 Task: Look for space in Wörth am Rhein, Germany from 6th June, 2023 to 8th June, 2023 for 2 adults in price range Rs.7000 to Rs.12000. Place can be private room with 1  bedroom having 2 beds and 1 bathroom. Property type can be house, flat, guest house. Amenities needed are: wifi. Booking option can be shelf check-in. Required host language is English.
Action: Mouse moved to (499, 88)
Screenshot: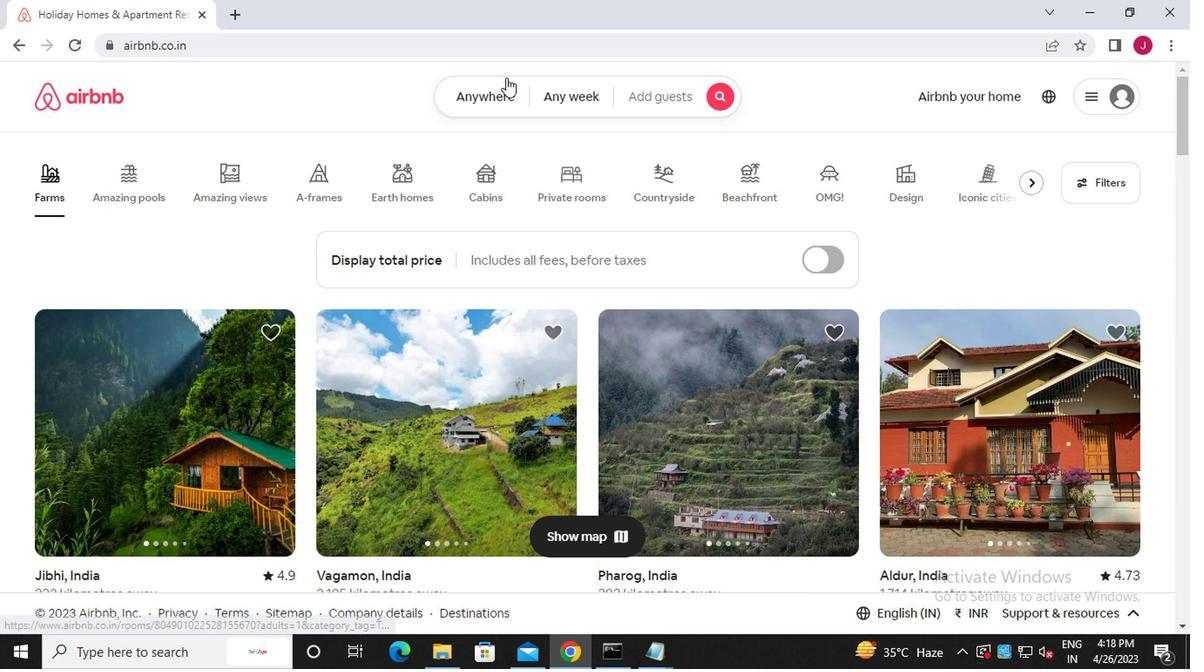 
Action: Mouse pressed left at (499, 88)
Screenshot: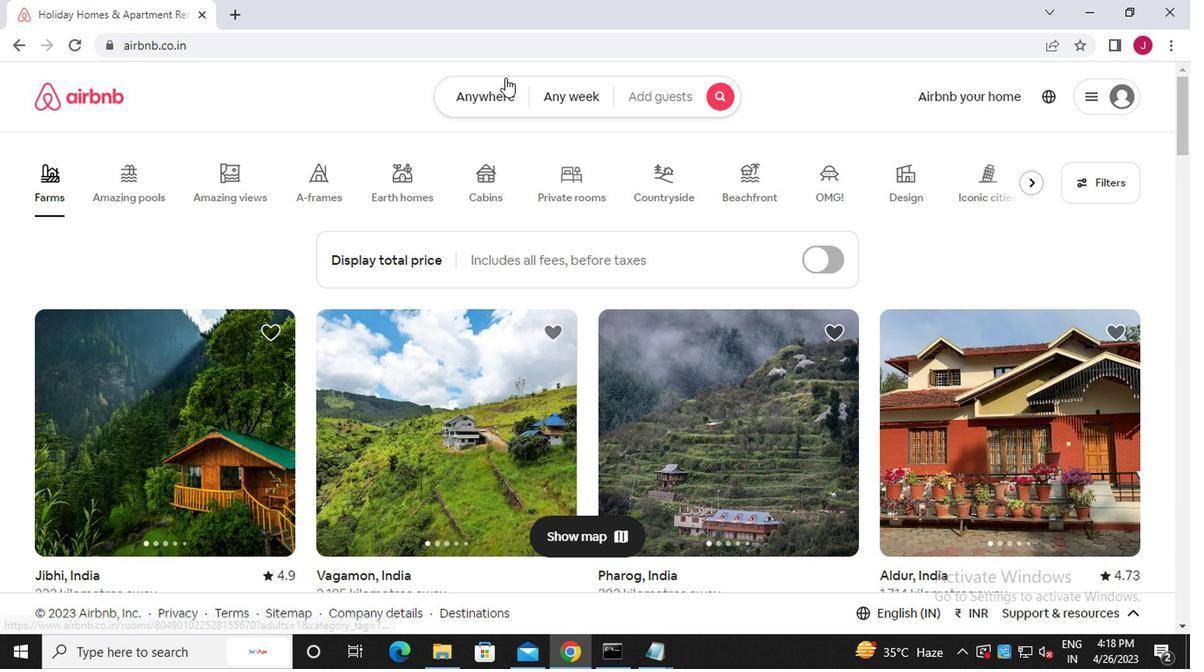 
Action: Mouse moved to (290, 171)
Screenshot: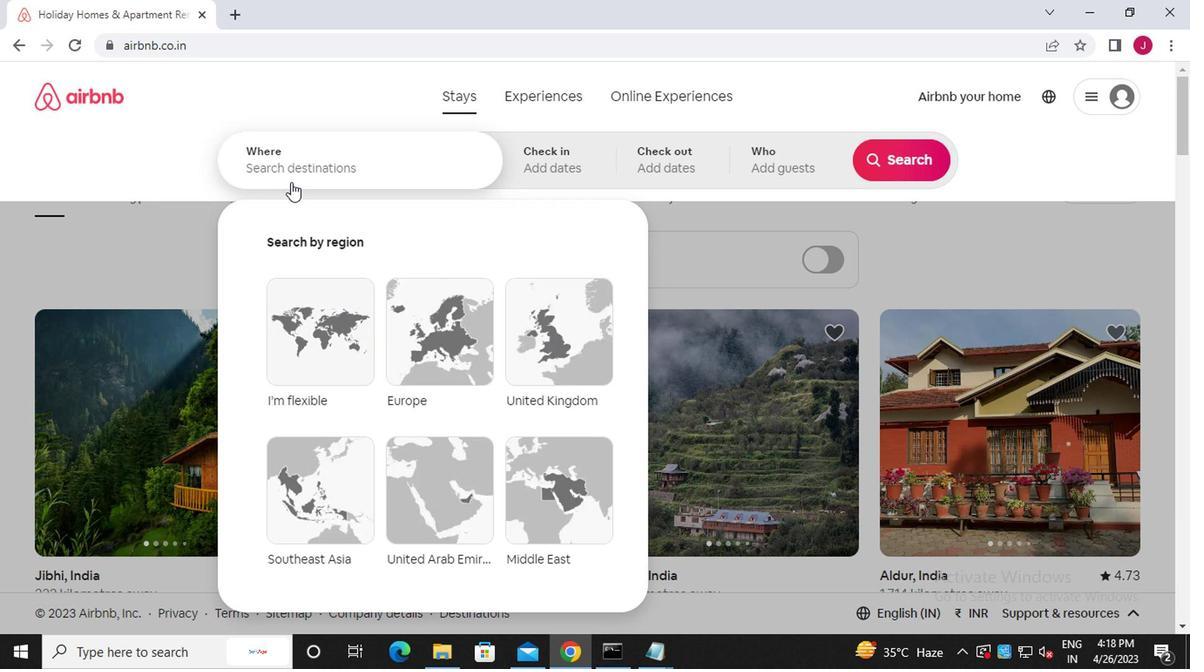 
Action: Mouse pressed left at (290, 171)
Screenshot: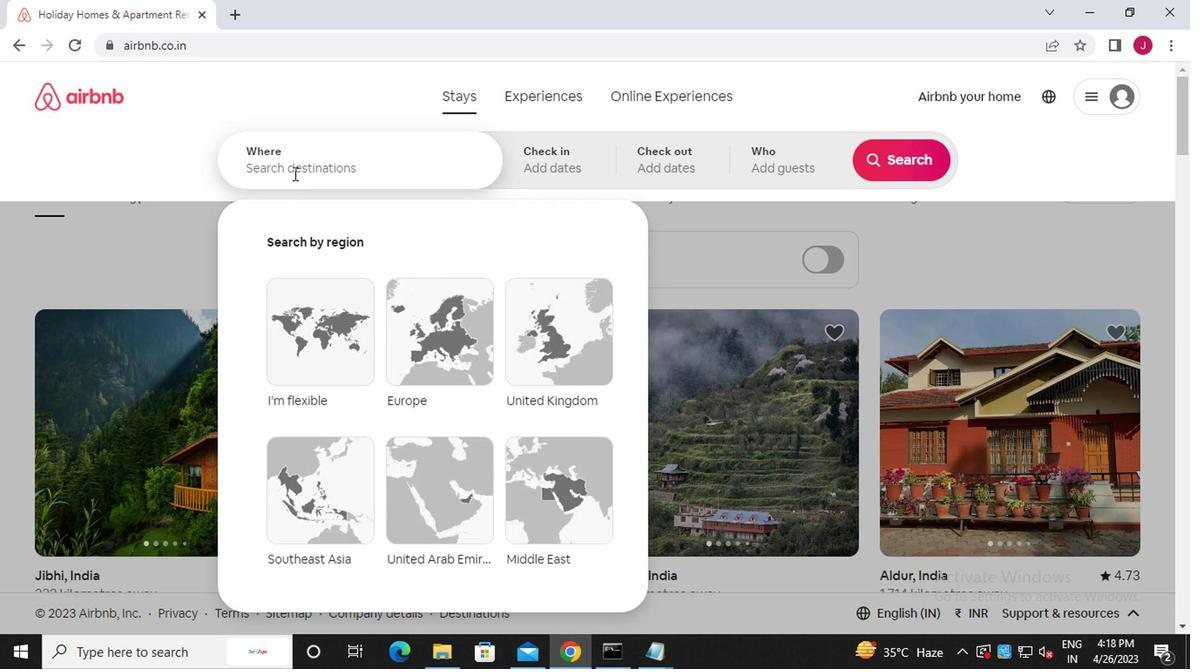 
Action: Mouse moved to (290, 171)
Screenshot: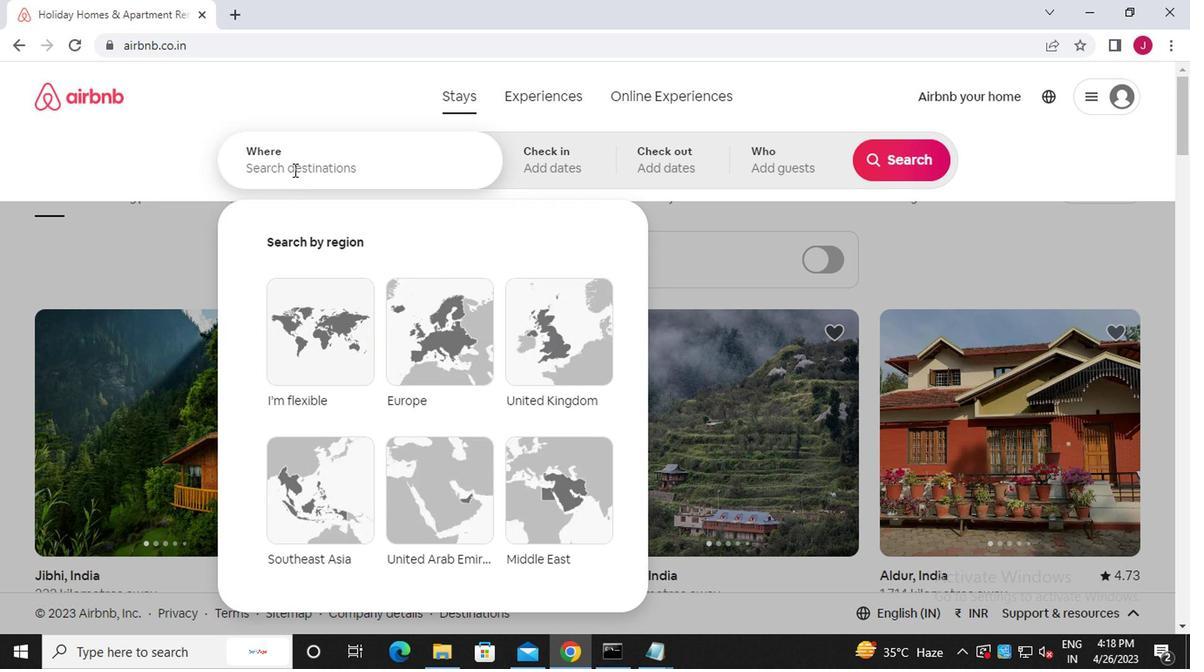 
Action: Key pressed w<Key.caps_lock>orth<Key.space>am<Key.space><Key.caps_lock>r<Key.caps_lock>hein,<Key.caps_lock>g<Key.caps_lock>ermany
Screenshot: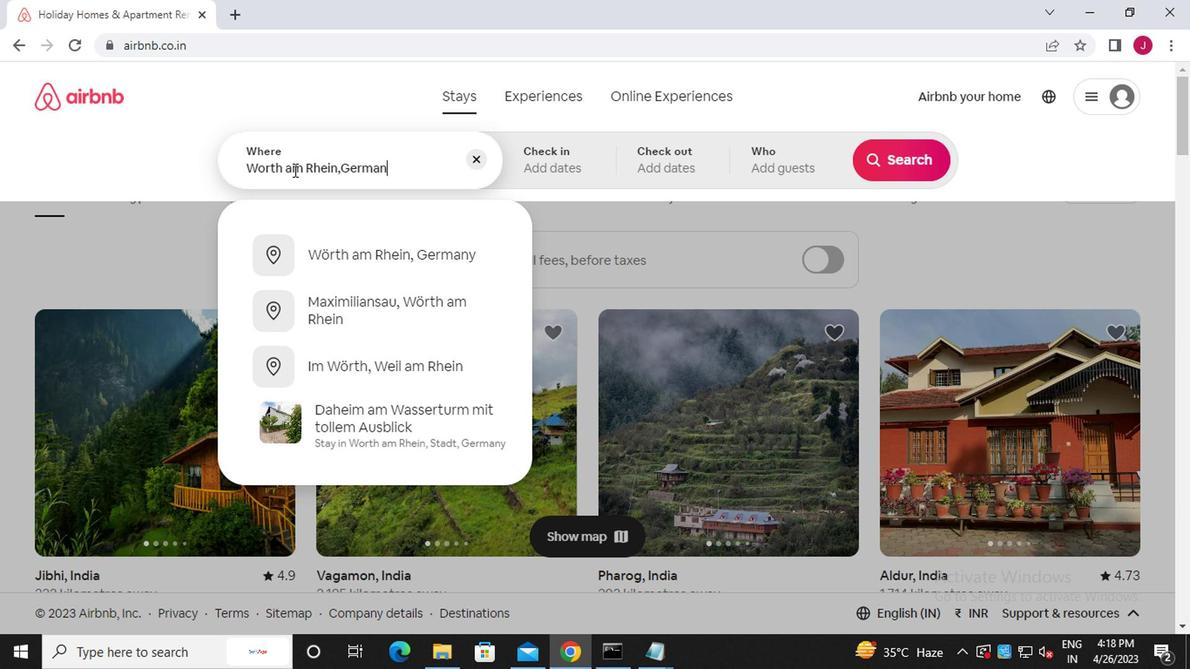 
Action: Mouse moved to (393, 259)
Screenshot: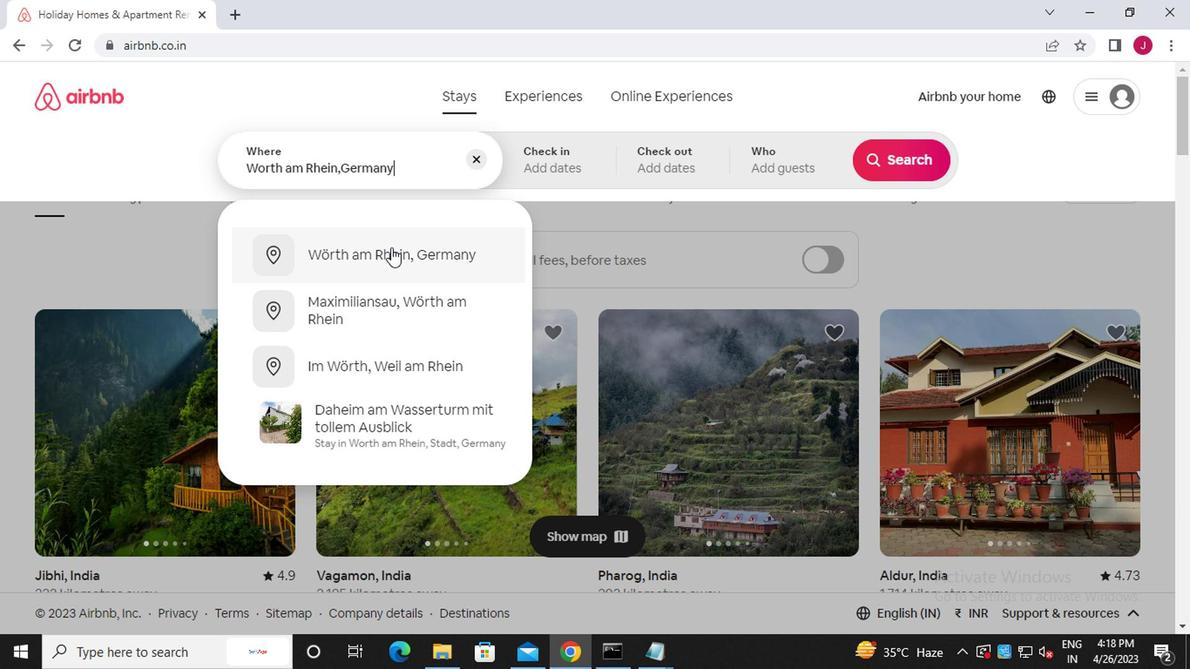 
Action: Mouse pressed left at (393, 259)
Screenshot: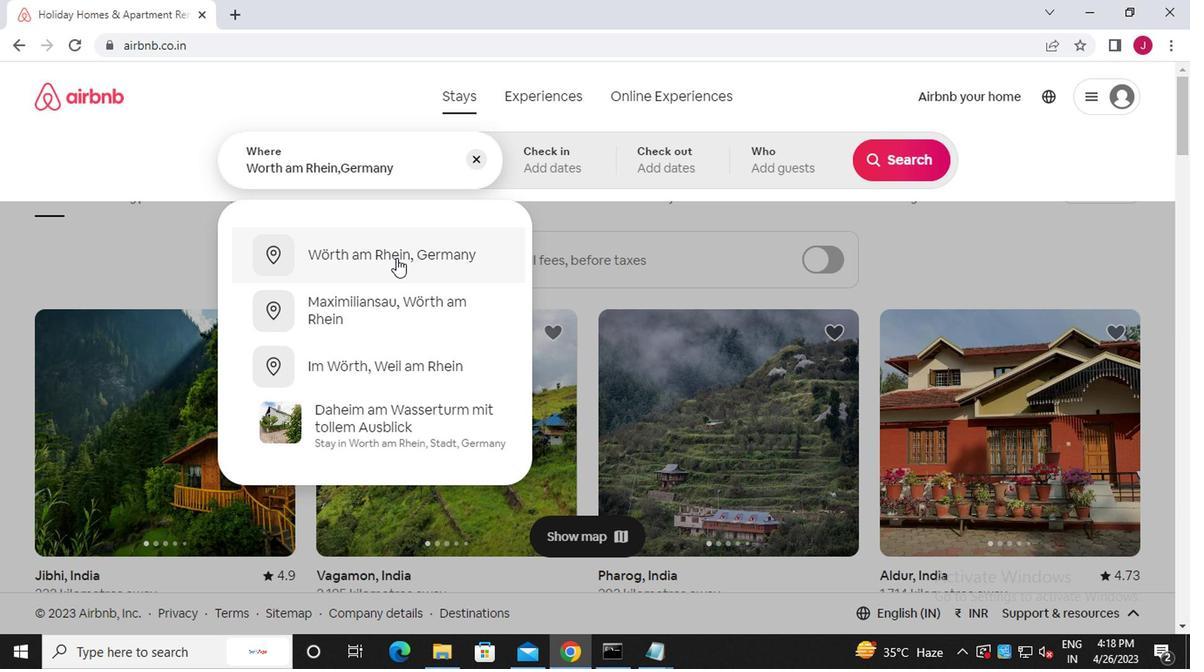 
Action: Mouse moved to (879, 303)
Screenshot: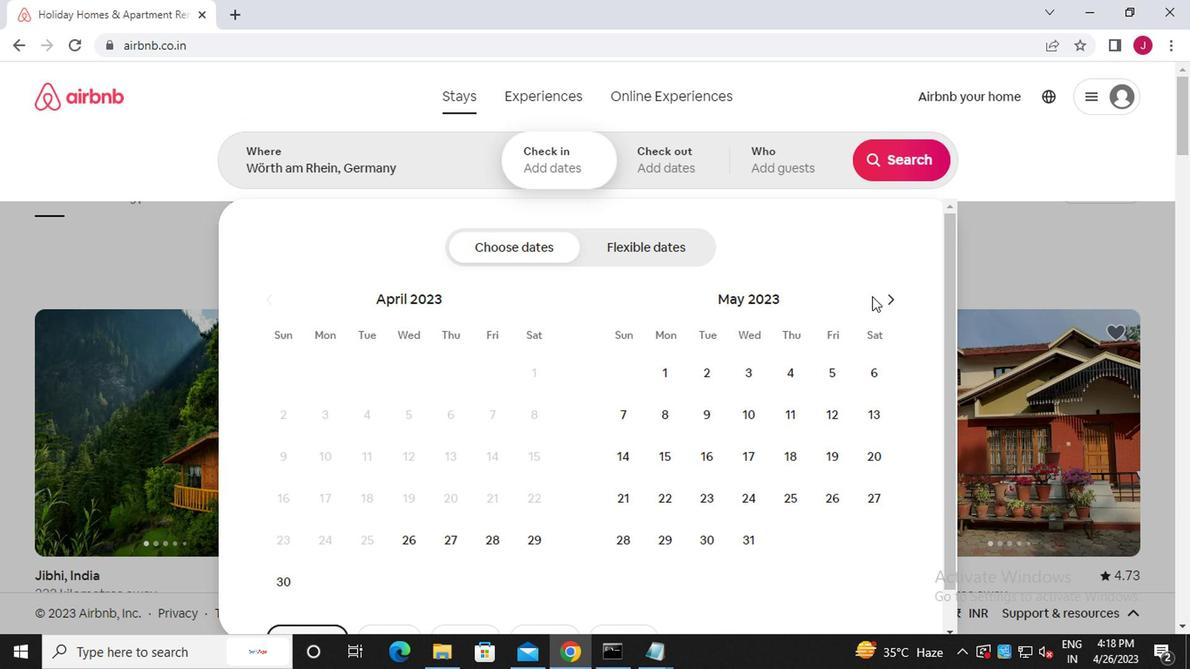 
Action: Mouse pressed left at (879, 303)
Screenshot: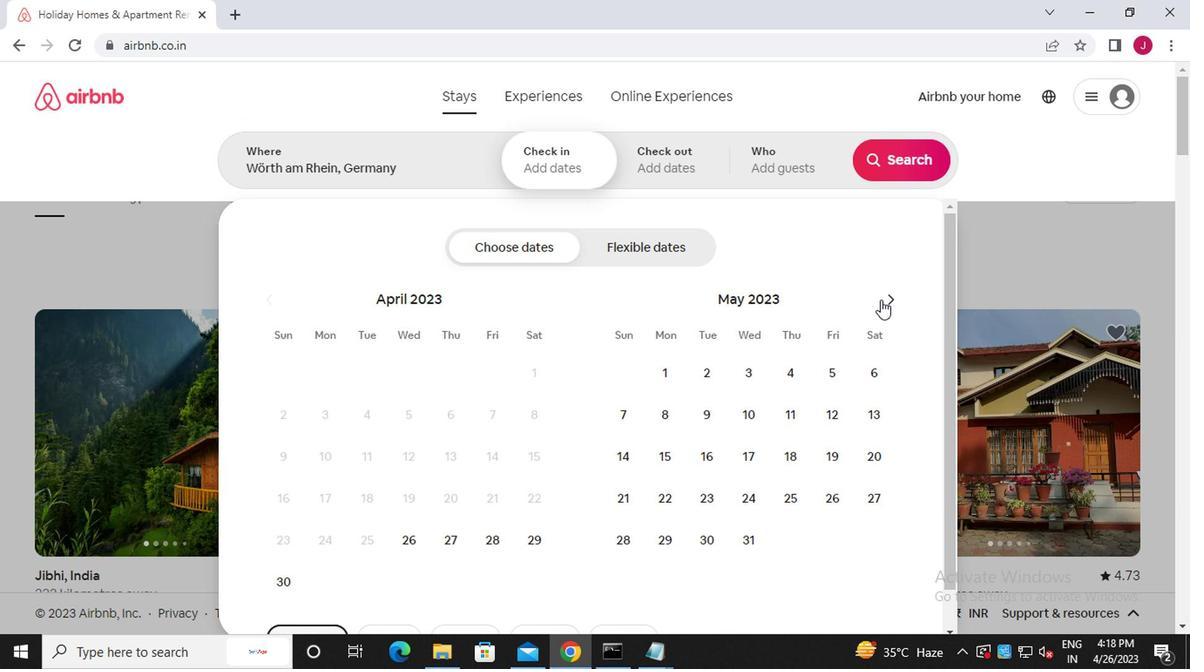 
Action: Mouse moved to (711, 408)
Screenshot: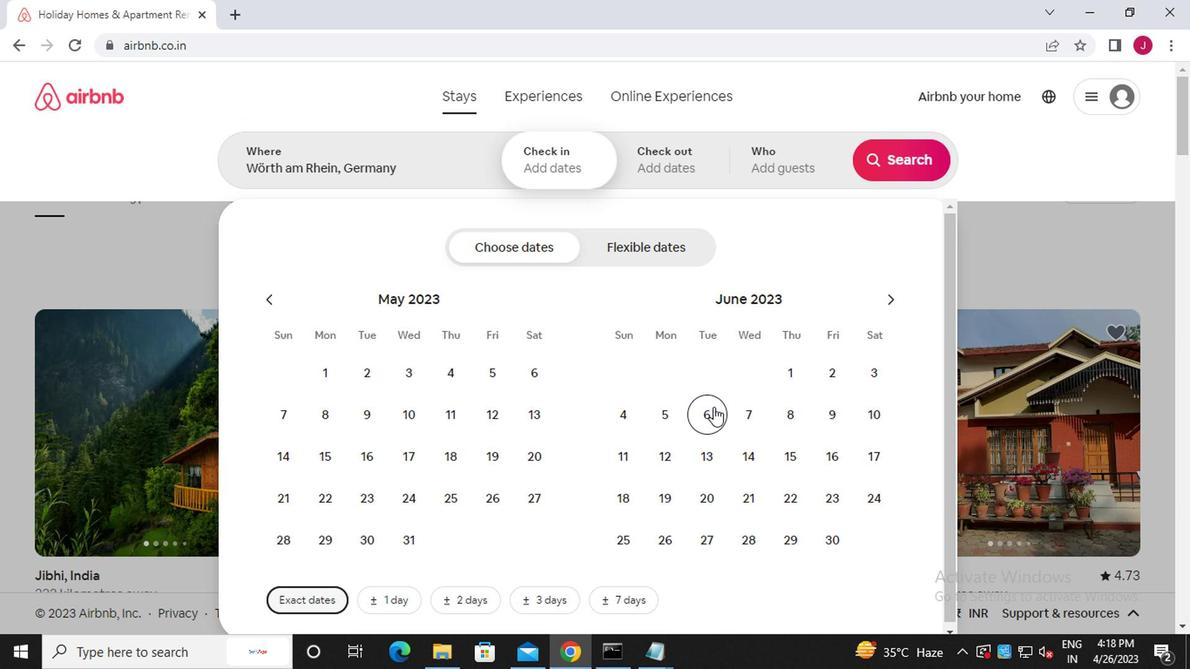
Action: Mouse pressed left at (711, 408)
Screenshot: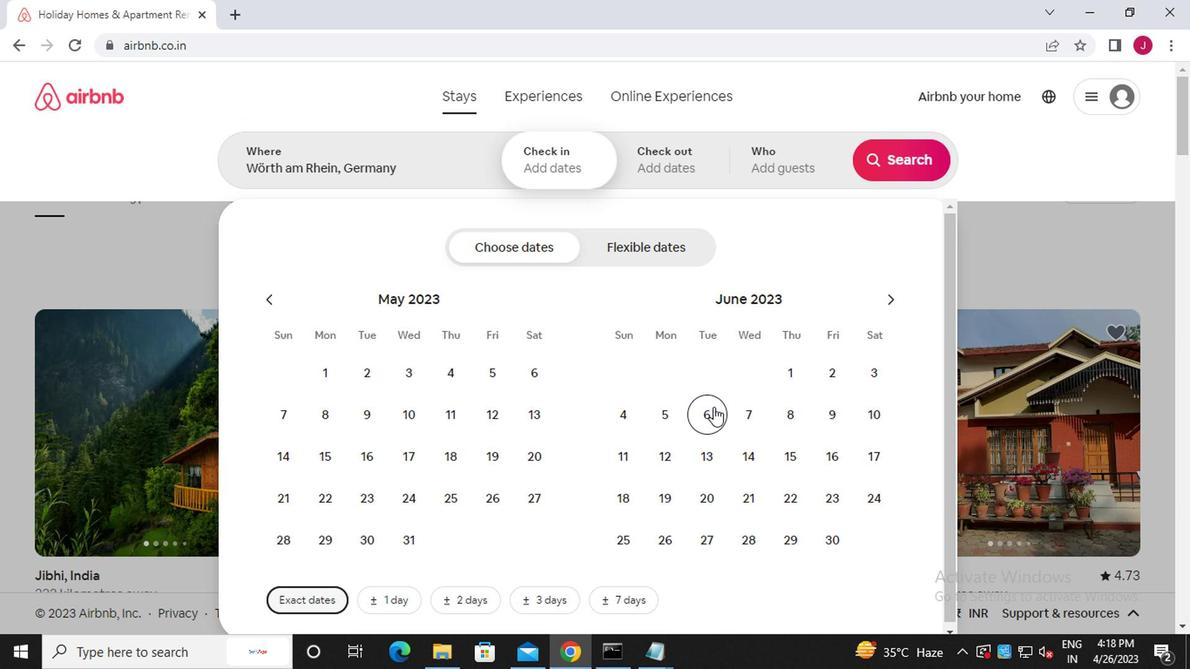 
Action: Mouse moved to (770, 410)
Screenshot: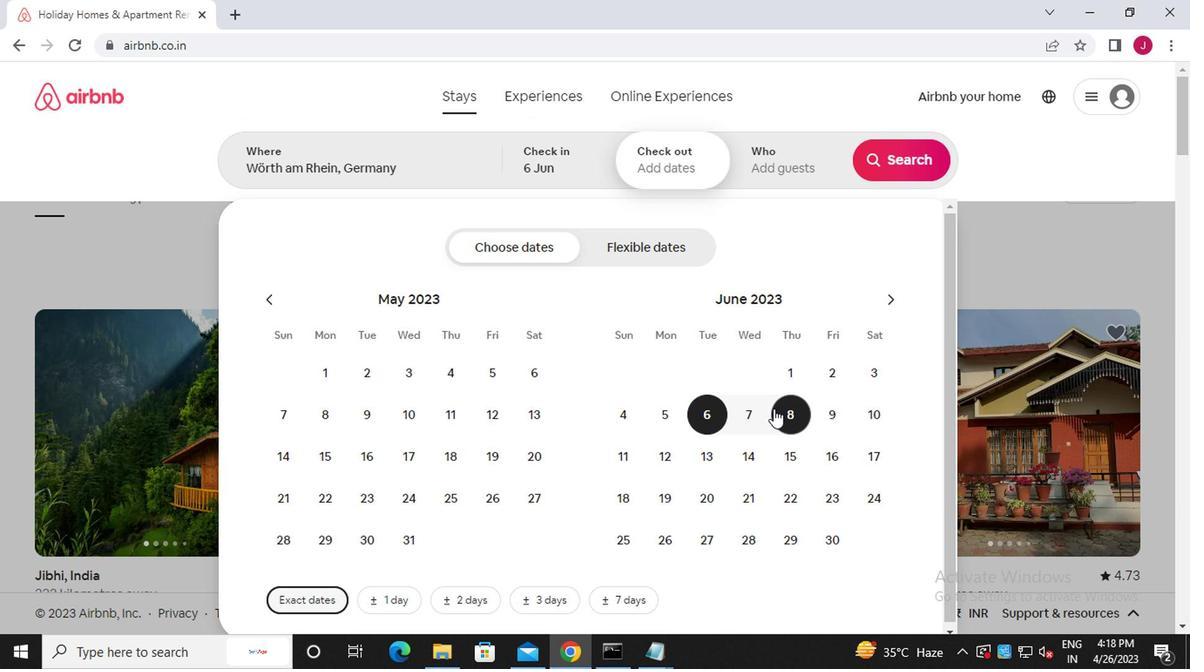 
Action: Mouse pressed left at (770, 410)
Screenshot: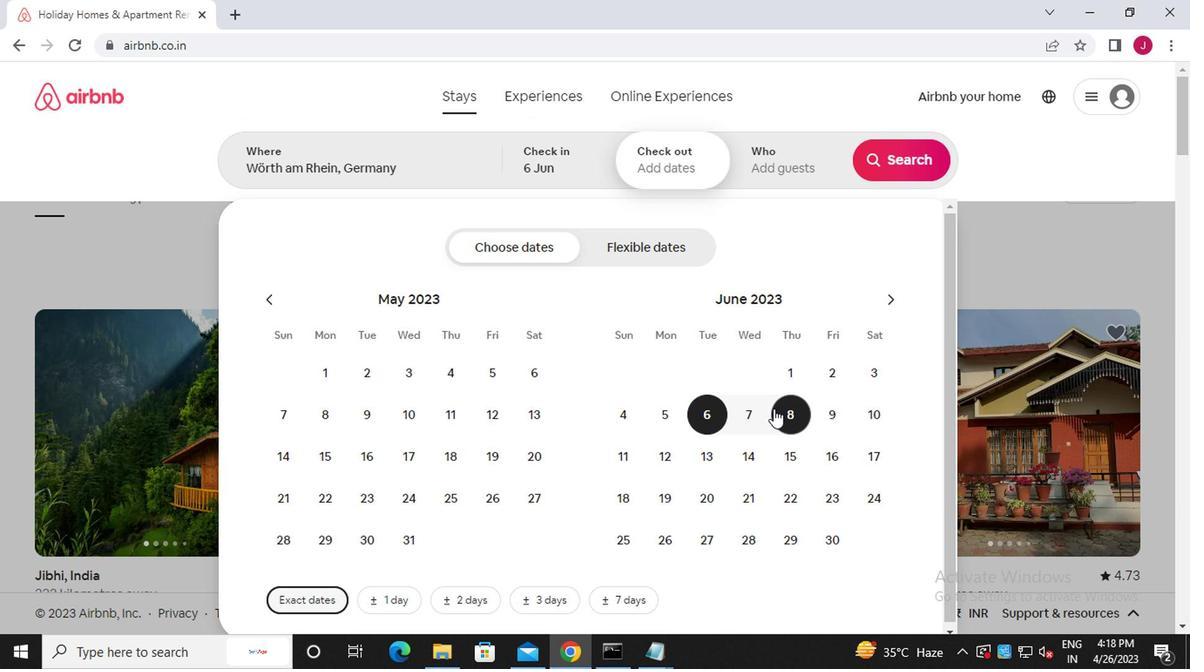 
Action: Mouse moved to (787, 174)
Screenshot: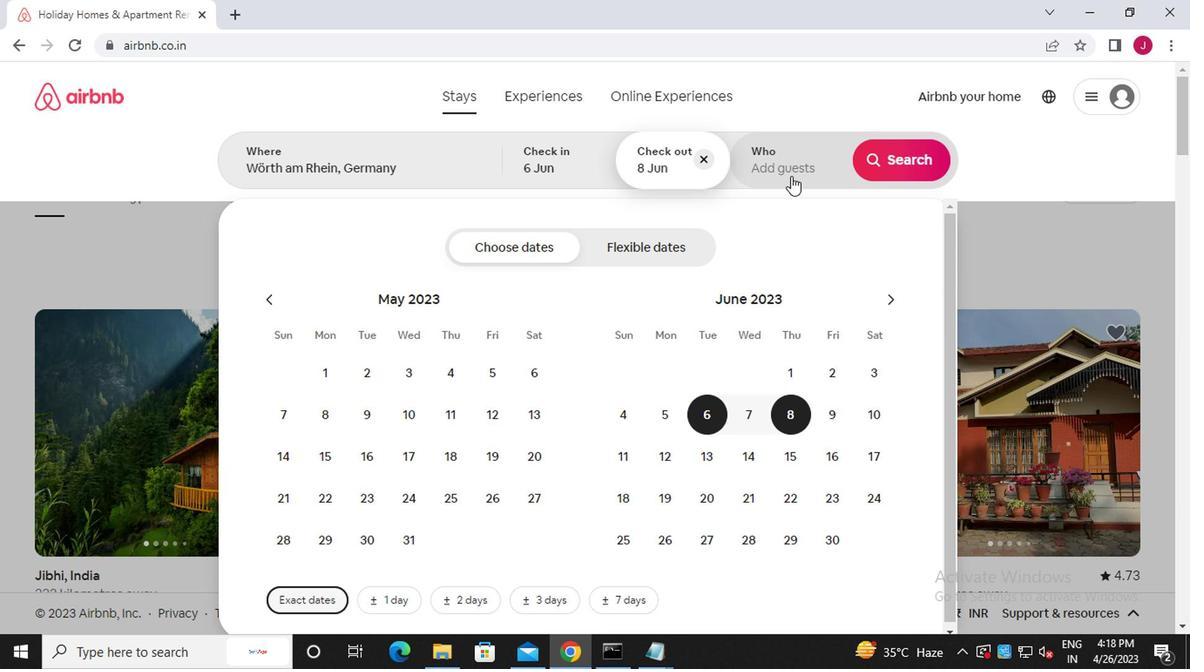 
Action: Mouse pressed left at (787, 174)
Screenshot: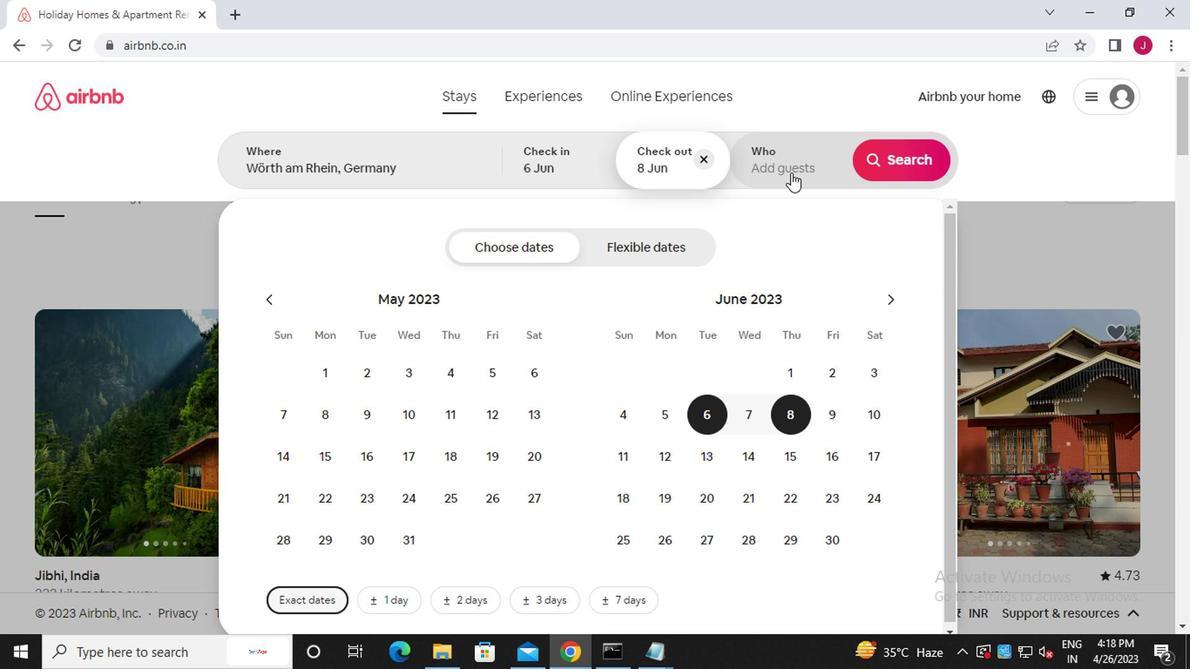 
Action: Mouse moved to (900, 251)
Screenshot: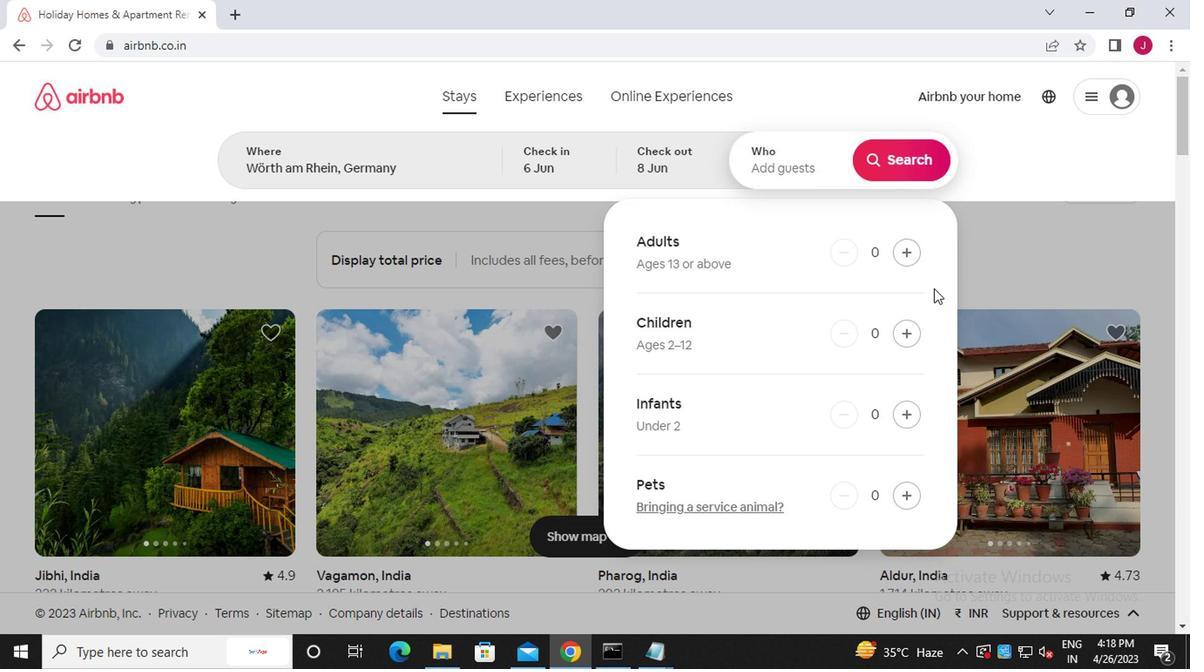 
Action: Mouse pressed left at (900, 251)
Screenshot: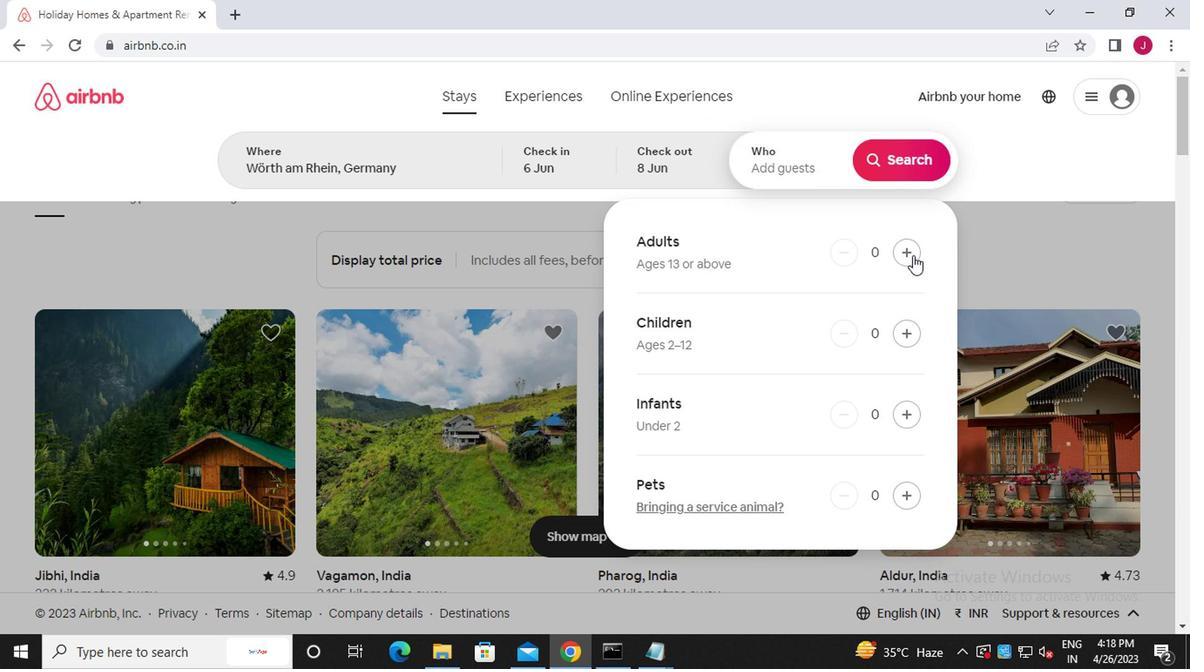 
Action: Mouse moved to (901, 251)
Screenshot: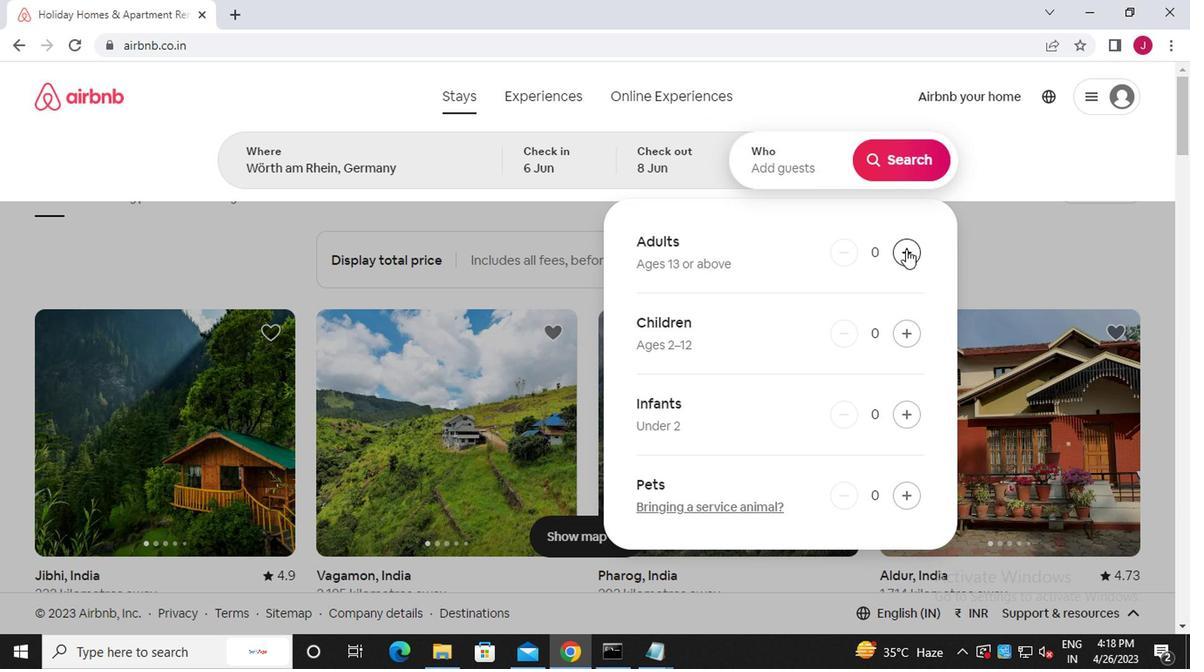 
Action: Mouse pressed left at (901, 251)
Screenshot: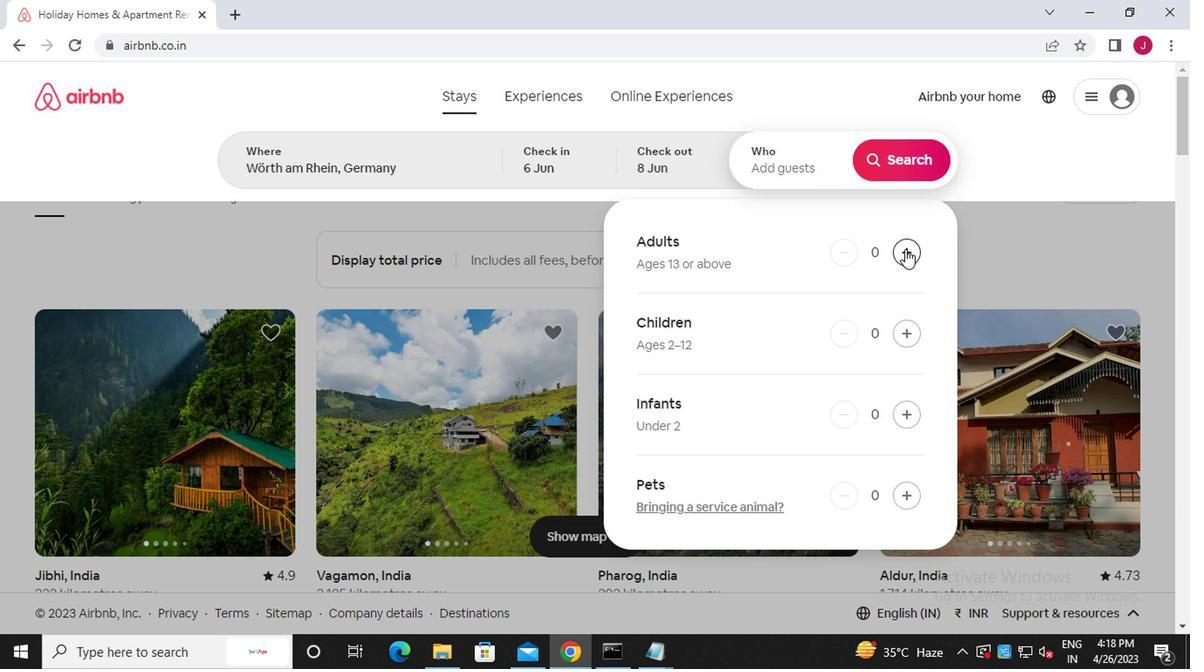 
Action: Mouse moved to (905, 168)
Screenshot: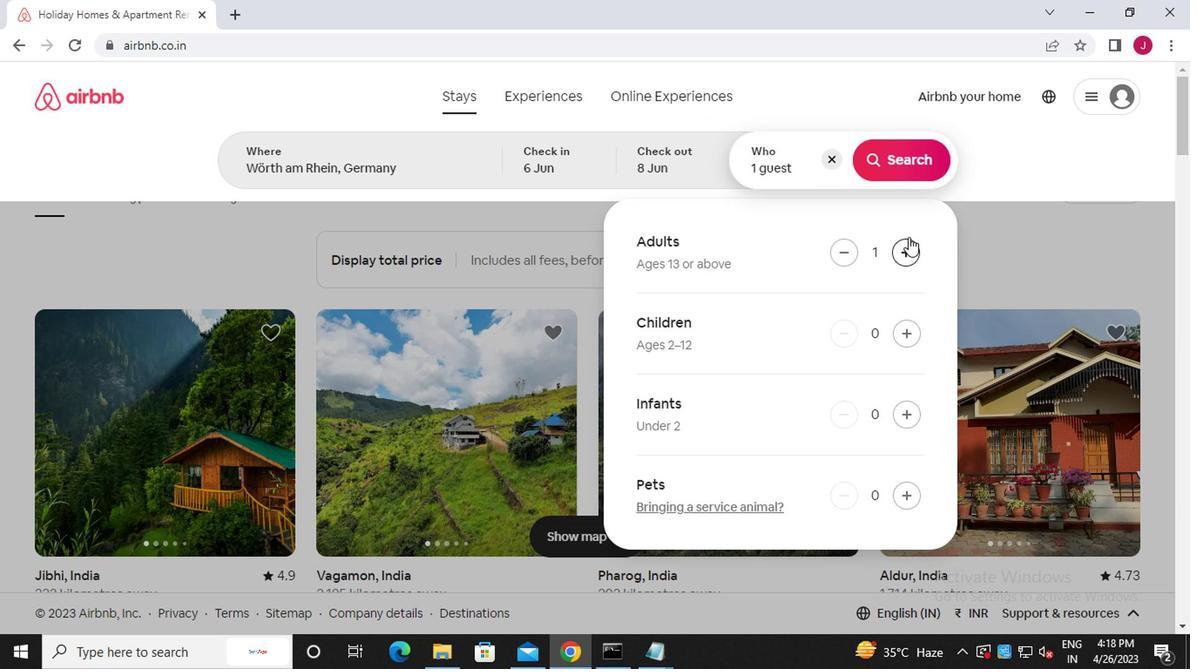 
Action: Mouse pressed left at (905, 168)
Screenshot: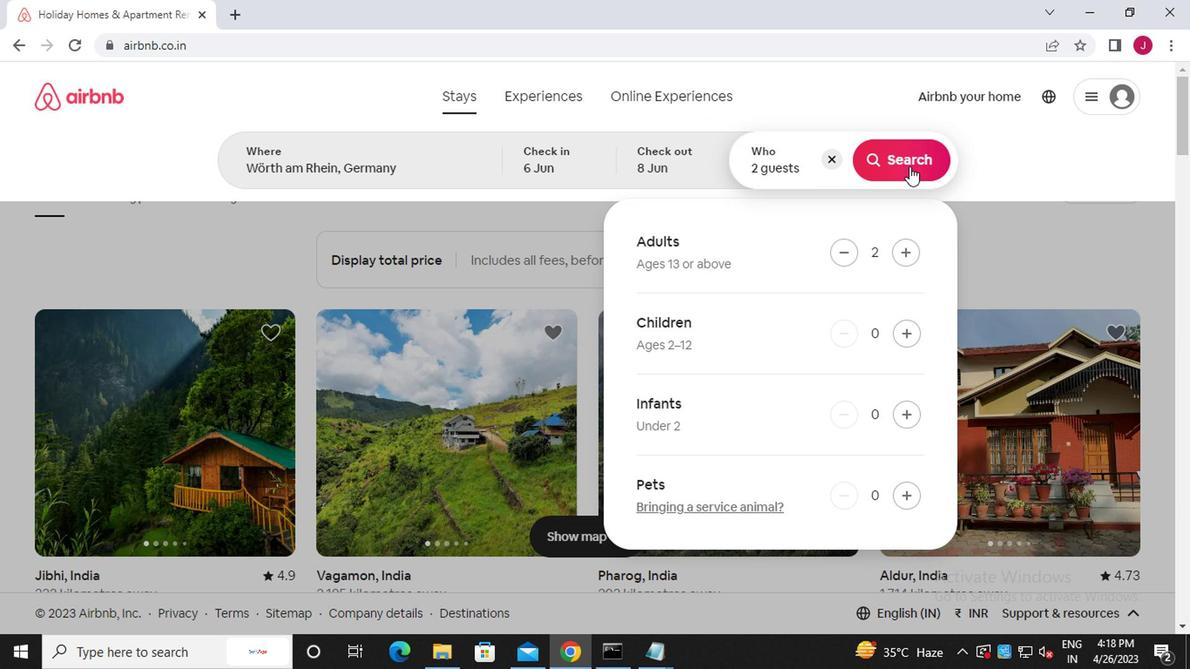 
Action: Mouse moved to (1114, 171)
Screenshot: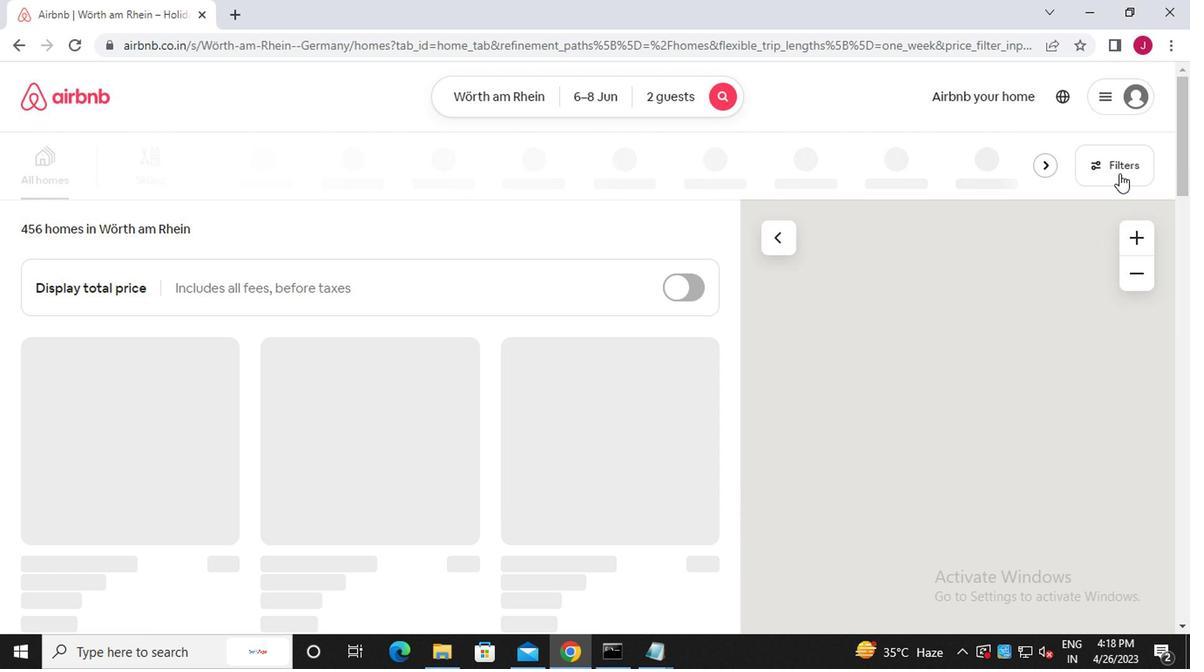
Action: Mouse pressed left at (1114, 171)
Screenshot: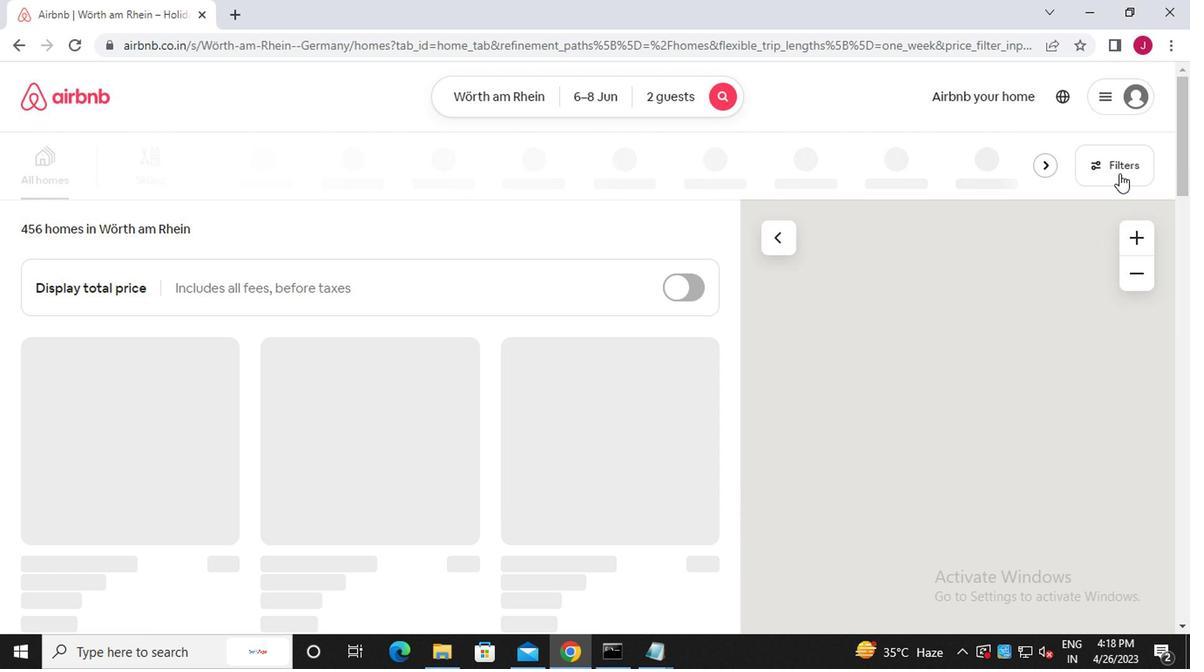 
Action: Mouse moved to (396, 388)
Screenshot: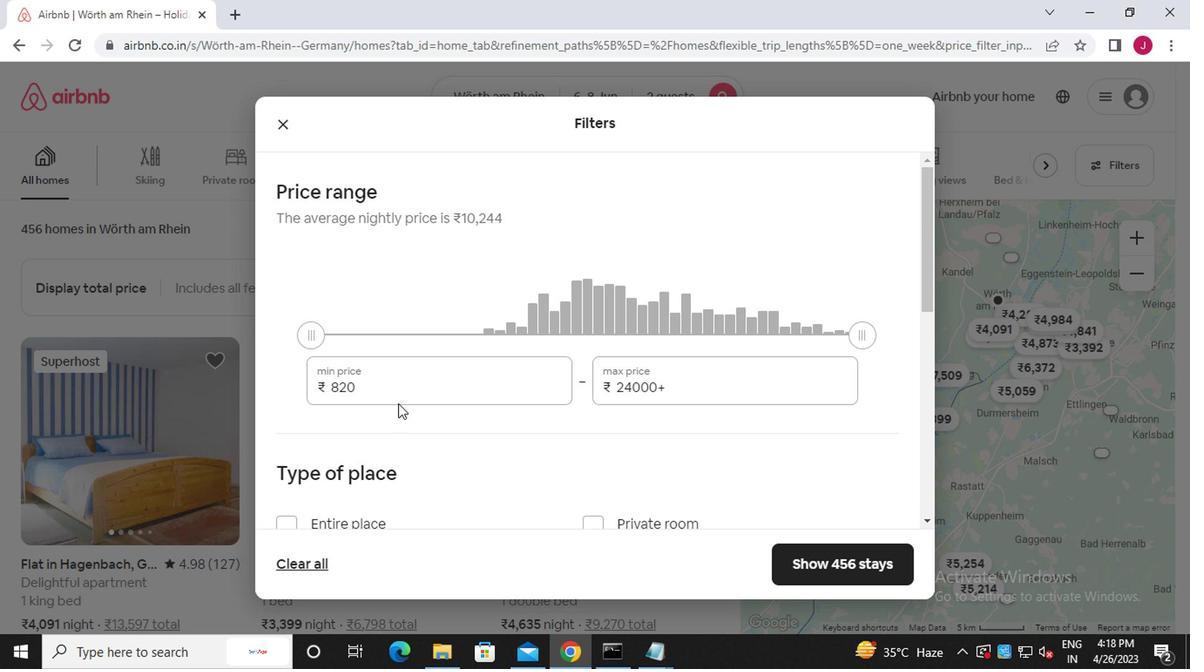 
Action: Mouse pressed left at (396, 388)
Screenshot: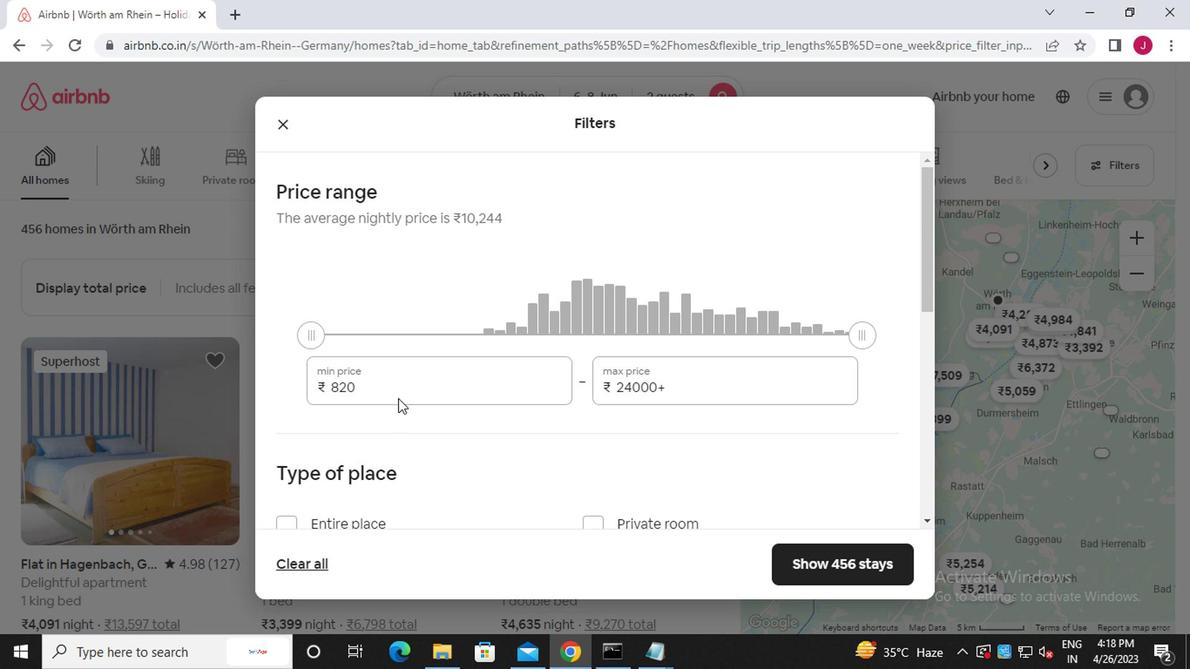 
Action: Mouse moved to (395, 388)
Screenshot: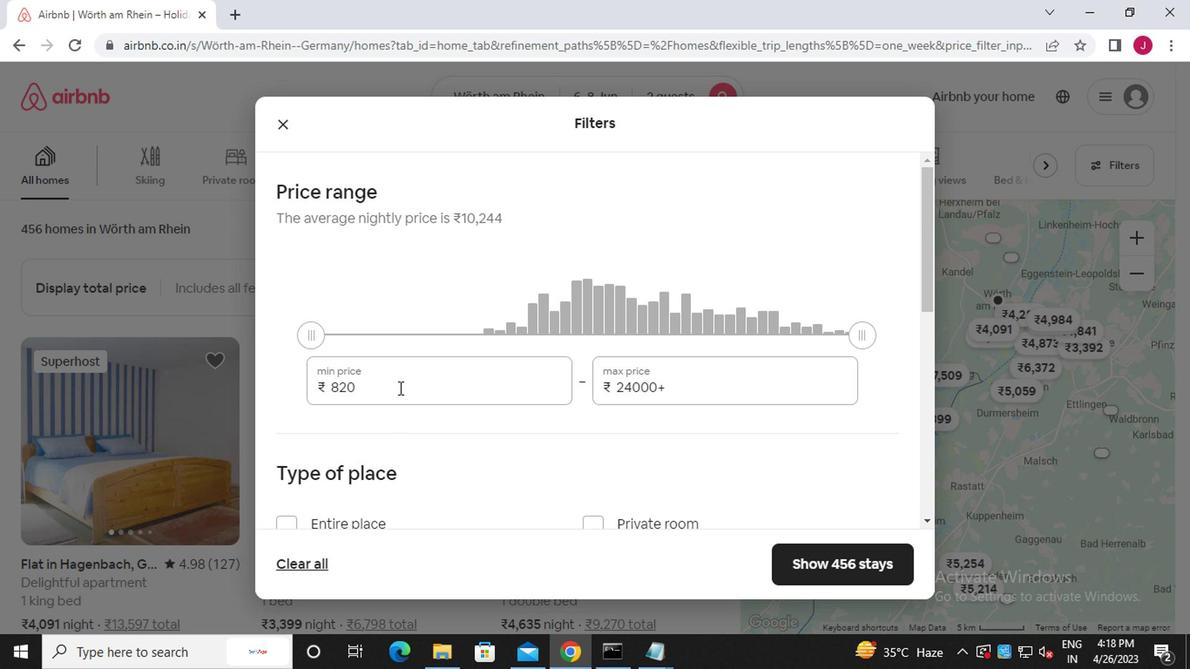 
Action: Key pressed <Key.backspace><Key.backspace><Key.backspace><<103>><<96>><<96>><<96>>
Screenshot: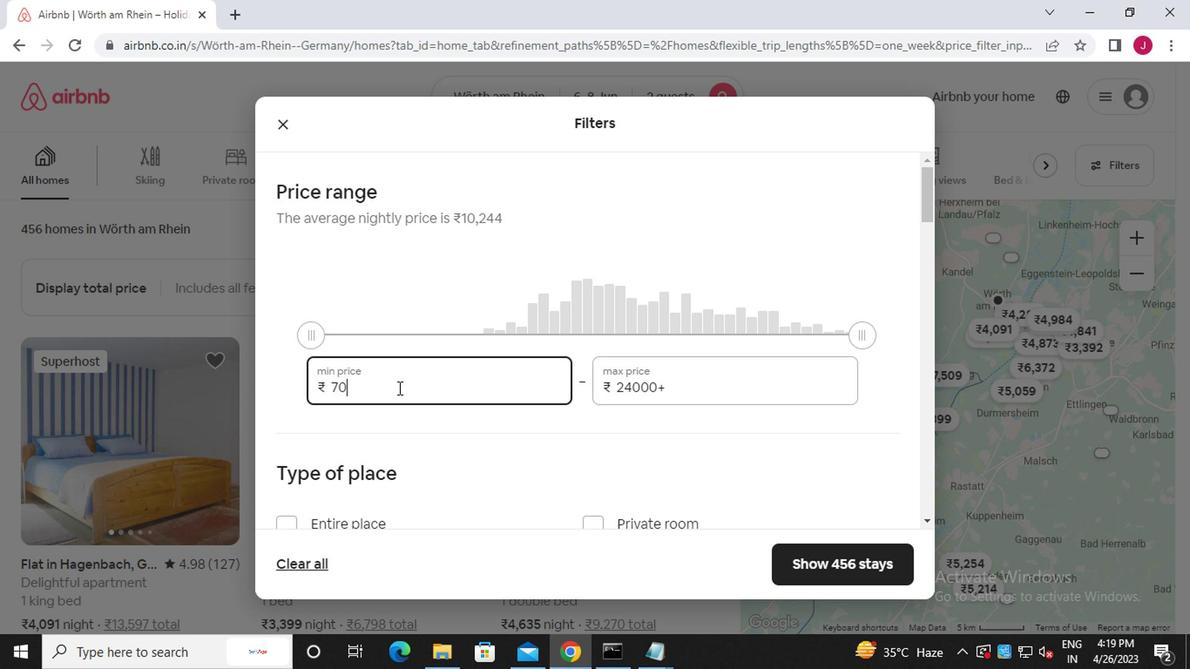 
Action: Mouse moved to (683, 395)
Screenshot: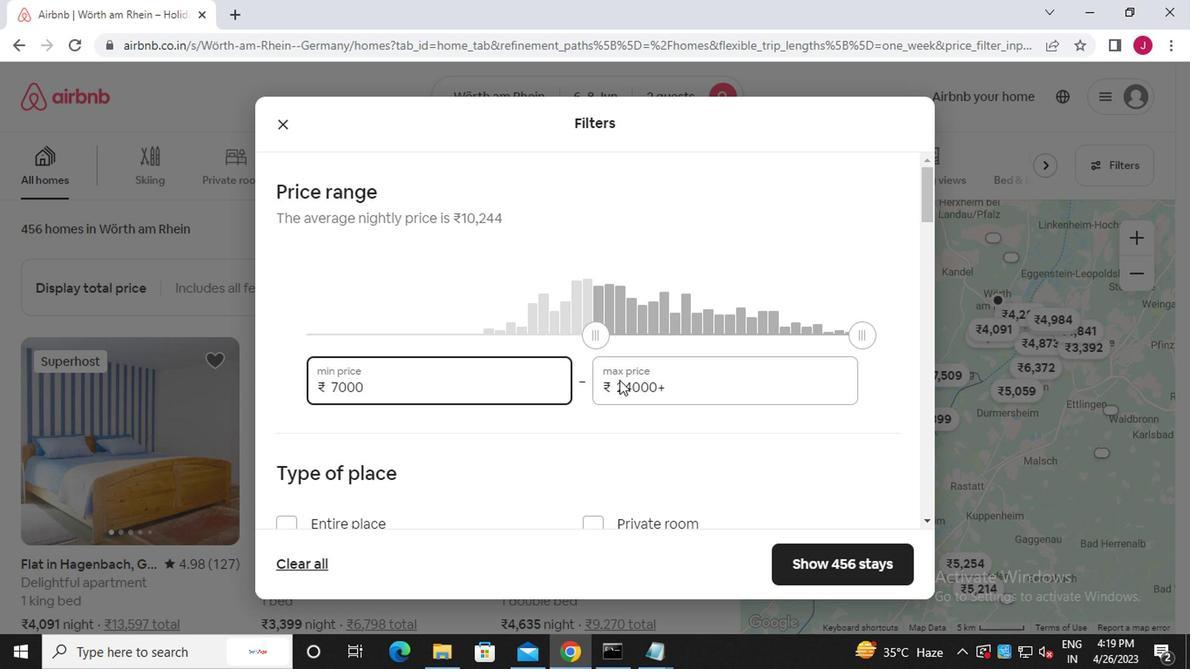 
Action: Mouse pressed left at (683, 395)
Screenshot: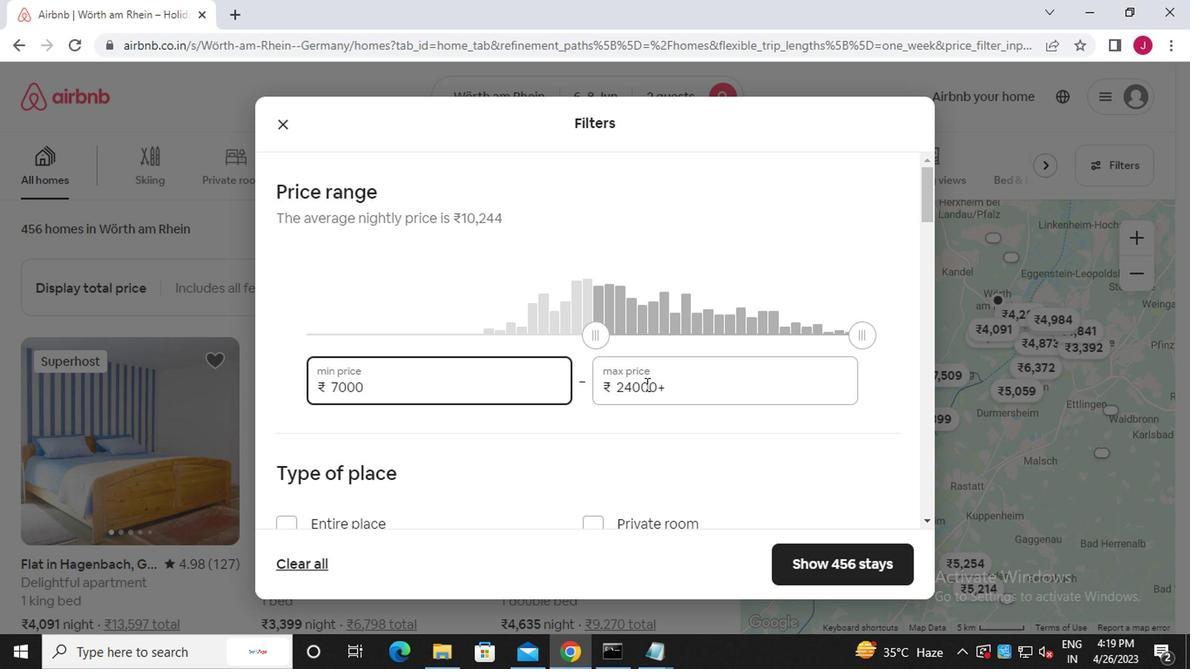 
Action: Mouse moved to (678, 395)
Screenshot: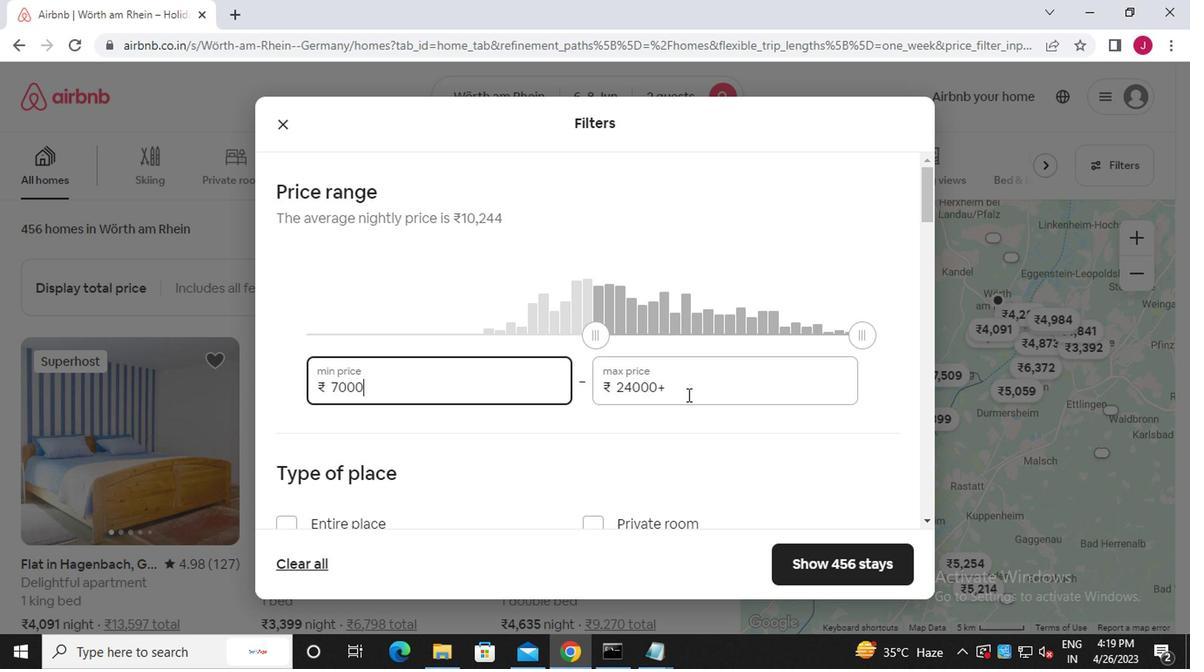 
Action: Key pressed <Key.backspace><Key.backspace><Key.backspace><Key.backspace><Key.backspace><Key.backspace><Key.backspace><Key.backspace><Key.backspace><Key.backspace><Key.backspace><Key.backspace><<97>><<98>><<96>><<96>><<96>>
Screenshot: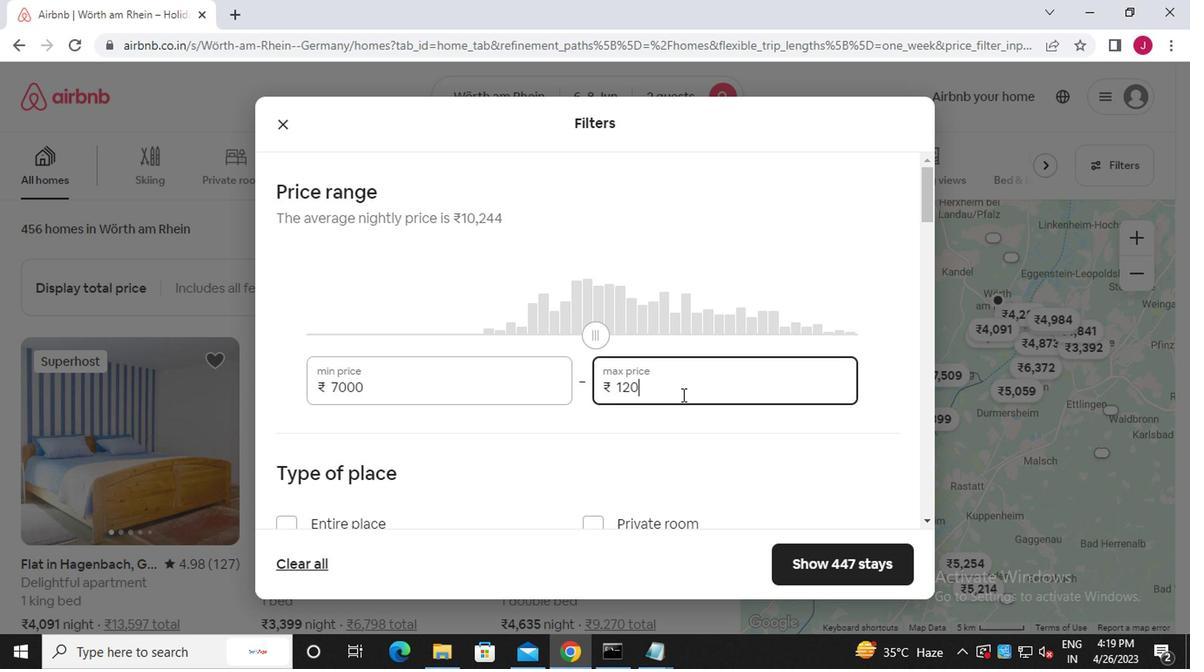 
Action: Mouse moved to (676, 395)
Screenshot: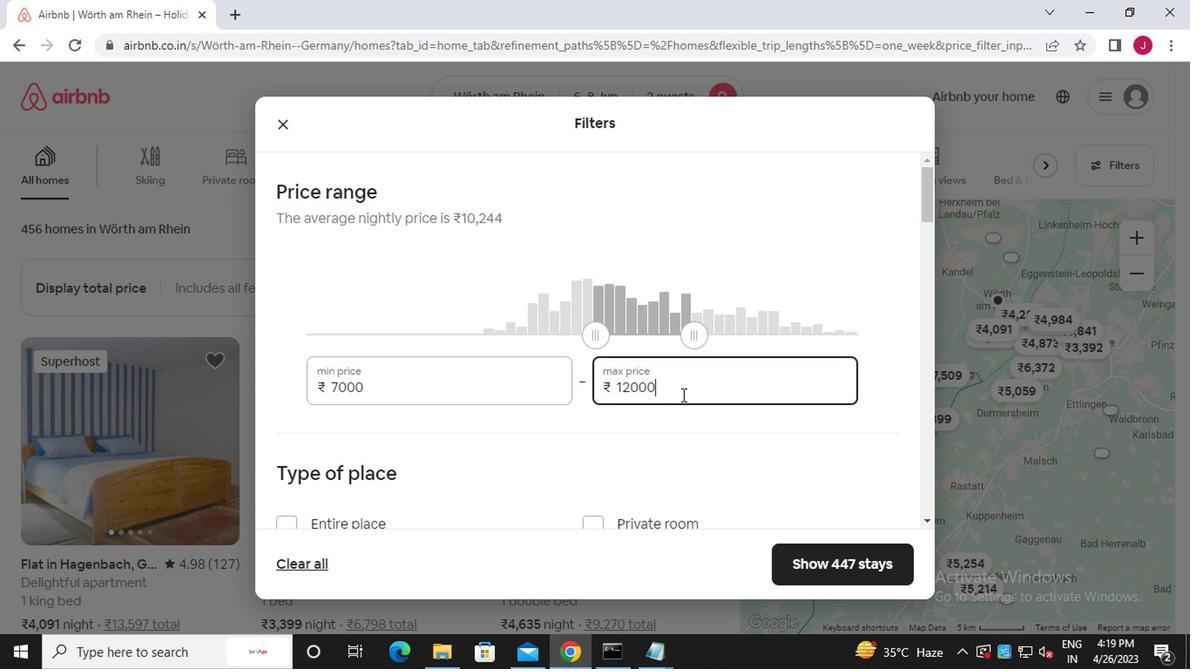 
Action: Mouse scrolled (676, 395) with delta (0, 0)
Screenshot: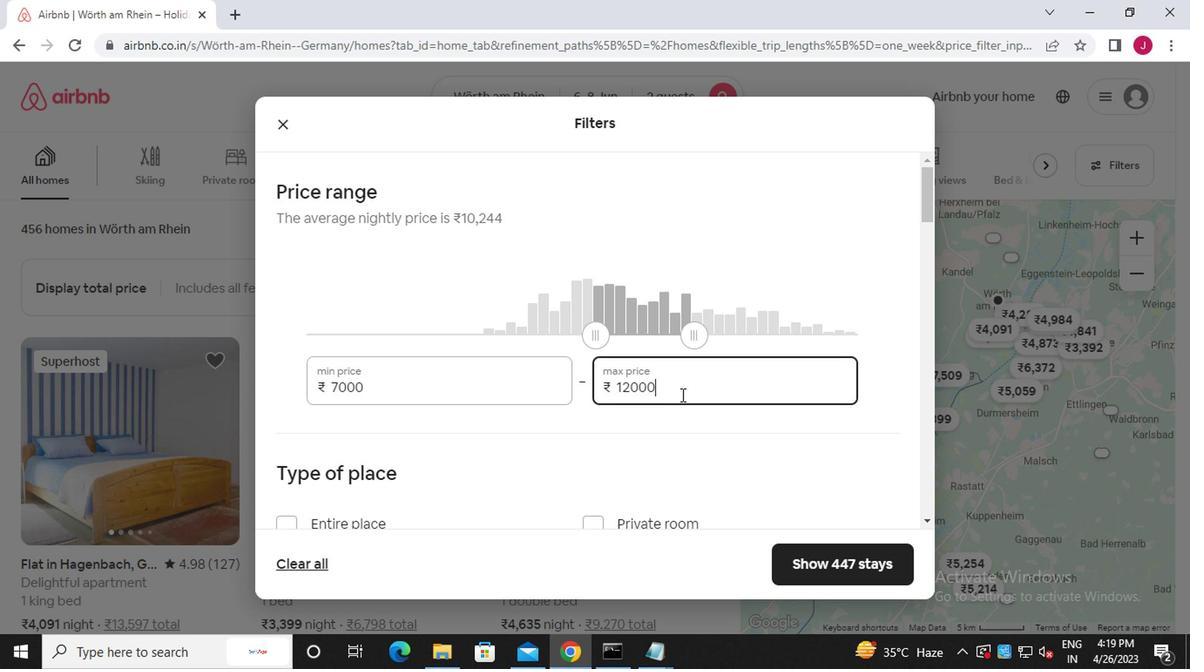 
Action: Mouse moved to (676, 395)
Screenshot: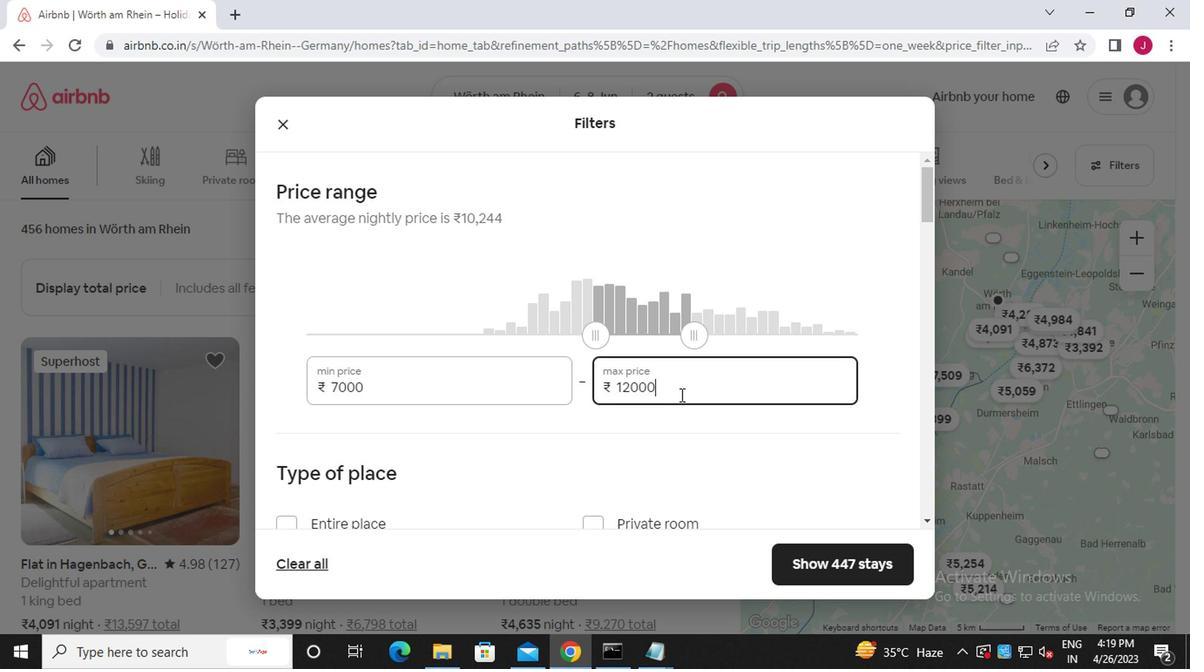 
Action: Mouse scrolled (676, 395) with delta (0, 0)
Screenshot: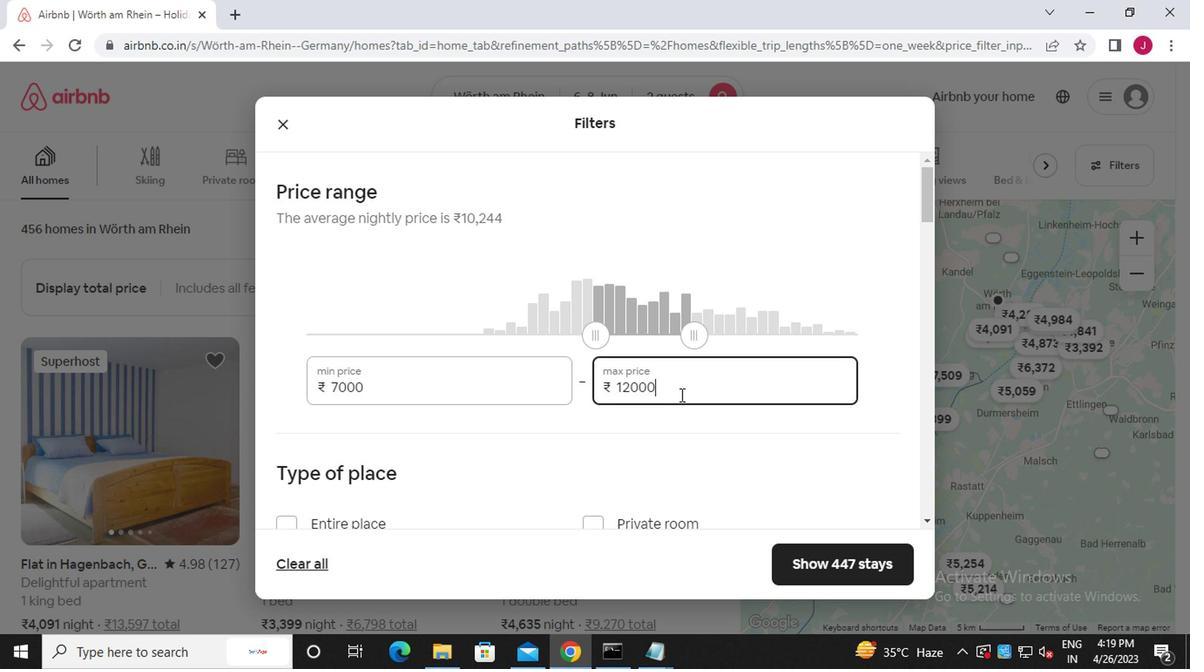 
Action: Mouse scrolled (676, 395) with delta (0, 0)
Screenshot: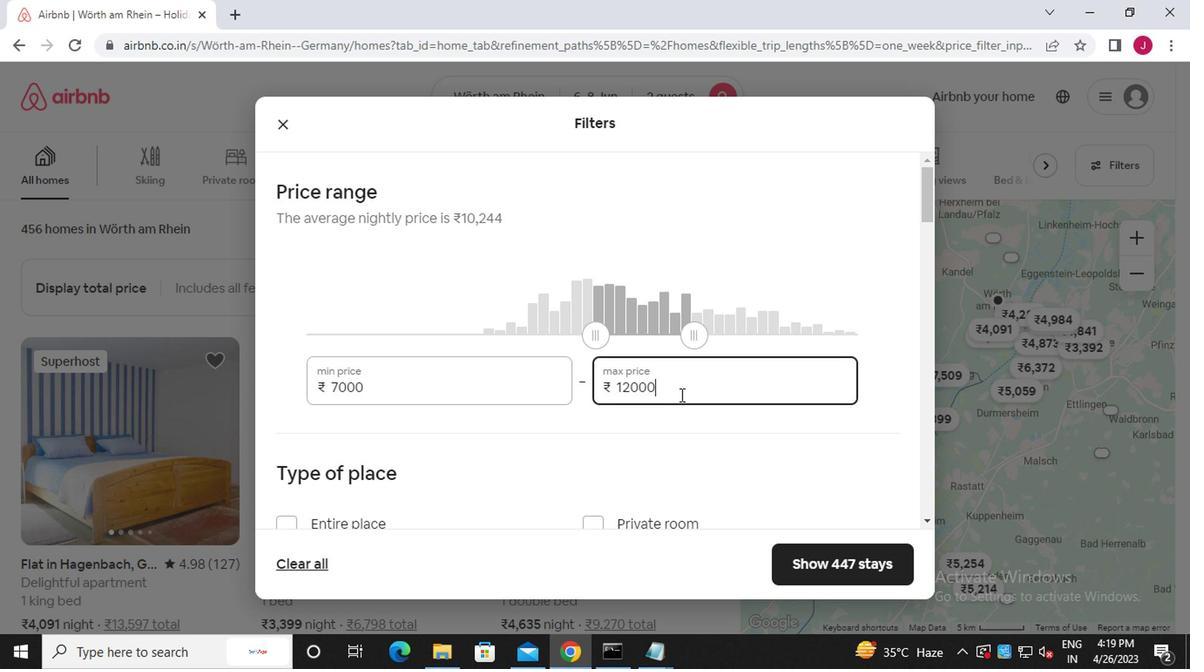 
Action: Mouse moved to (639, 395)
Screenshot: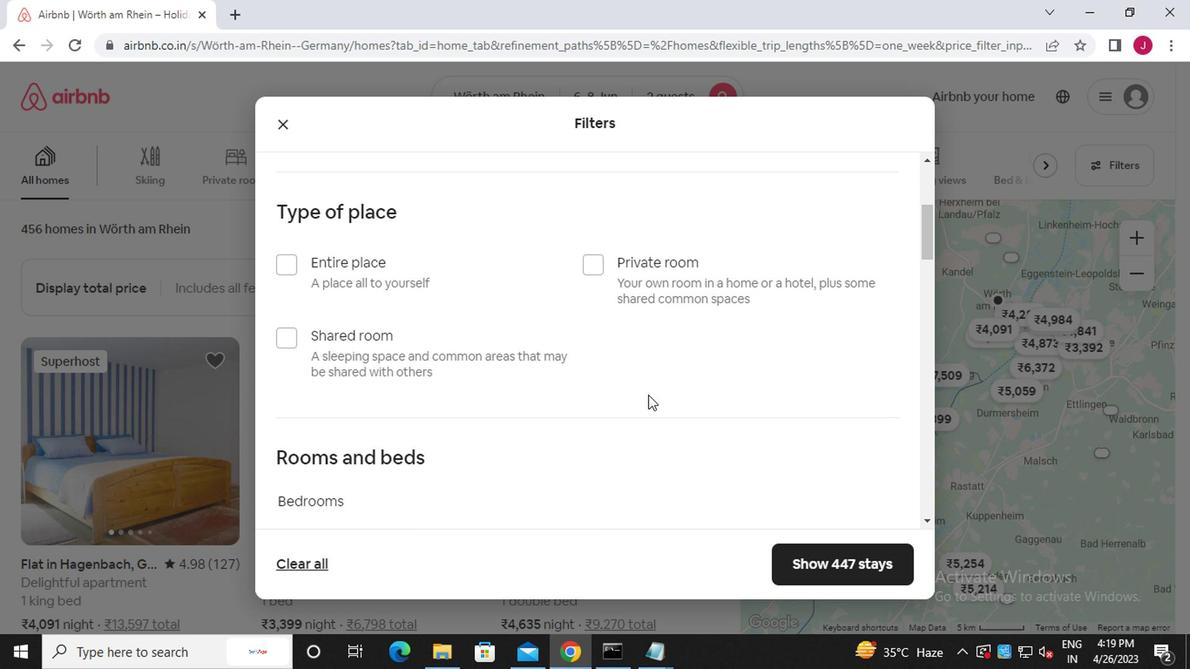 
Action: Mouse scrolled (639, 395) with delta (0, 0)
Screenshot: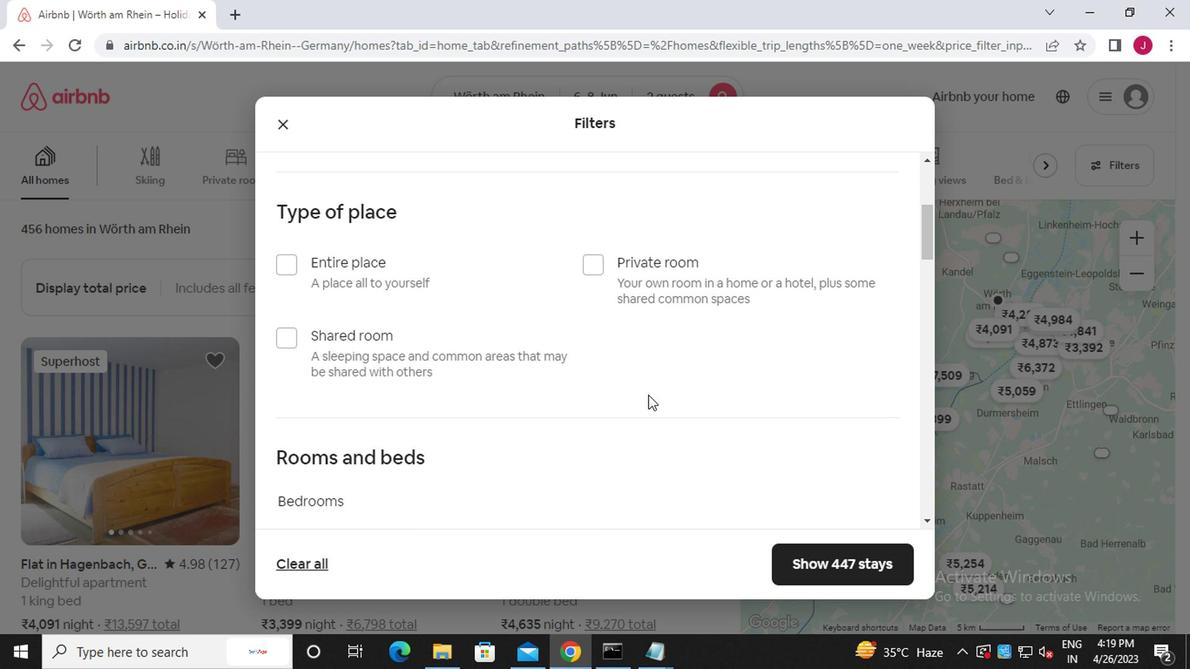 
Action: Mouse moved to (593, 186)
Screenshot: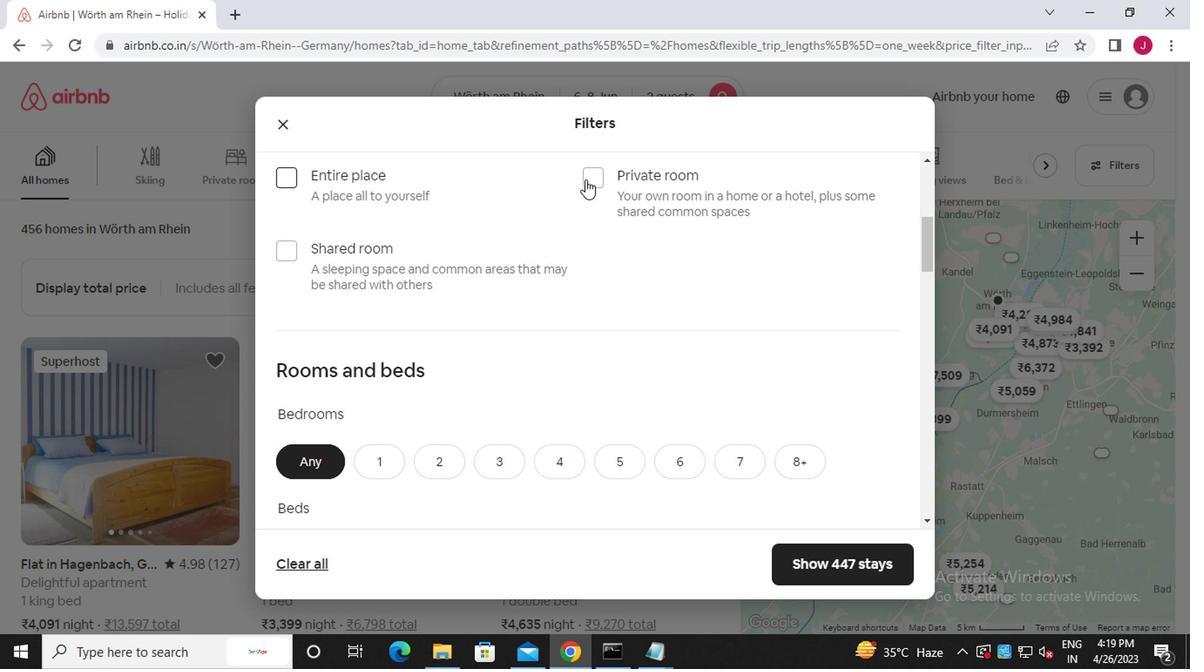 
Action: Mouse pressed left at (593, 186)
Screenshot: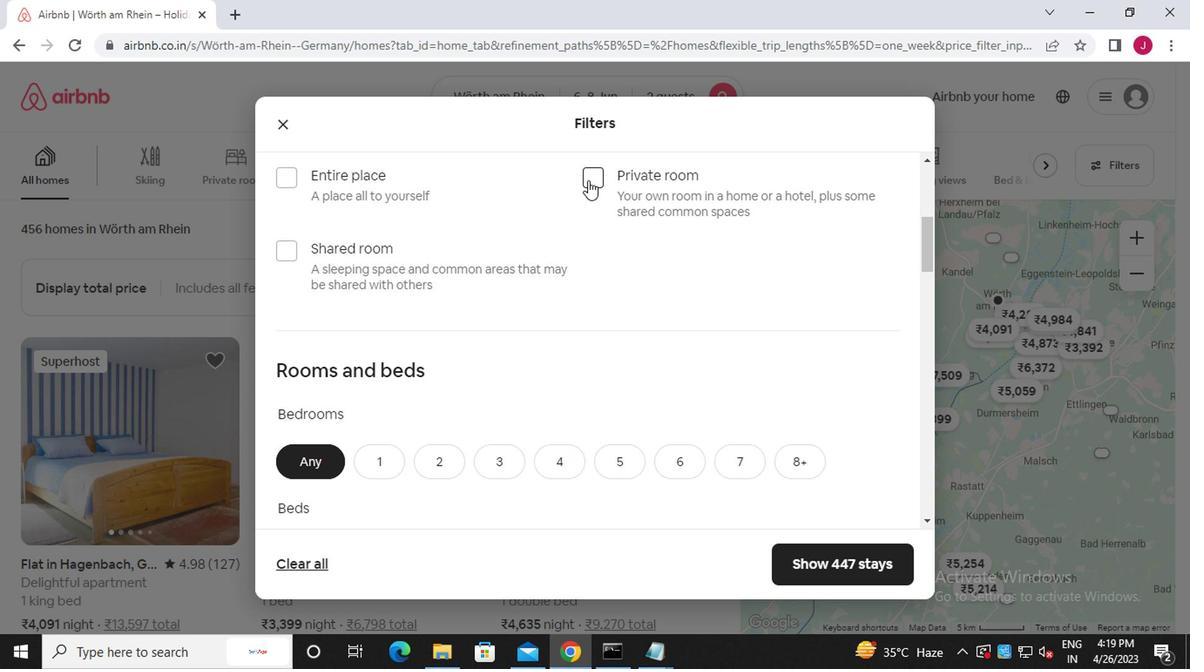 
Action: Mouse moved to (488, 290)
Screenshot: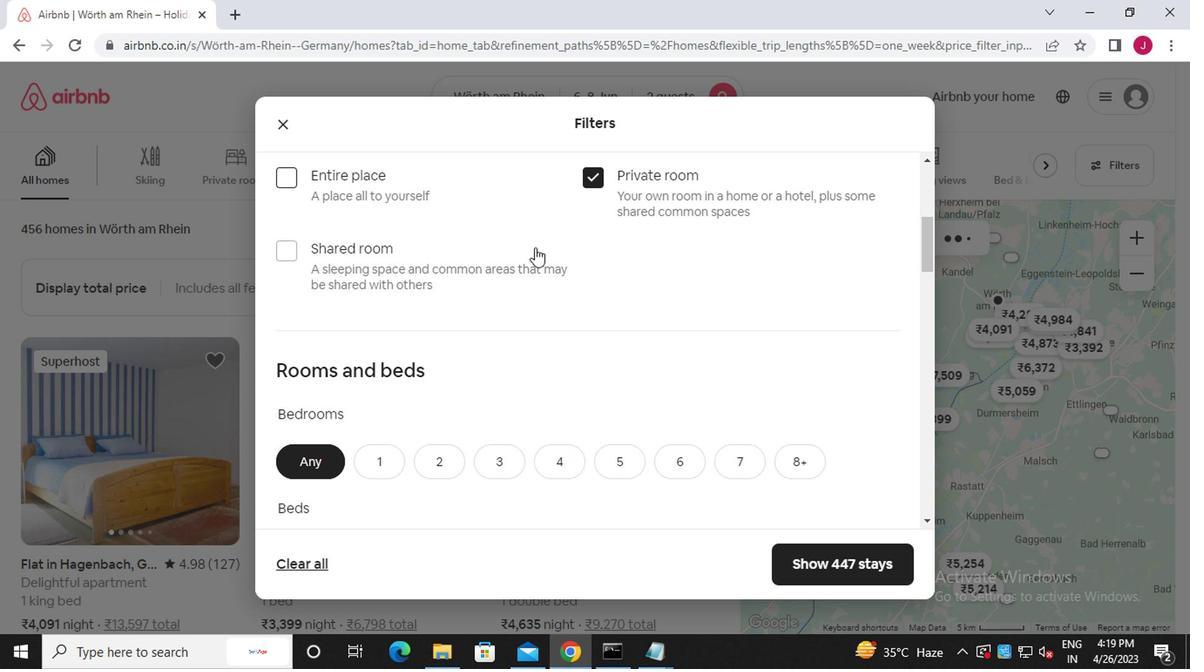 
Action: Mouse scrolled (488, 290) with delta (0, 0)
Screenshot: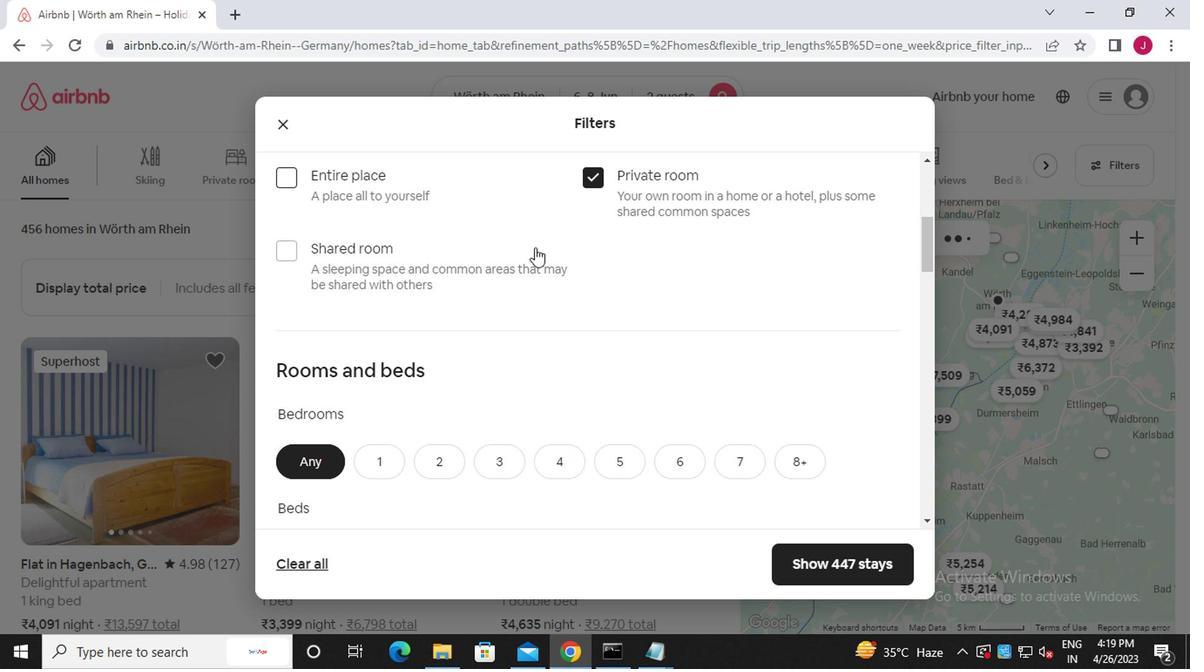 
Action: Mouse moved to (487, 291)
Screenshot: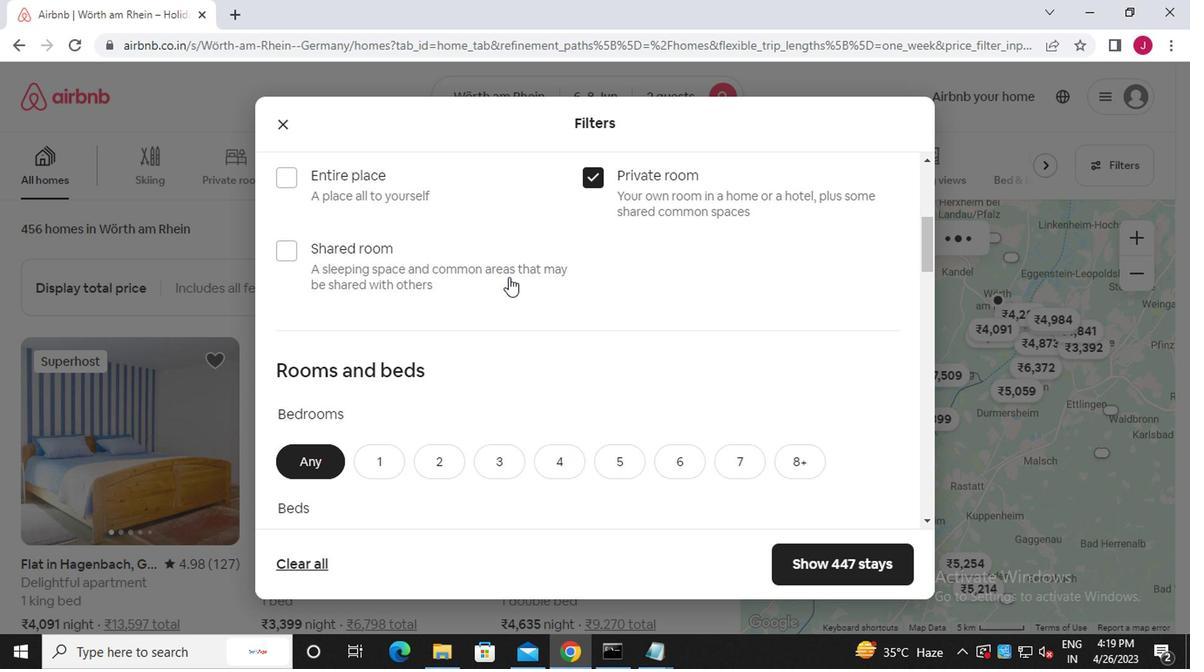 
Action: Mouse scrolled (487, 290) with delta (0, 0)
Screenshot: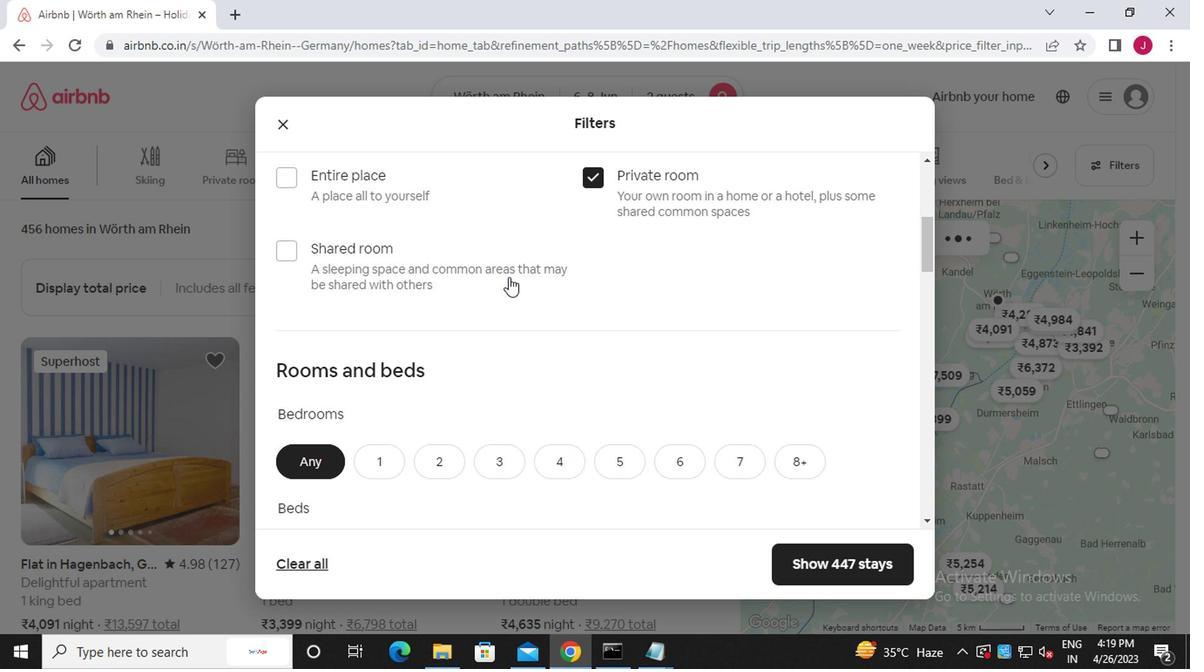 
Action: Mouse moved to (487, 291)
Screenshot: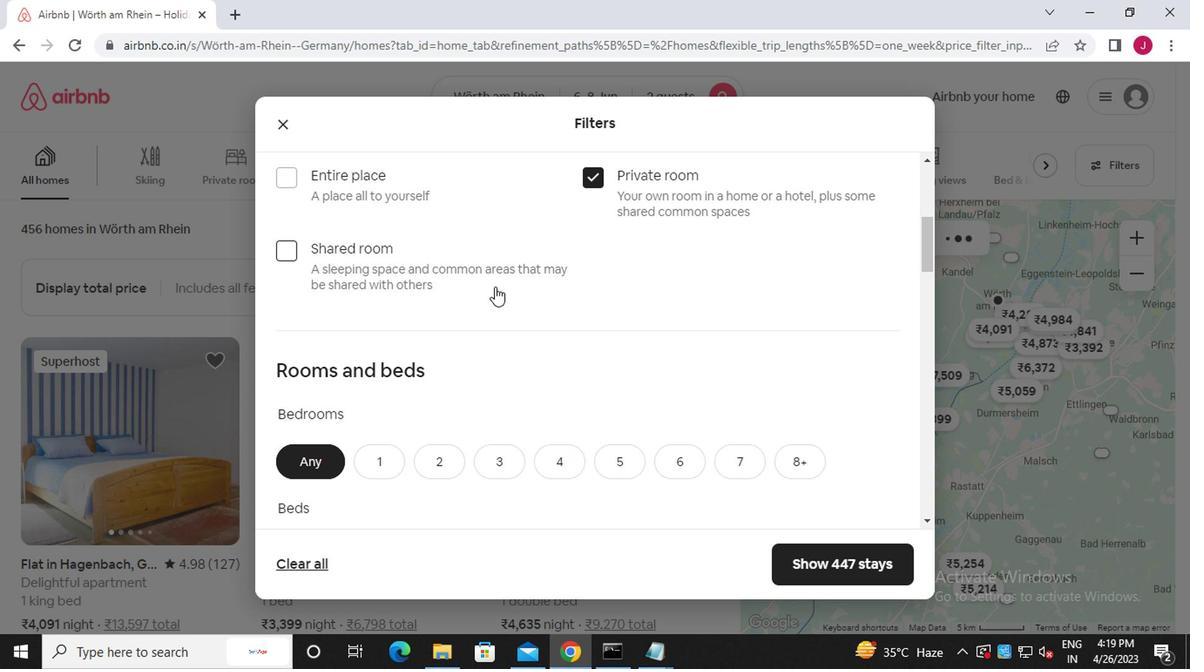 
Action: Mouse scrolled (487, 290) with delta (0, 0)
Screenshot: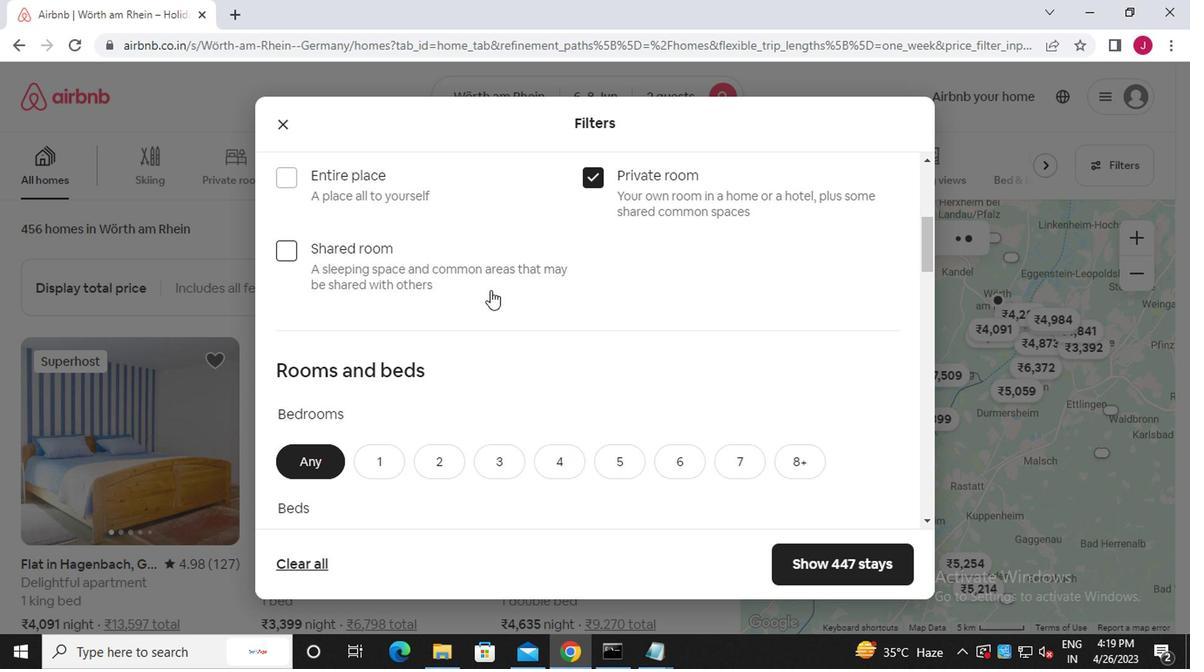 
Action: Mouse moved to (383, 204)
Screenshot: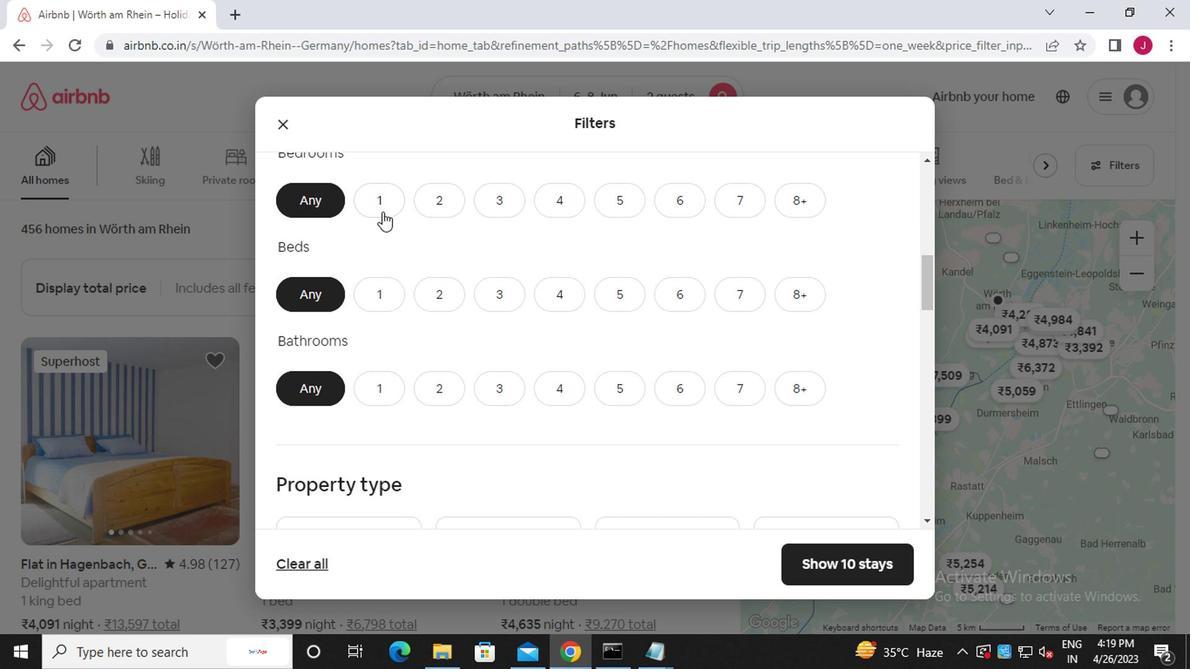
Action: Mouse pressed left at (383, 204)
Screenshot: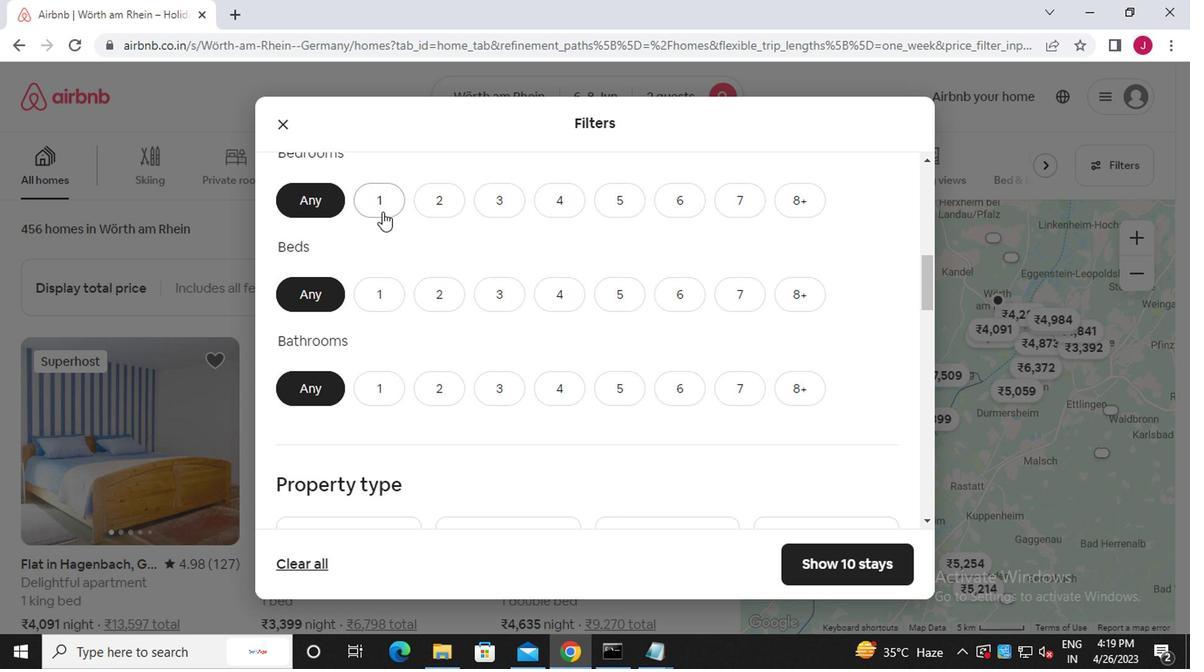 
Action: Mouse moved to (438, 297)
Screenshot: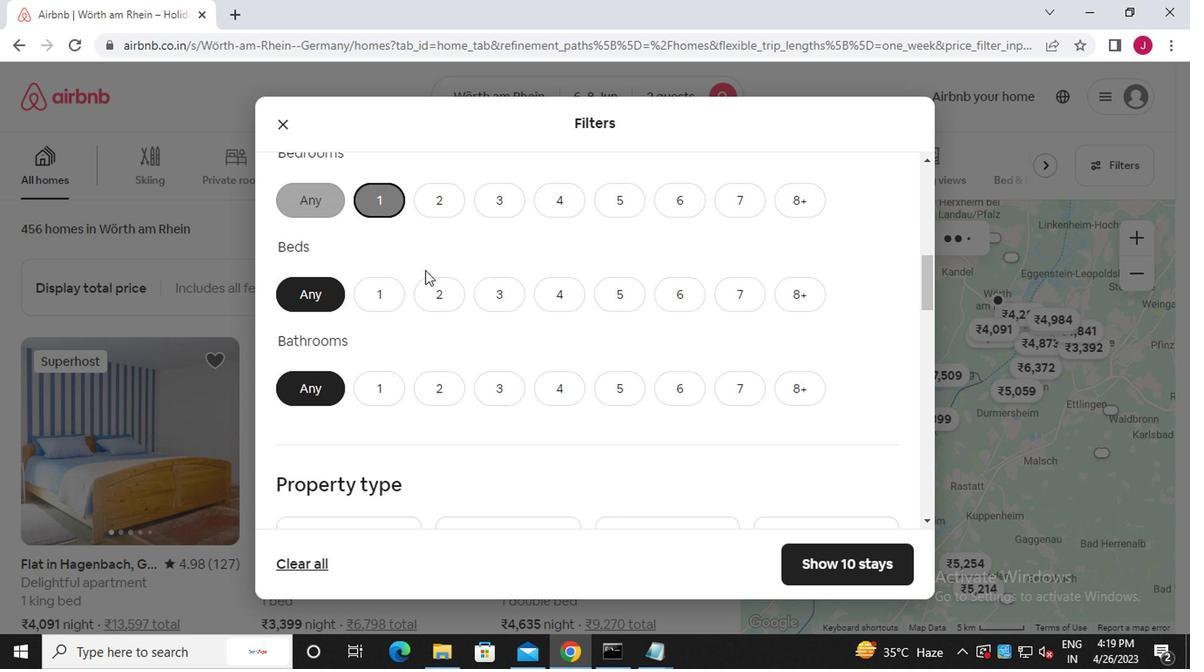 
Action: Mouse pressed left at (438, 297)
Screenshot: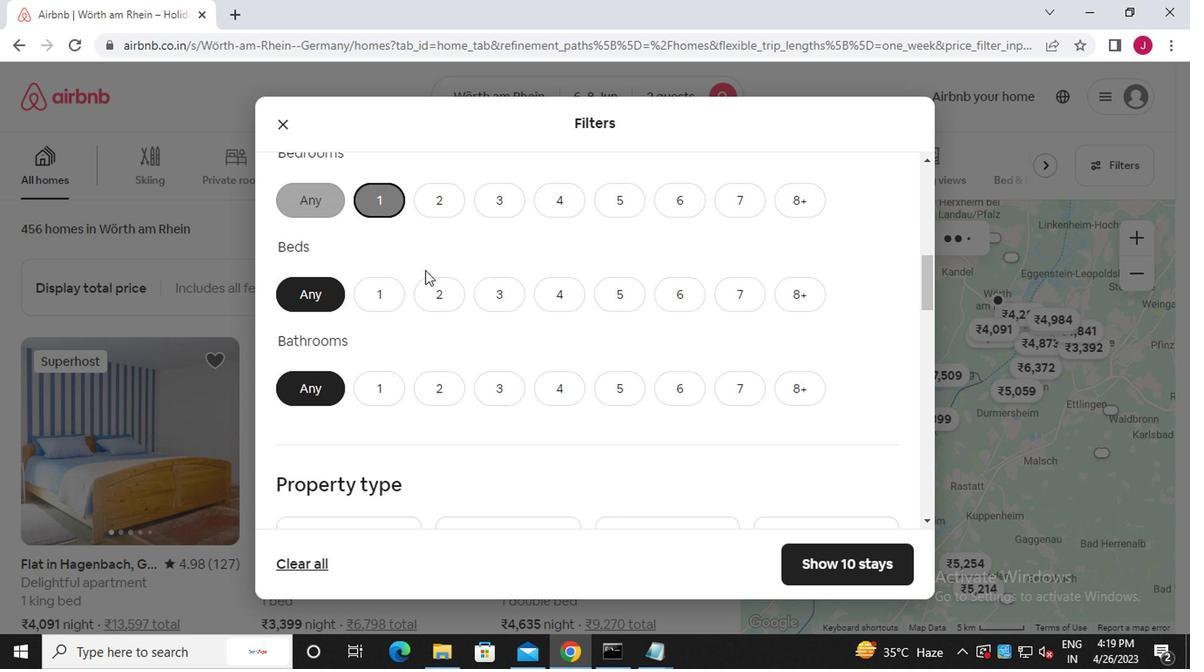 
Action: Mouse moved to (385, 393)
Screenshot: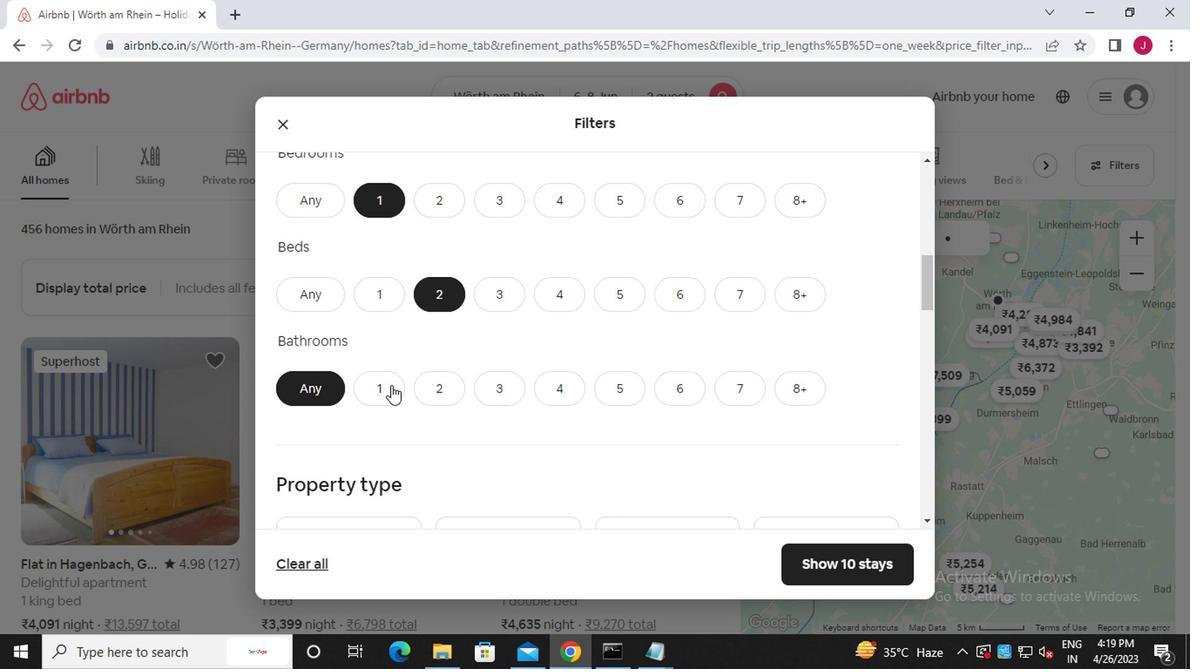 
Action: Mouse pressed left at (385, 393)
Screenshot: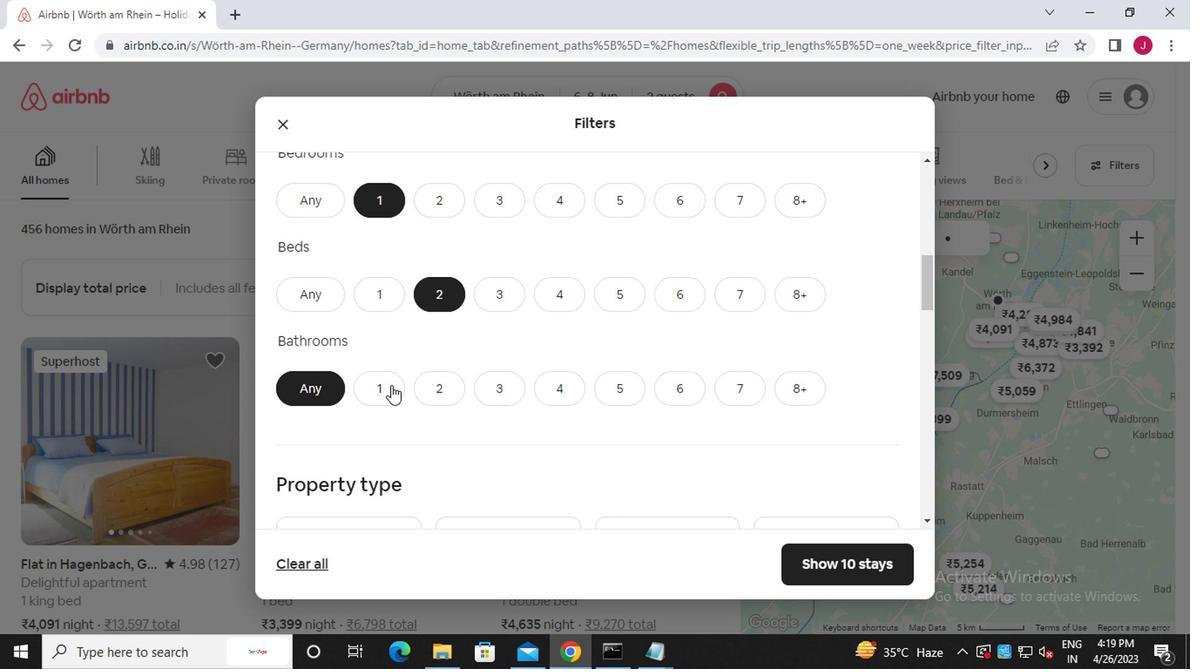 
Action: Mouse moved to (393, 401)
Screenshot: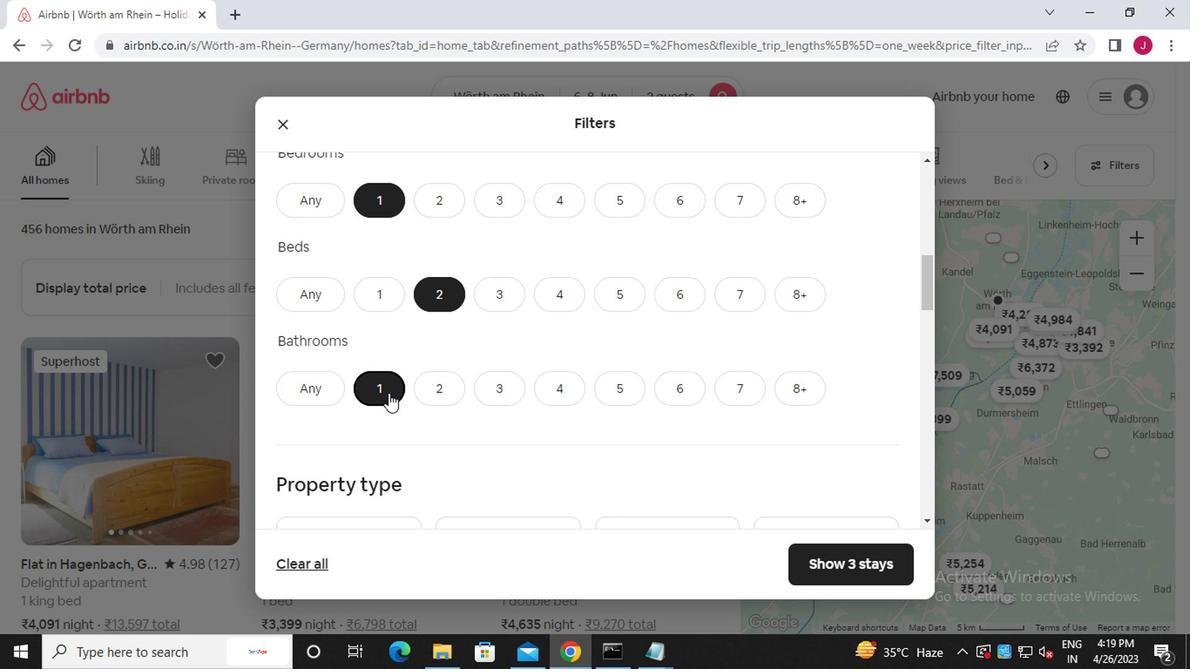 
Action: Mouse scrolled (393, 401) with delta (0, 0)
Screenshot: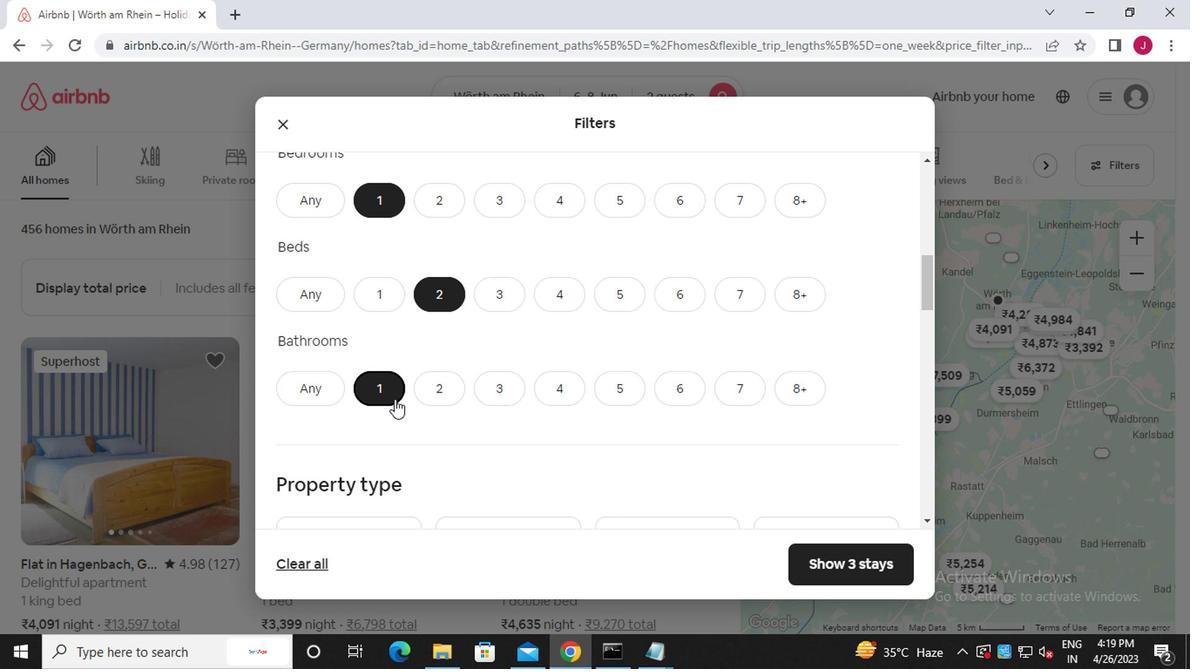 
Action: Mouse moved to (347, 465)
Screenshot: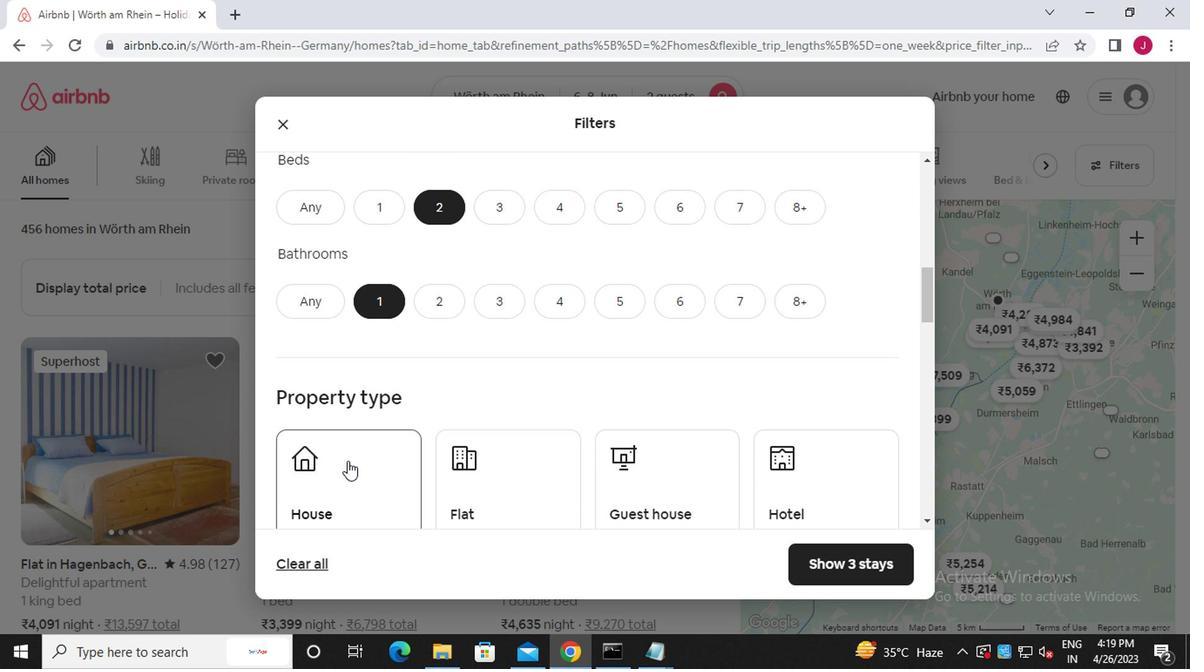 
Action: Mouse pressed left at (347, 465)
Screenshot: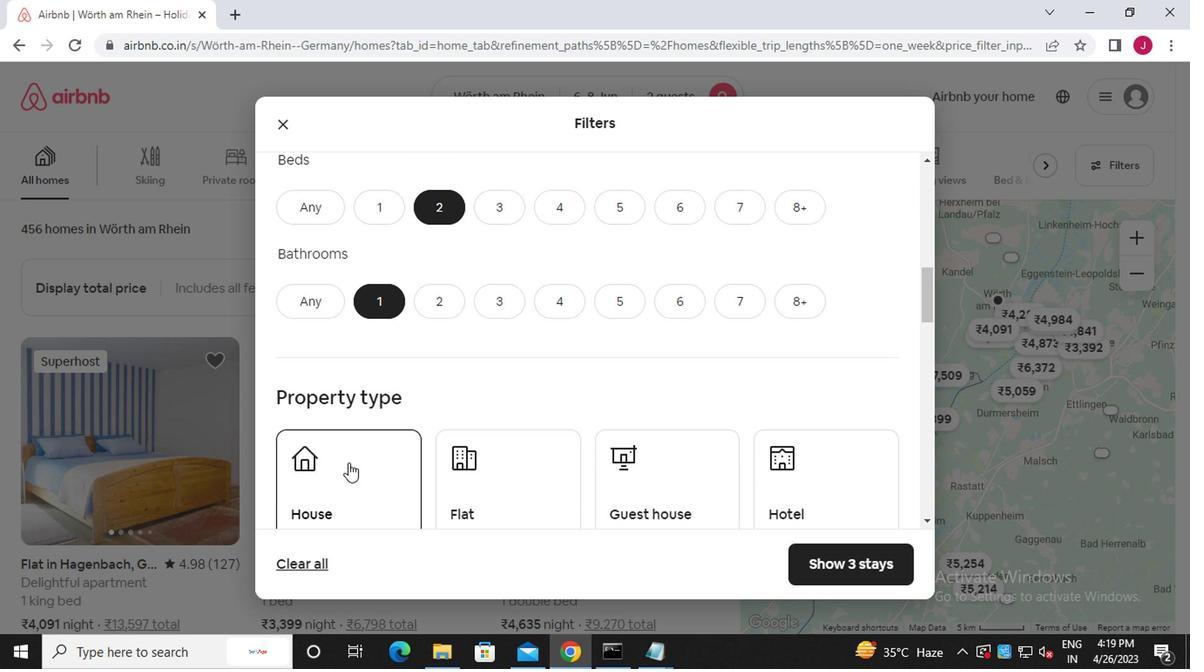 
Action: Mouse moved to (481, 499)
Screenshot: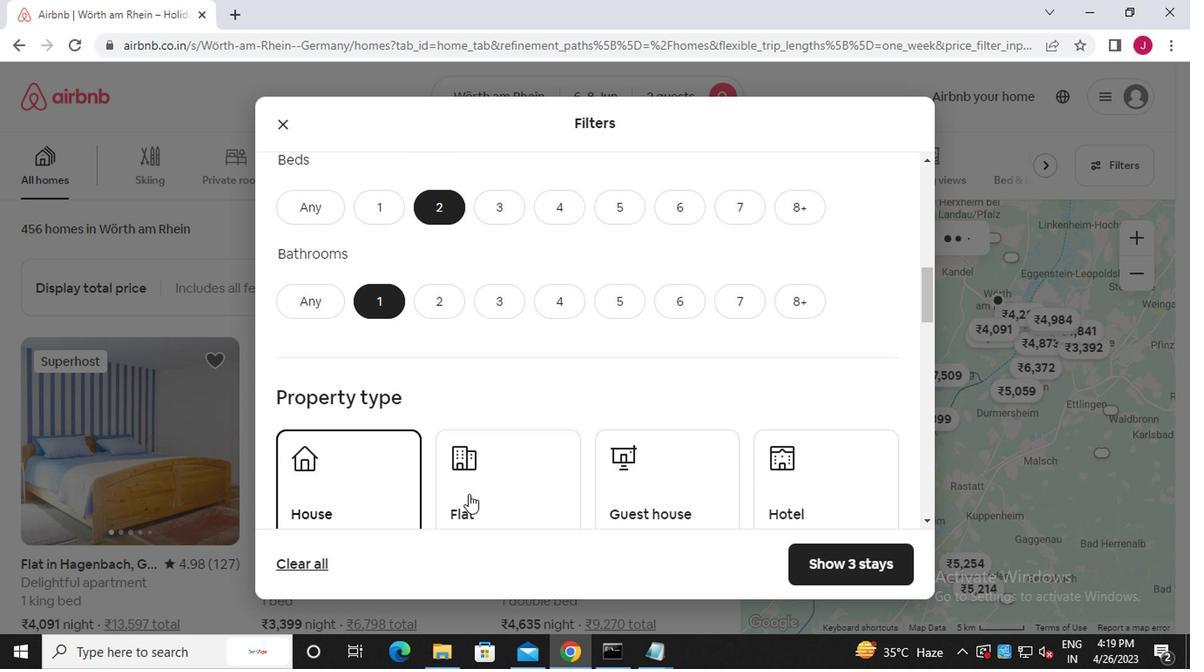 
Action: Mouse pressed left at (481, 499)
Screenshot: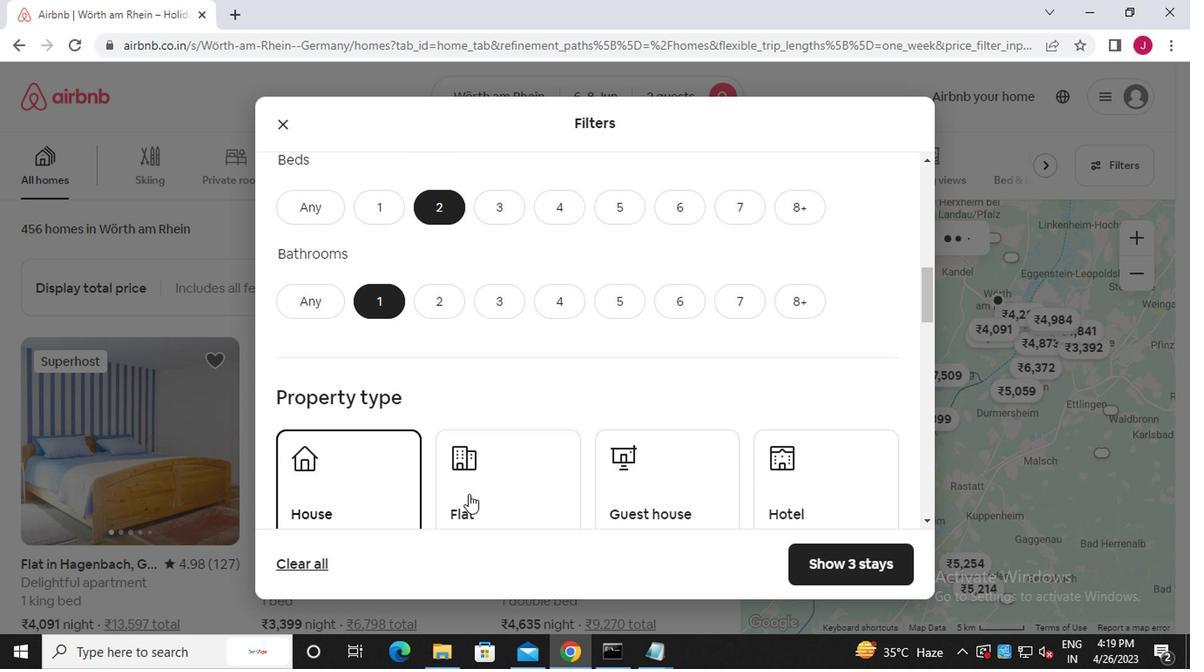 
Action: Mouse moved to (646, 504)
Screenshot: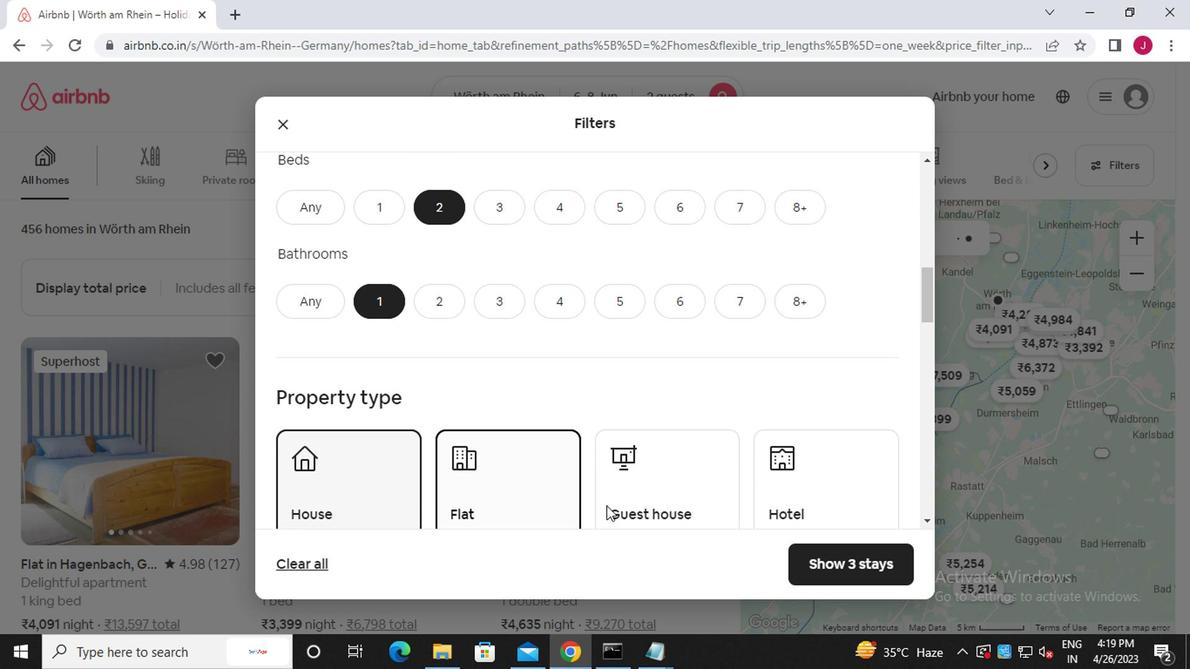 
Action: Mouse pressed left at (646, 504)
Screenshot: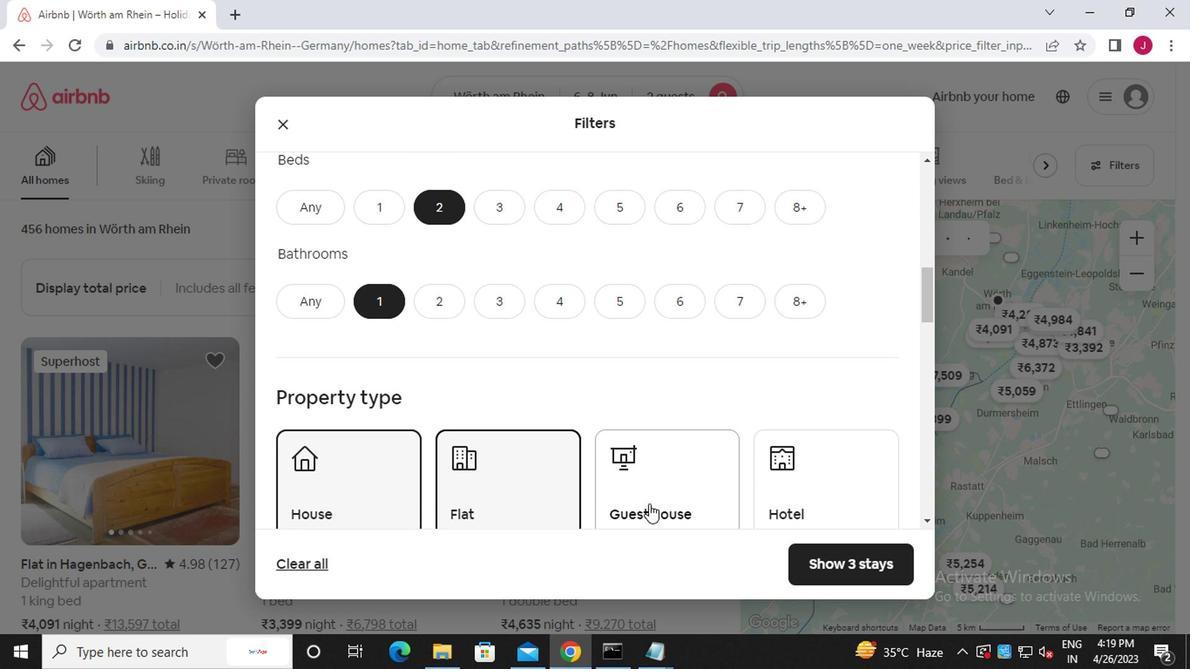 
Action: Mouse moved to (633, 480)
Screenshot: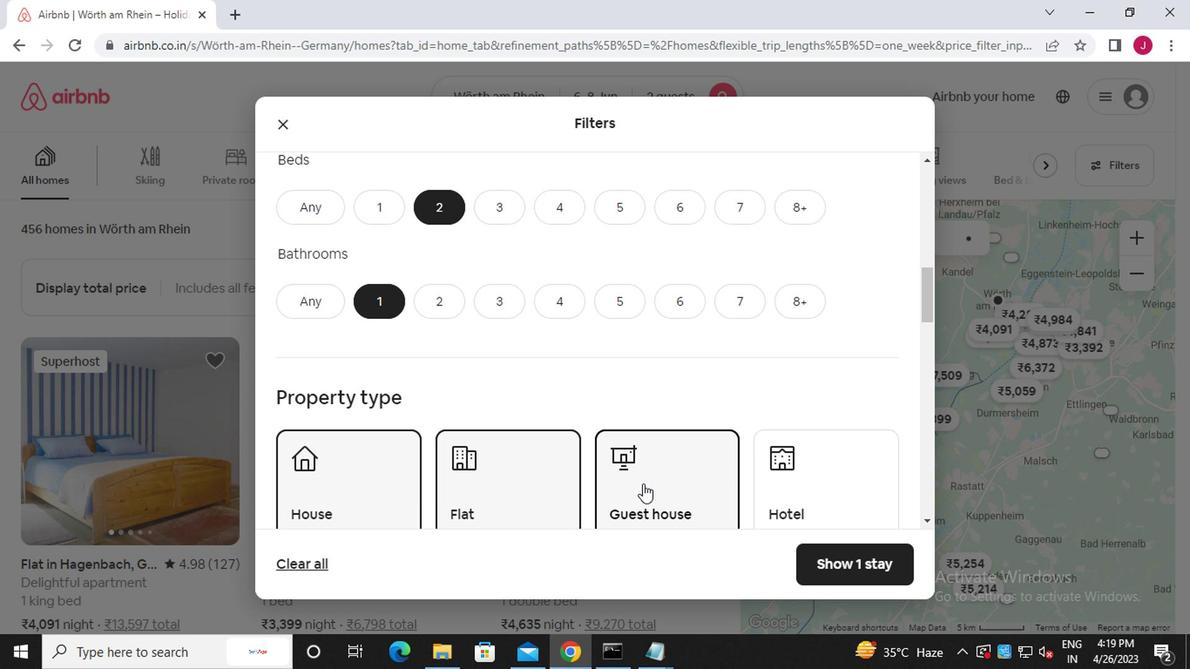
Action: Mouse scrolled (633, 478) with delta (0, -1)
Screenshot: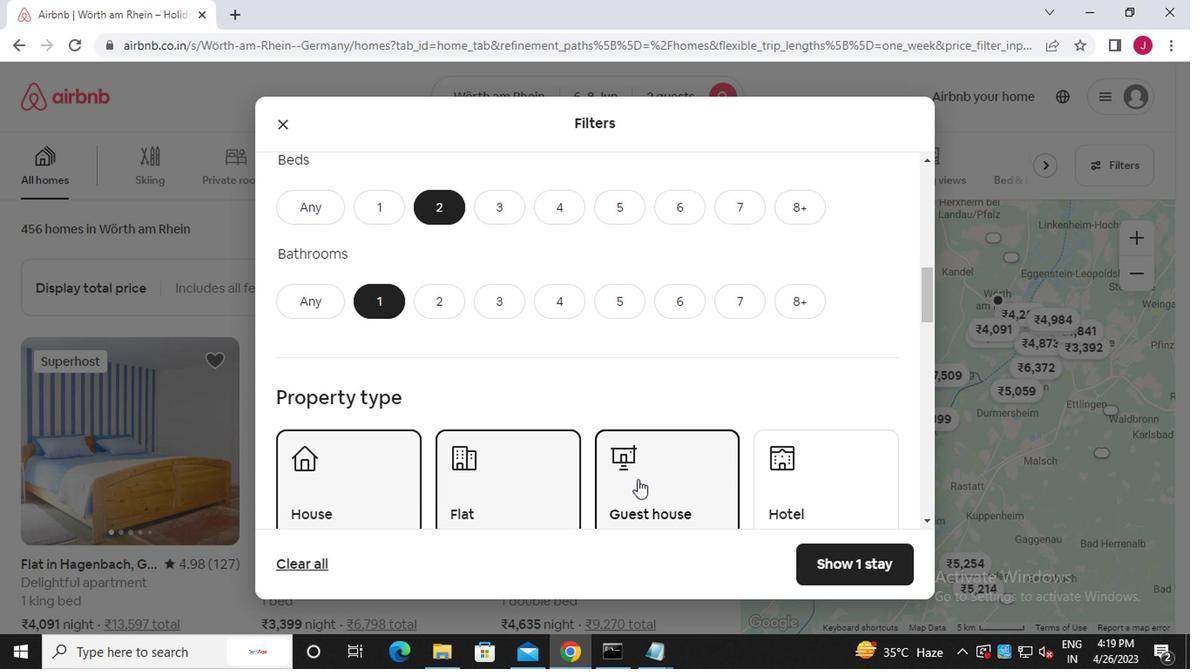 
Action: Mouse scrolled (633, 478) with delta (0, -1)
Screenshot: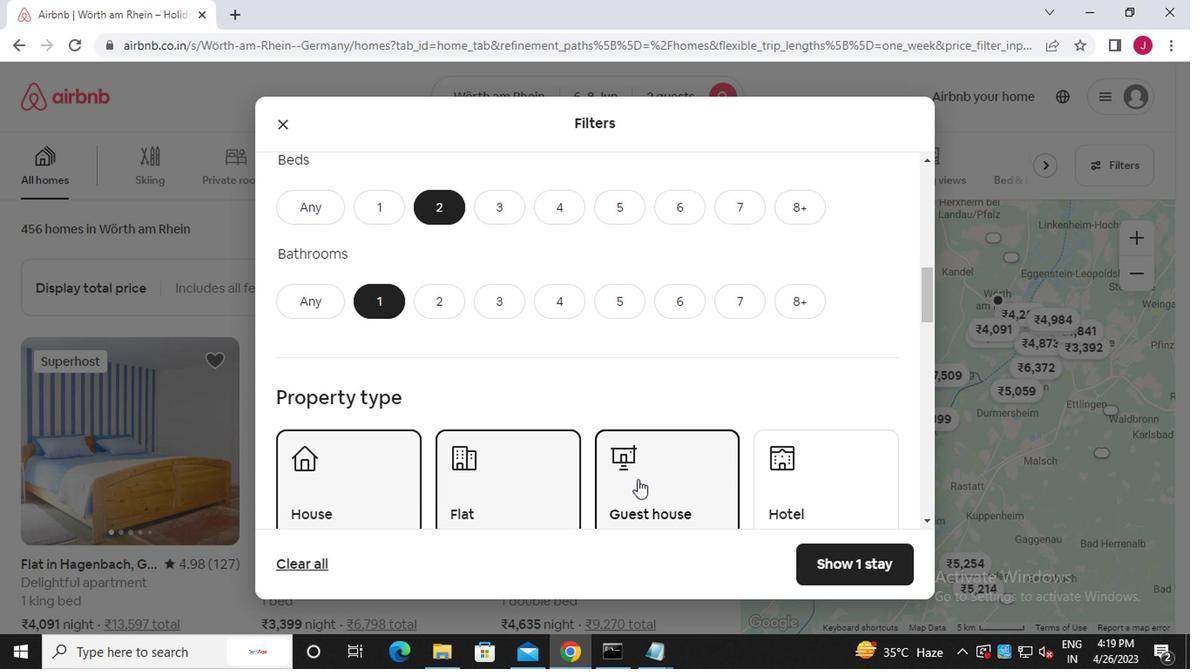 
Action: Mouse moved to (633, 480)
Screenshot: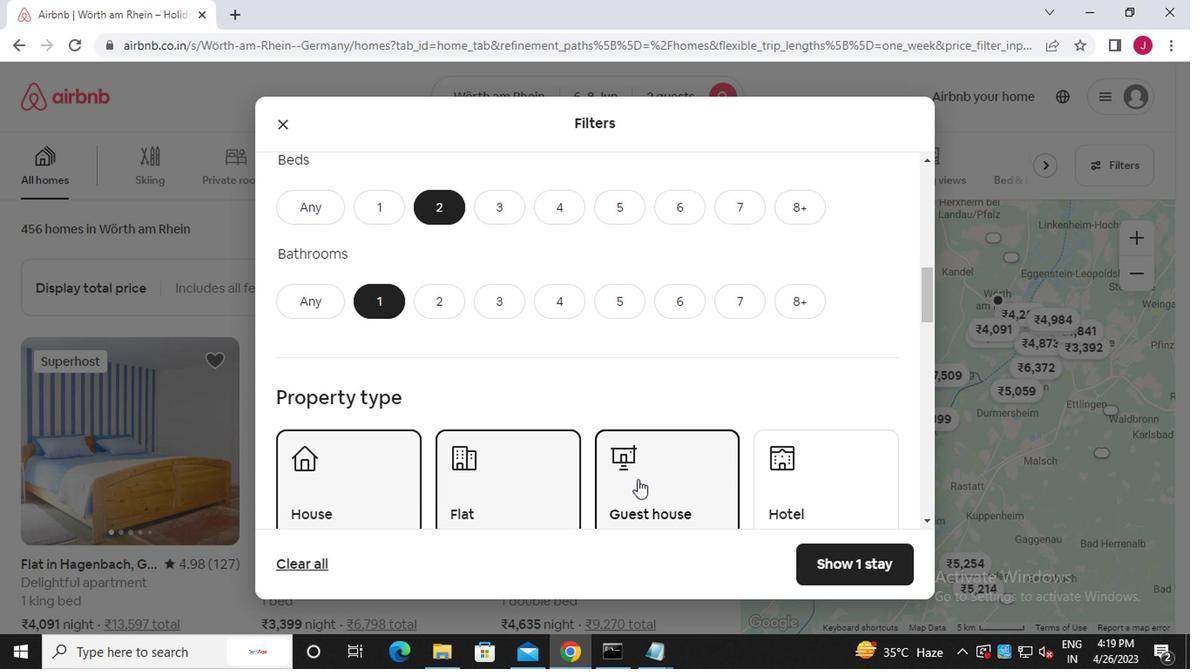
Action: Mouse scrolled (633, 478) with delta (0, -1)
Screenshot: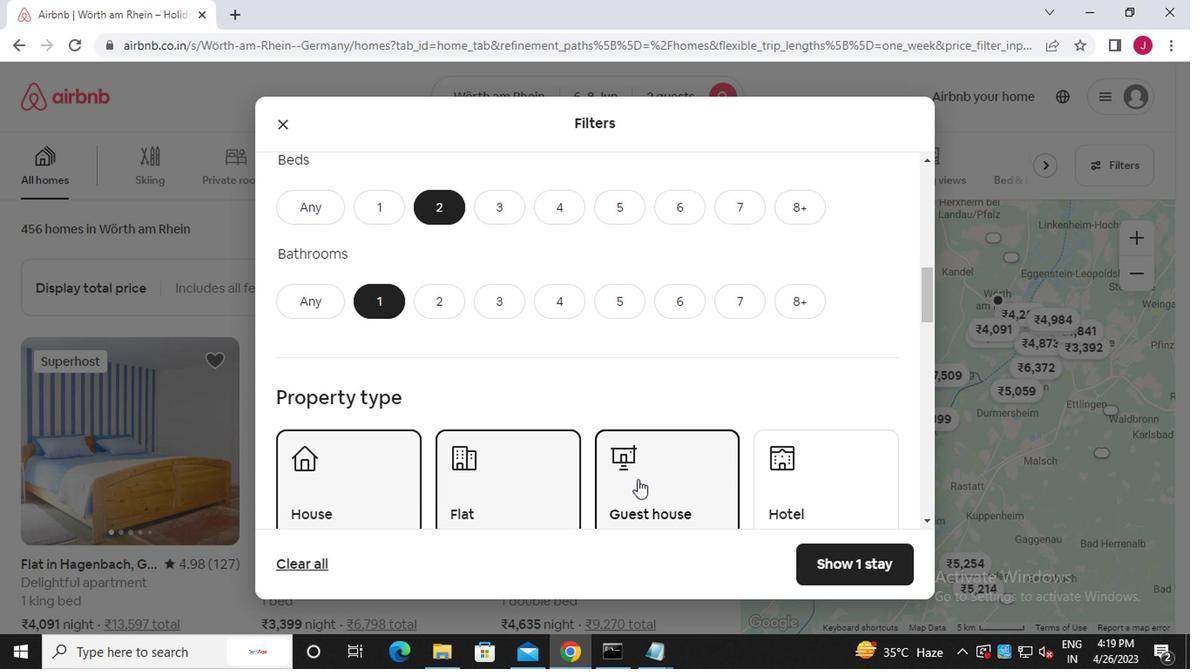 
Action: Mouse scrolled (633, 478) with delta (0, -1)
Screenshot: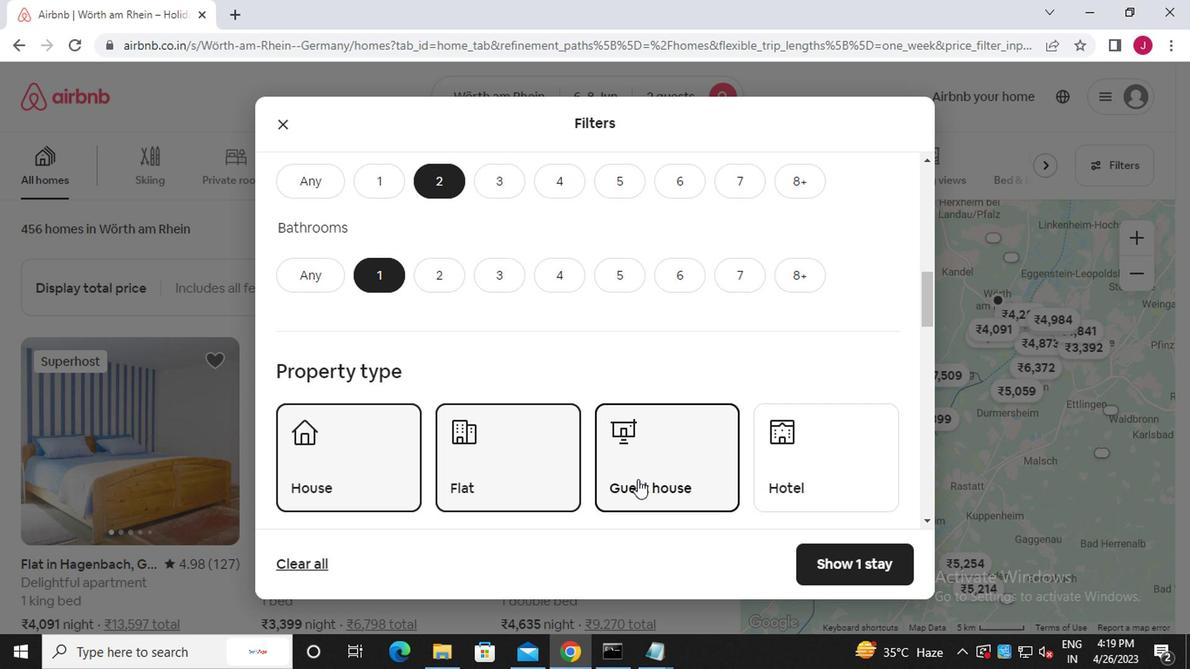 
Action: Mouse moved to (289, 347)
Screenshot: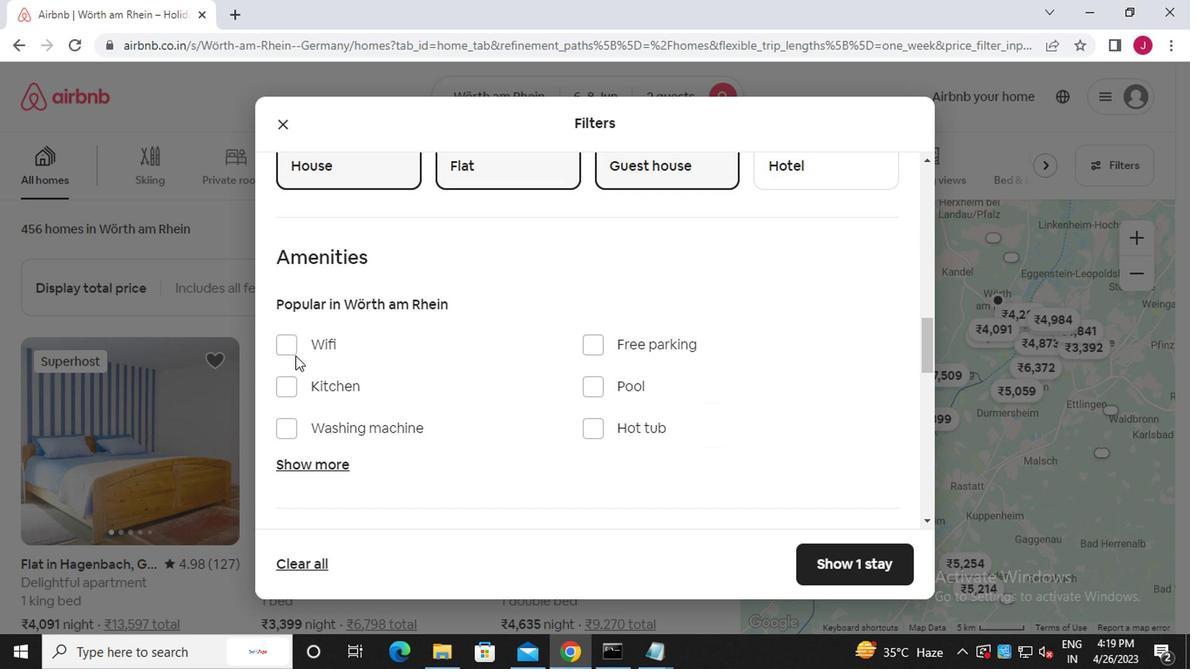 
Action: Mouse pressed left at (289, 347)
Screenshot: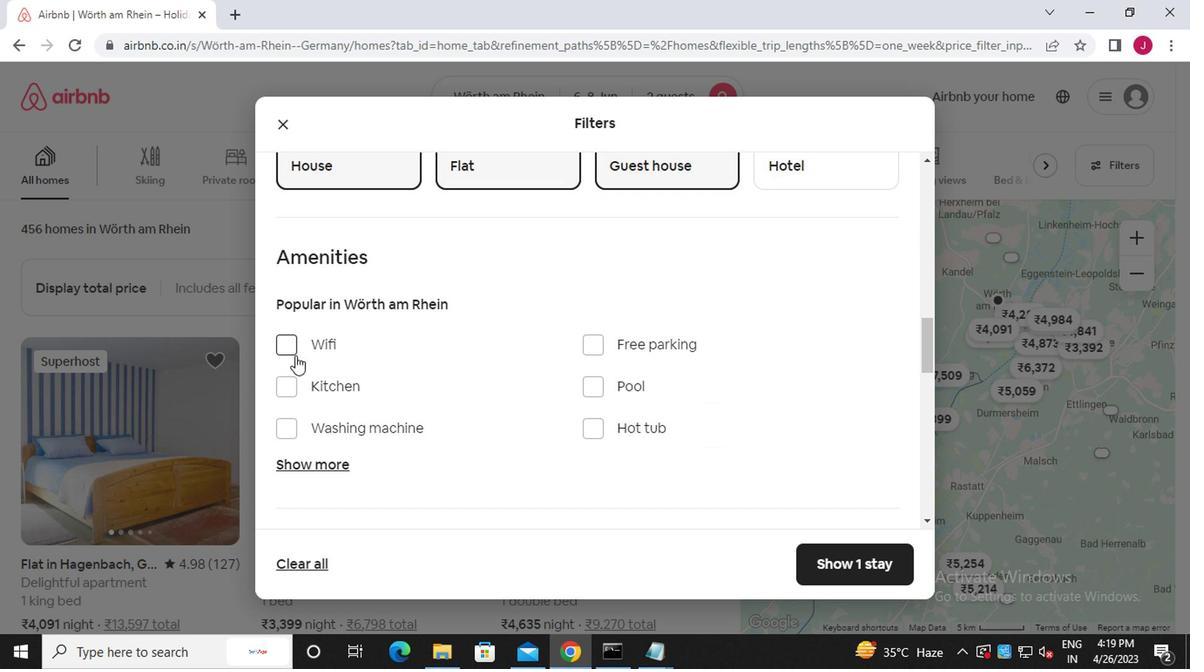 
Action: Mouse moved to (579, 458)
Screenshot: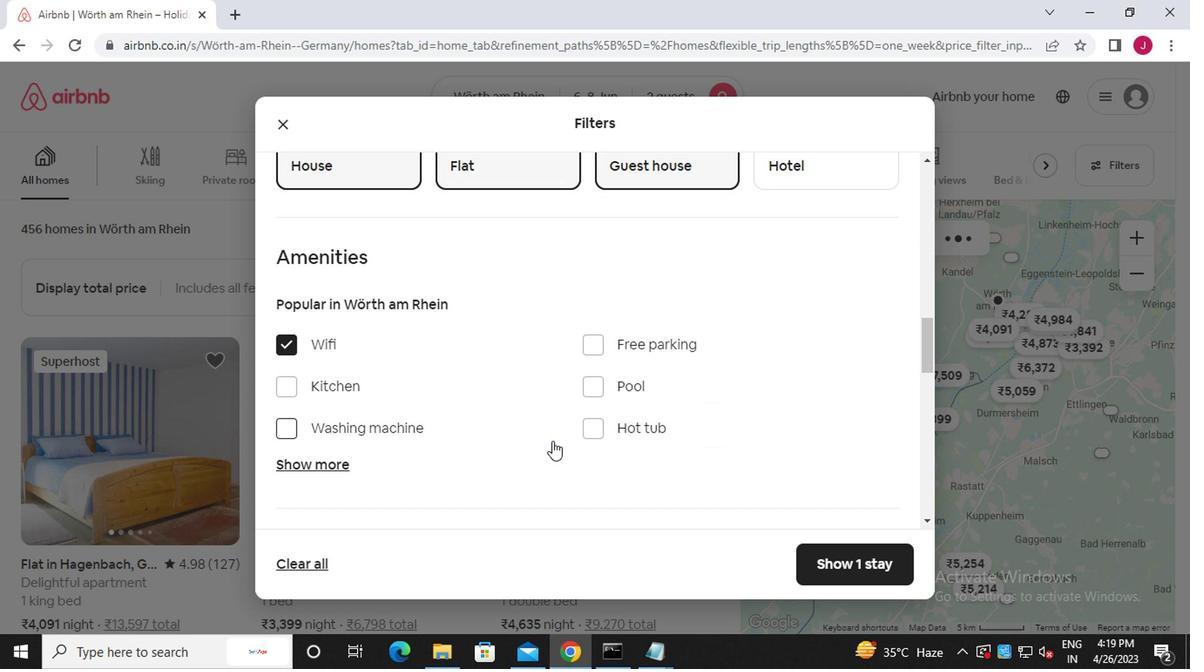 
Action: Mouse scrolled (579, 457) with delta (0, -1)
Screenshot: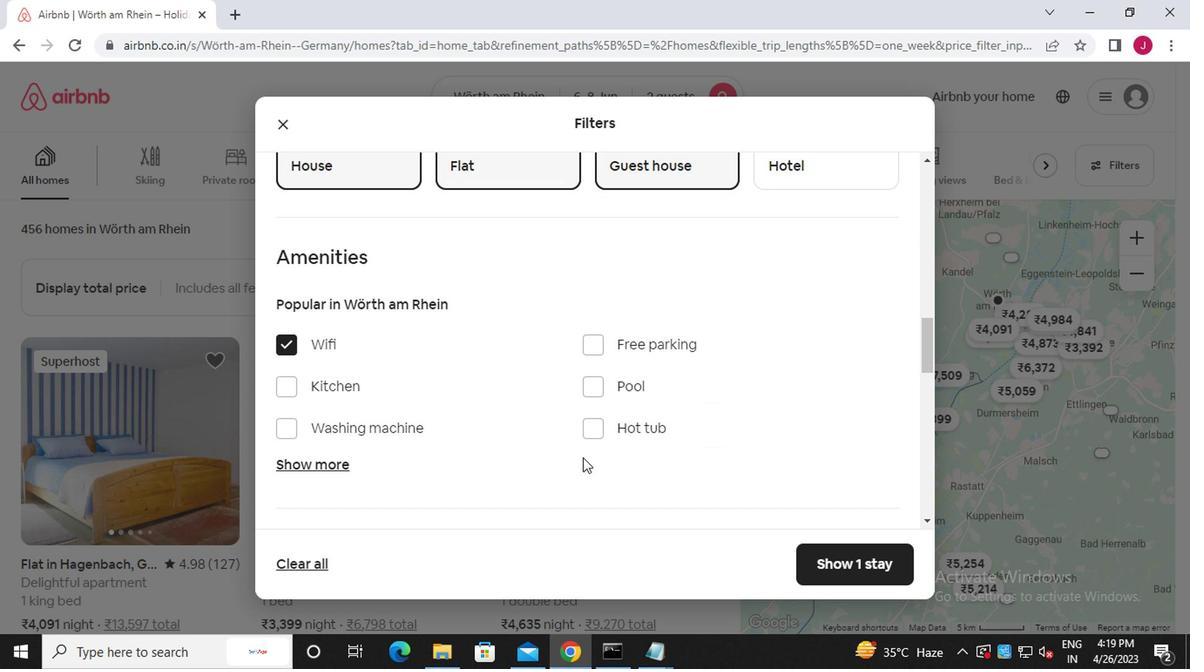 
Action: Mouse scrolled (579, 457) with delta (0, -1)
Screenshot: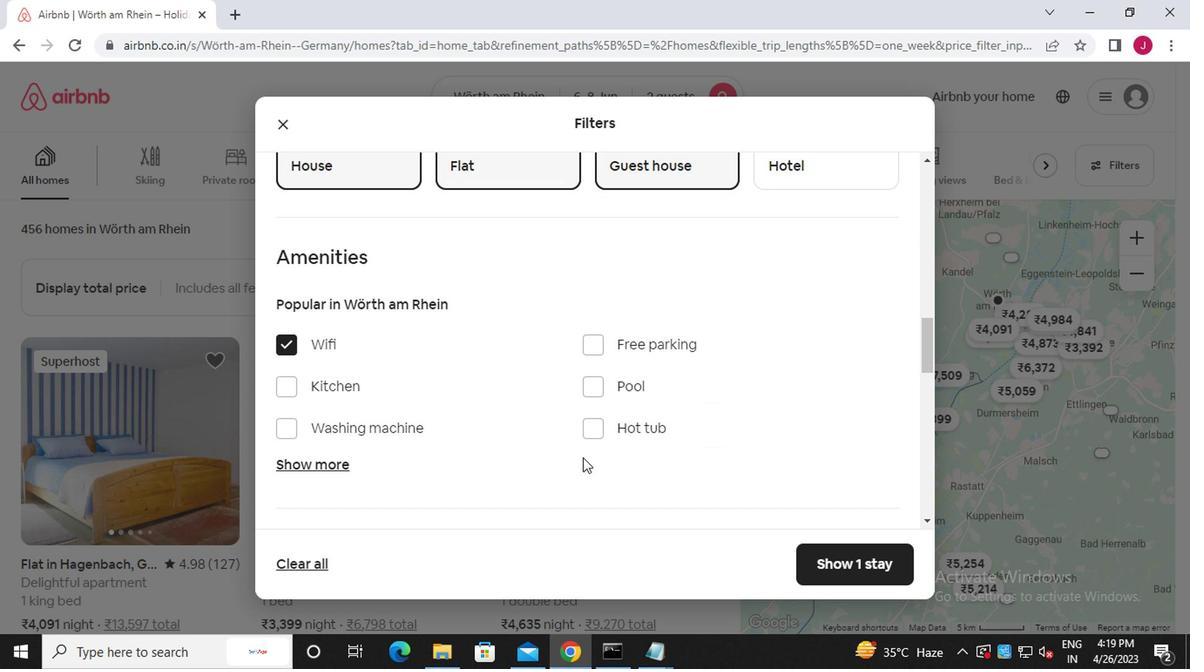 
Action: Mouse scrolled (579, 457) with delta (0, -1)
Screenshot: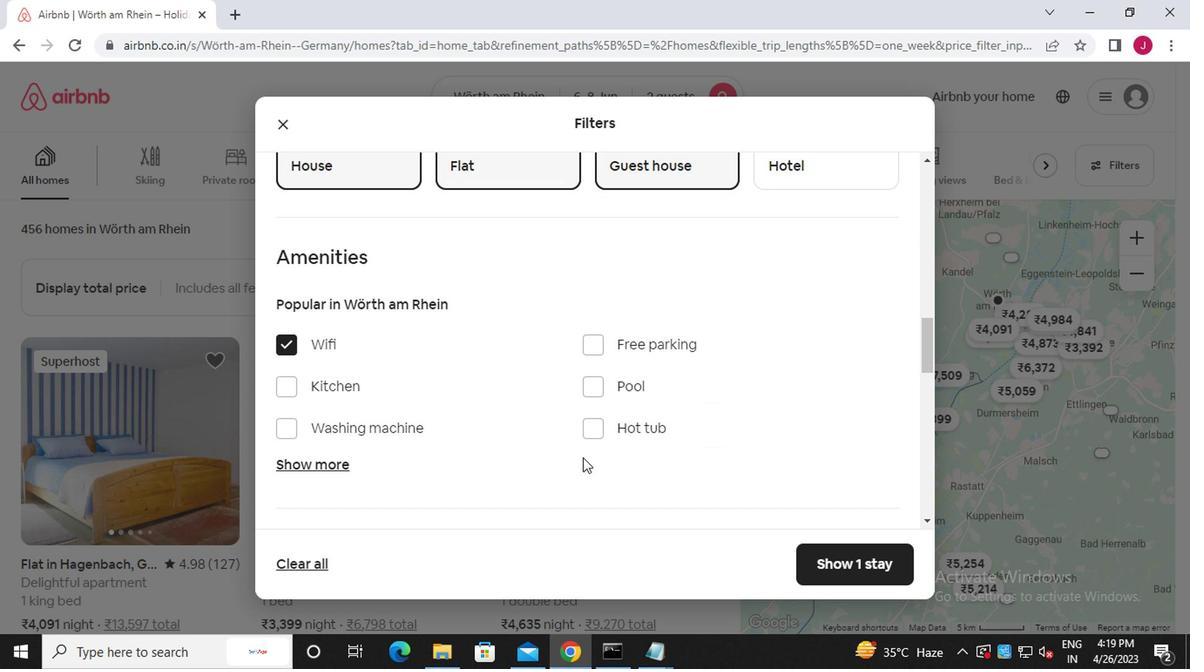 
Action: Mouse moved to (852, 405)
Screenshot: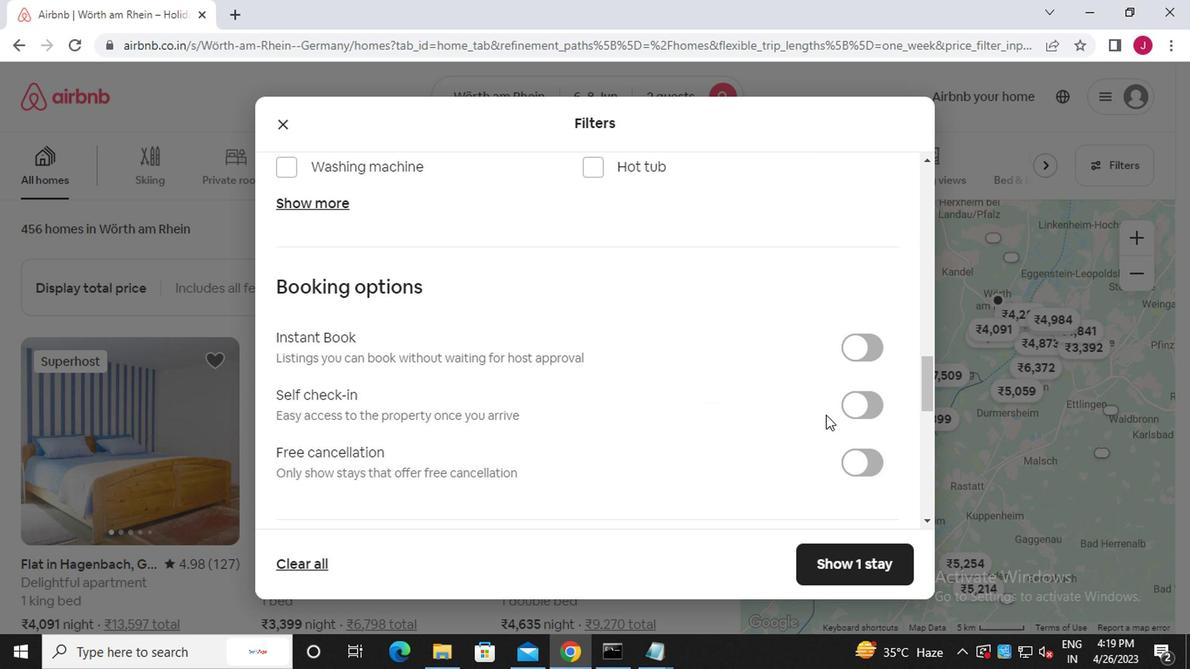 
Action: Mouse pressed left at (852, 405)
Screenshot: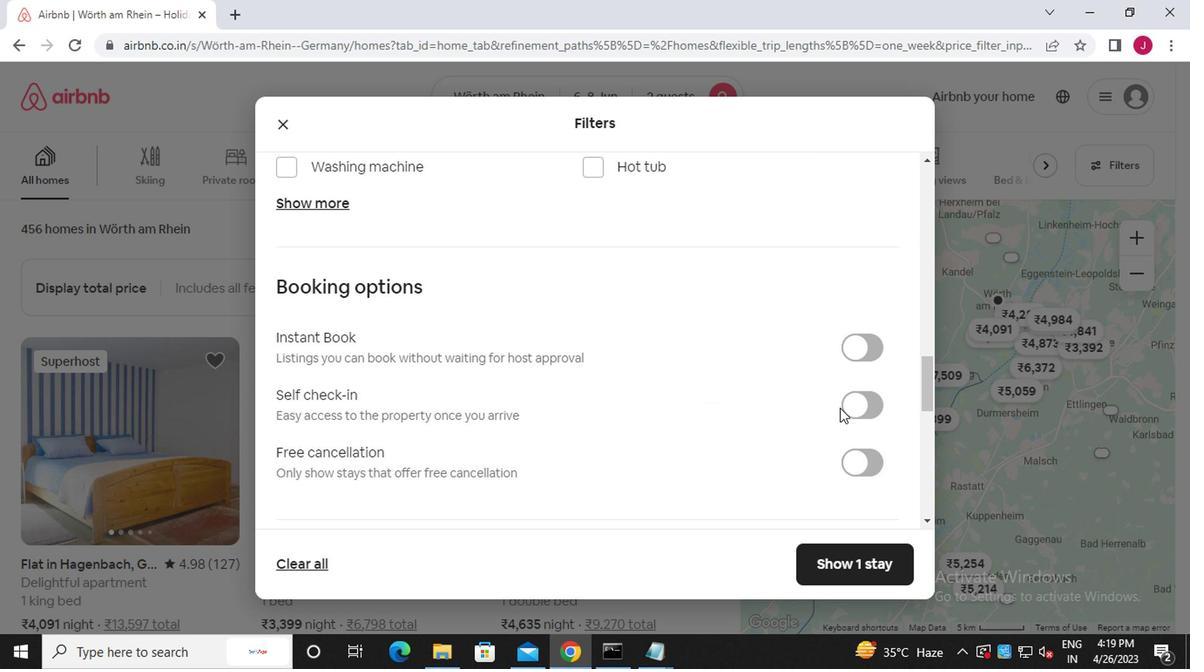 
Action: Mouse moved to (481, 430)
Screenshot: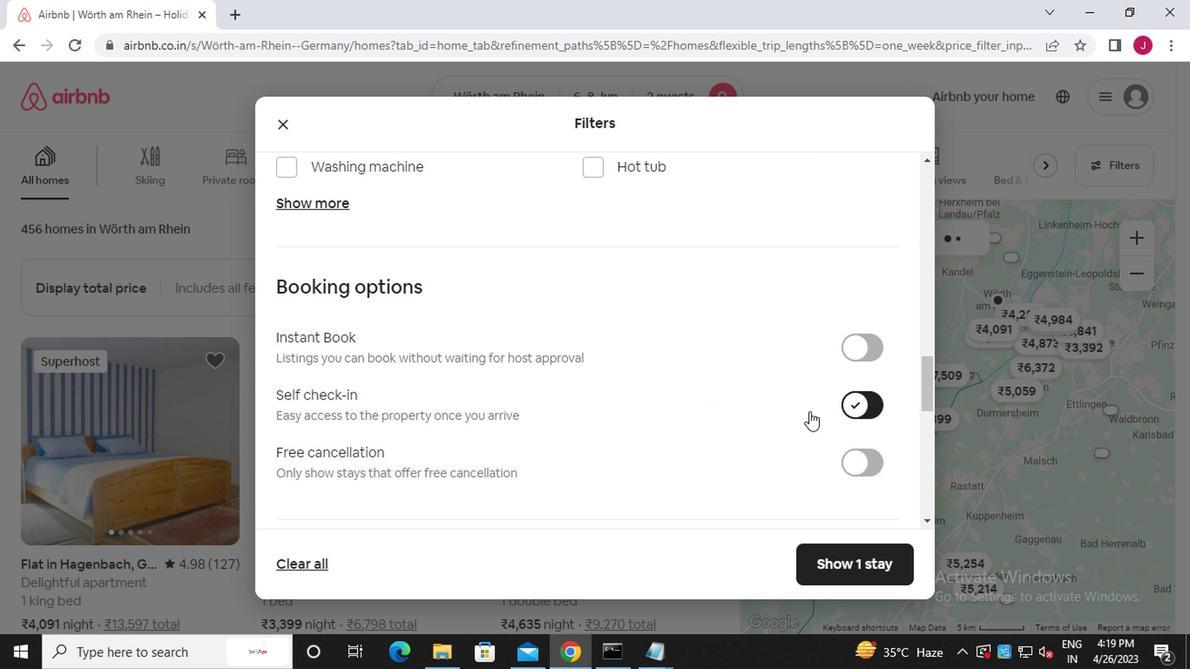 
Action: Mouse scrolled (481, 429) with delta (0, 0)
Screenshot: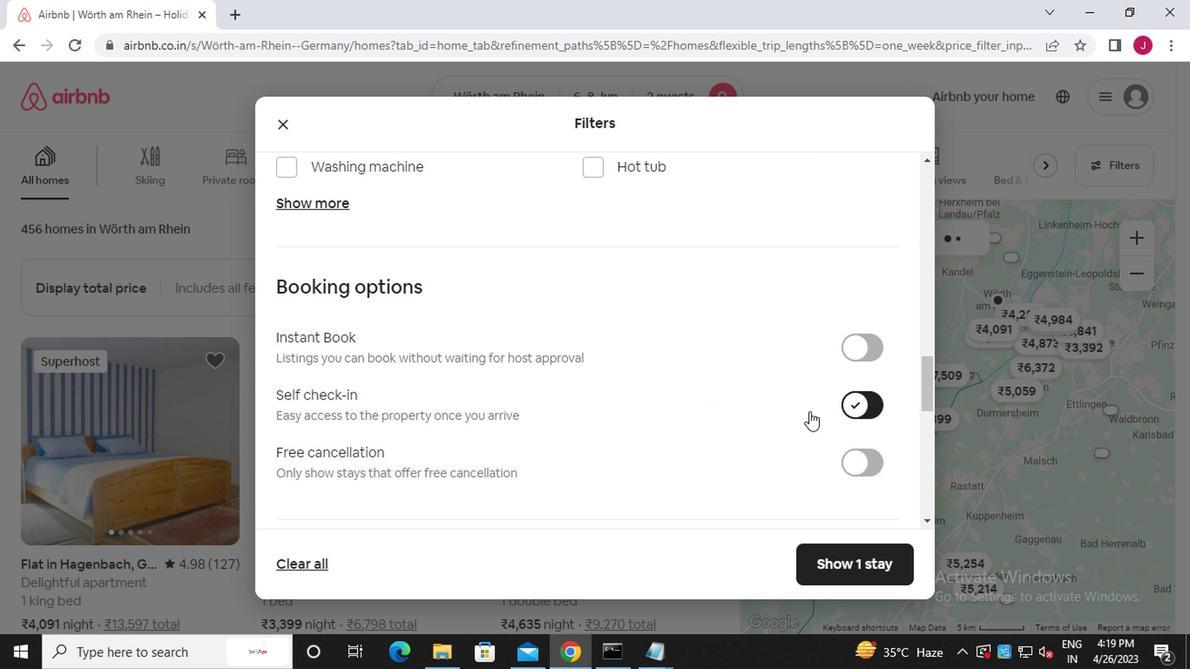 
Action: Mouse moved to (477, 432)
Screenshot: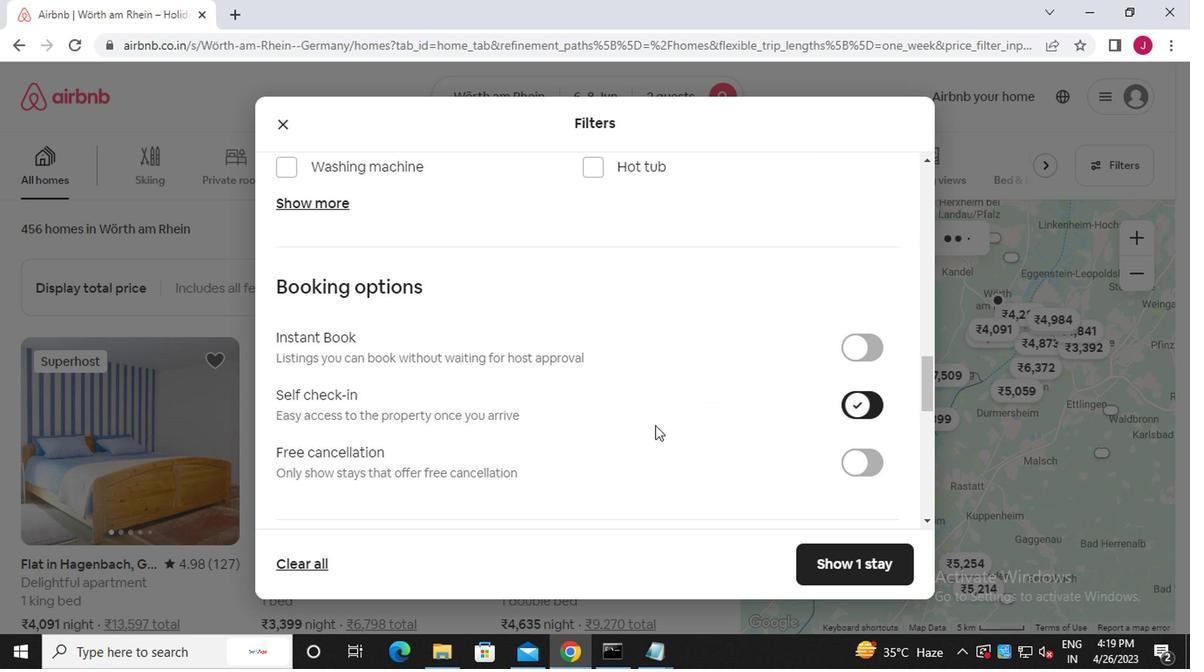 
Action: Mouse scrolled (477, 431) with delta (0, 0)
Screenshot: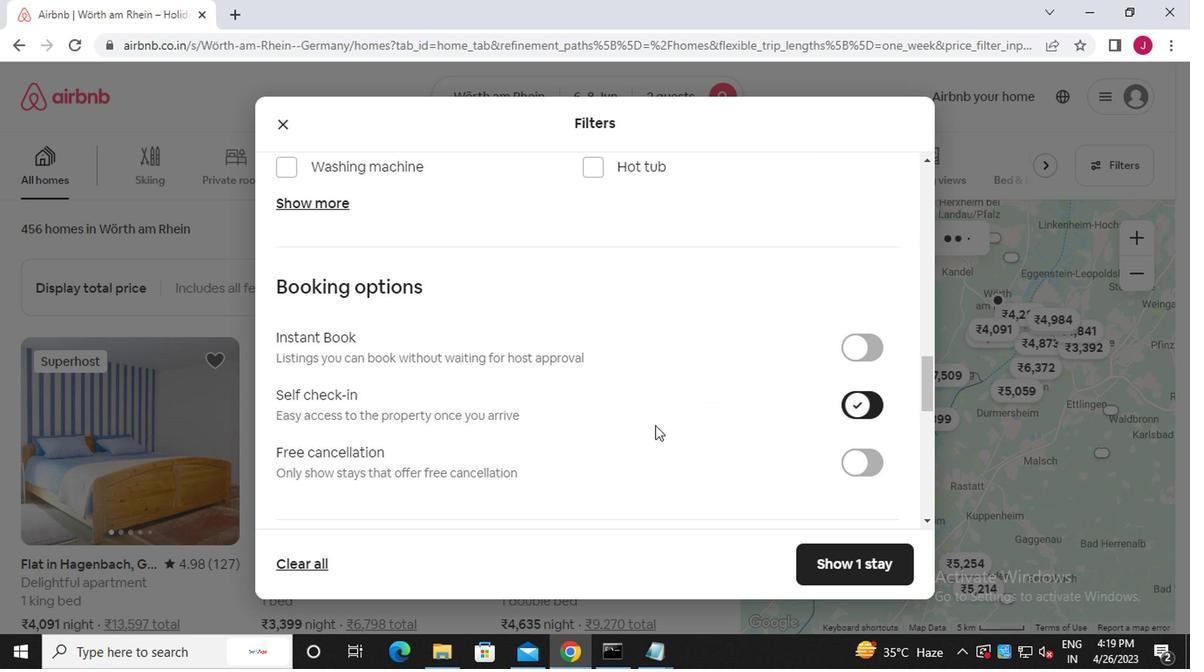 
Action: Mouse moved to (477, 432)
Screenshot: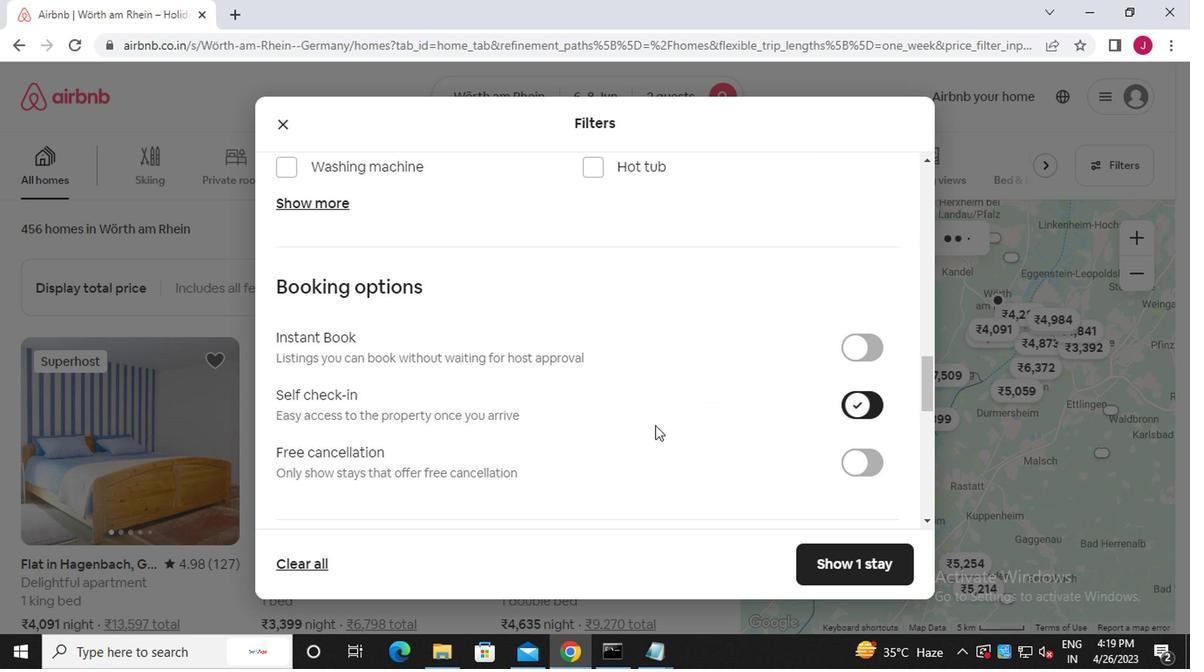
Action: Mouse scrolled (477, 431) with delta (0, 0)
Screenshot: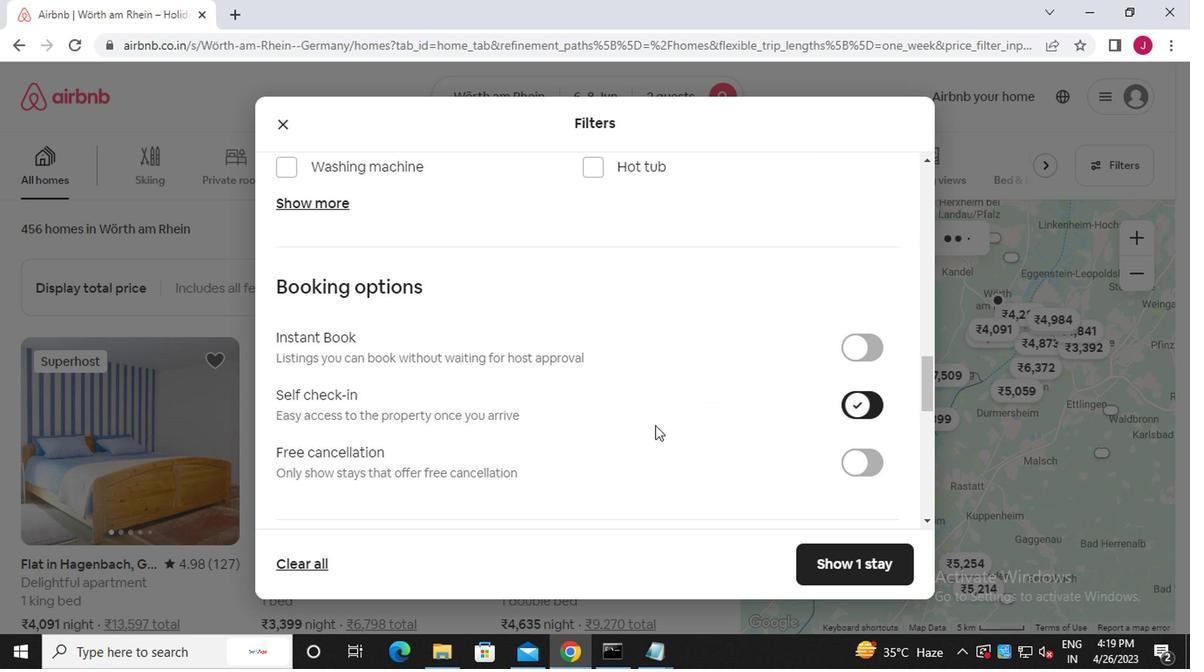 
Action: Mouse scrolled (477, 431) with delta (0, 0)
Screenshot: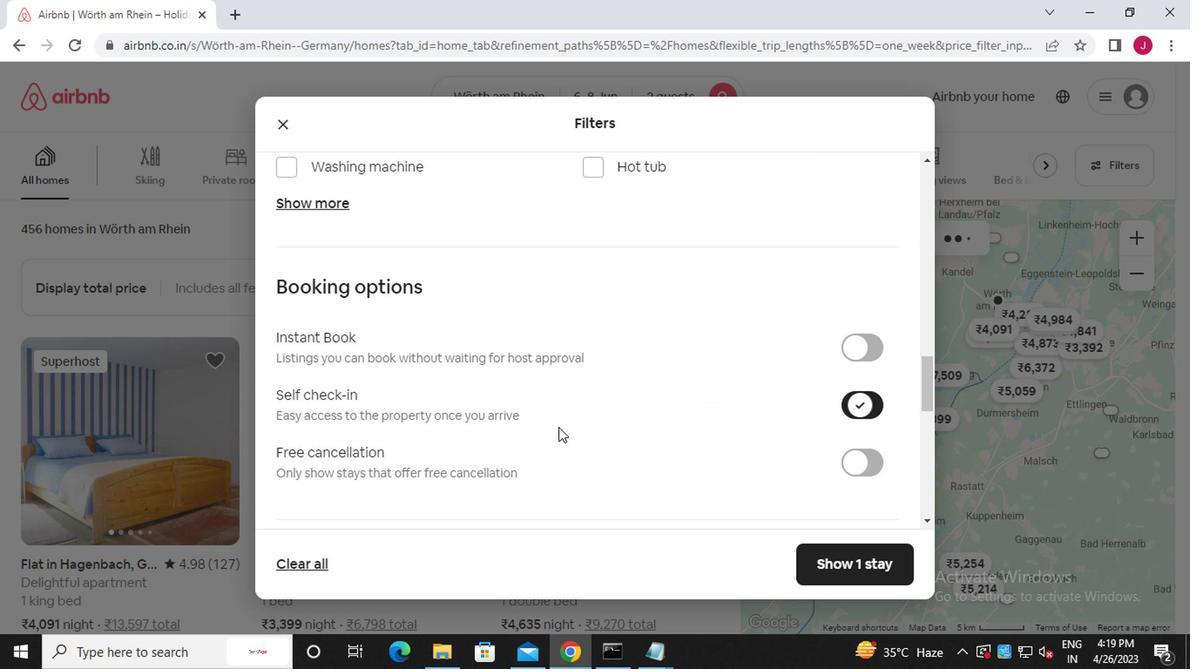 
Action: Mouse scrolled (477, 431) with delta (0, 0)
Screenshot: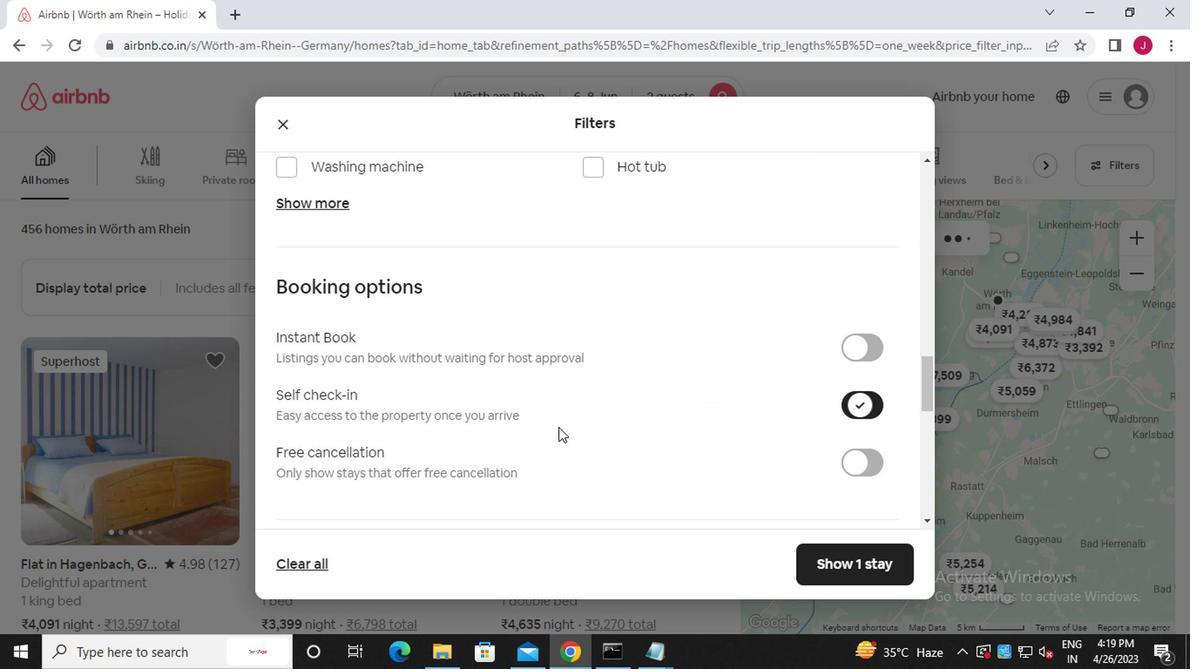 
Action: Mouse scrolled (477, 431) with delta (0, 0)
Screenshot: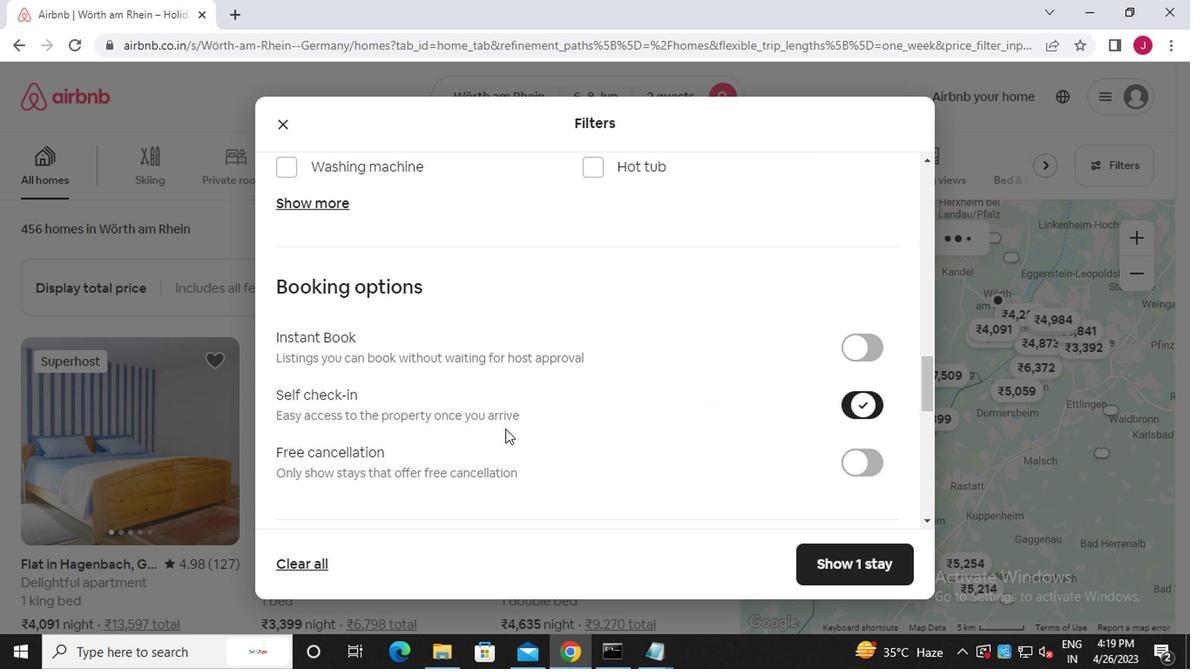 
Action: Mouse scrolled (477, 431) with delta (0, 0)
Screenshot: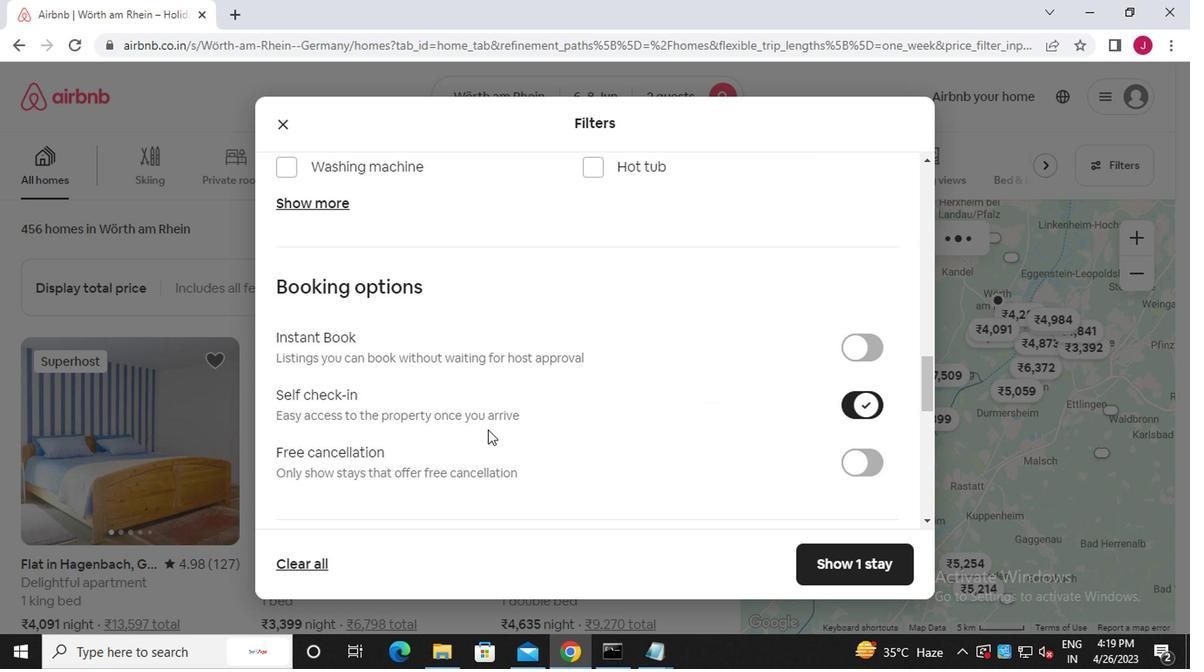 
Action: Mouse scrolled (477, 431) with delta (0, 0)
Screenshot: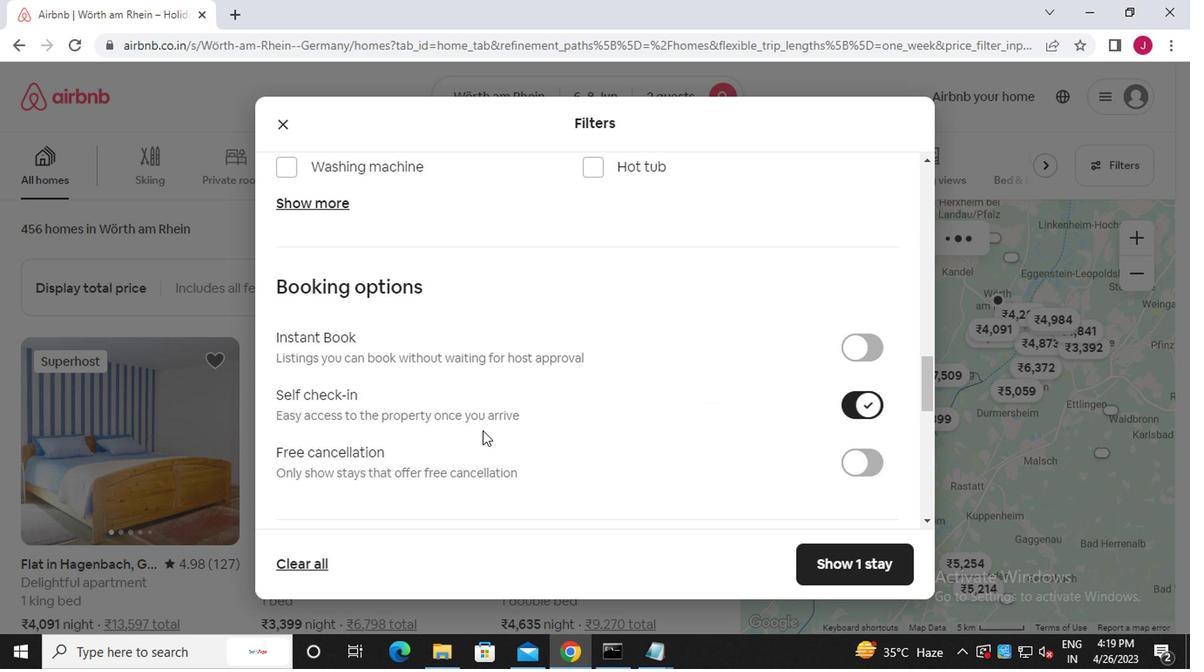 
Action: Mouse scrolled (477, 431) with delta (0, 0)
Screenshot: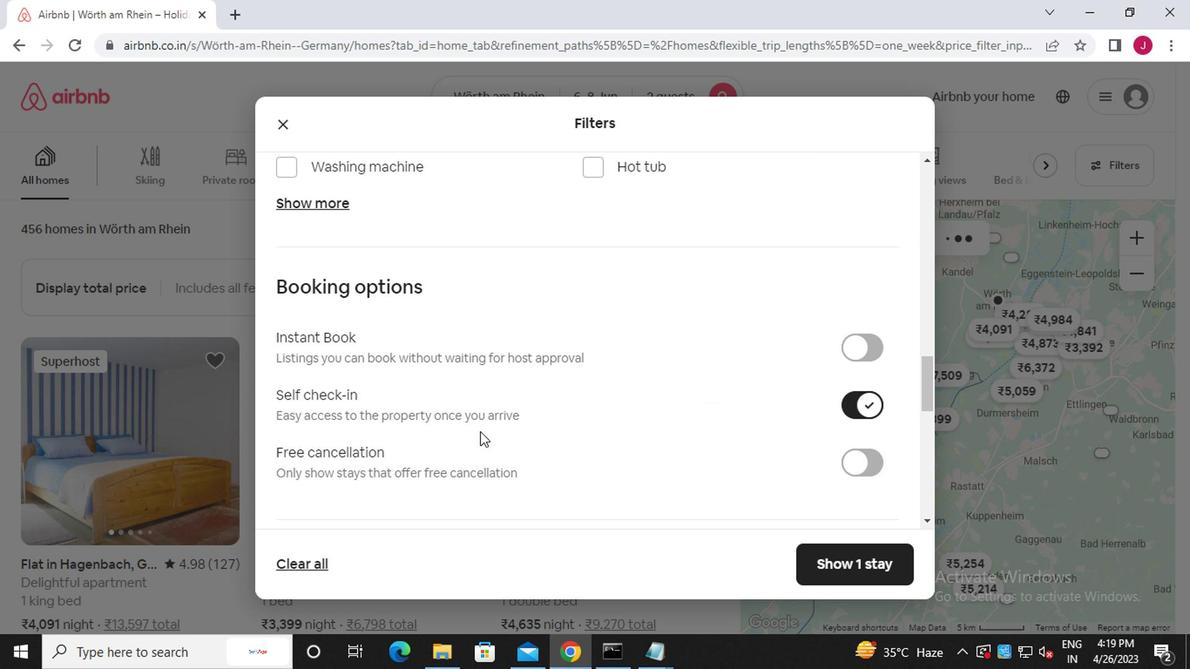 
Action: Mouse moved to (277, 401)
Screenshot: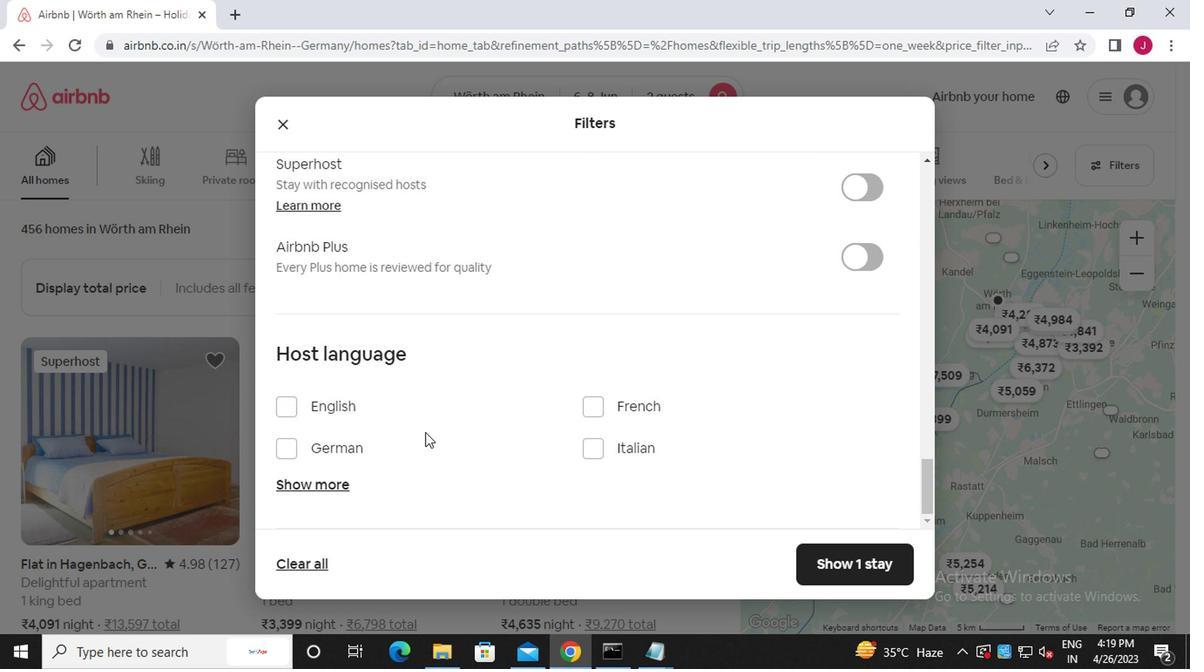 
Action: Mouse pressed left at (277, 401)
Screenshot: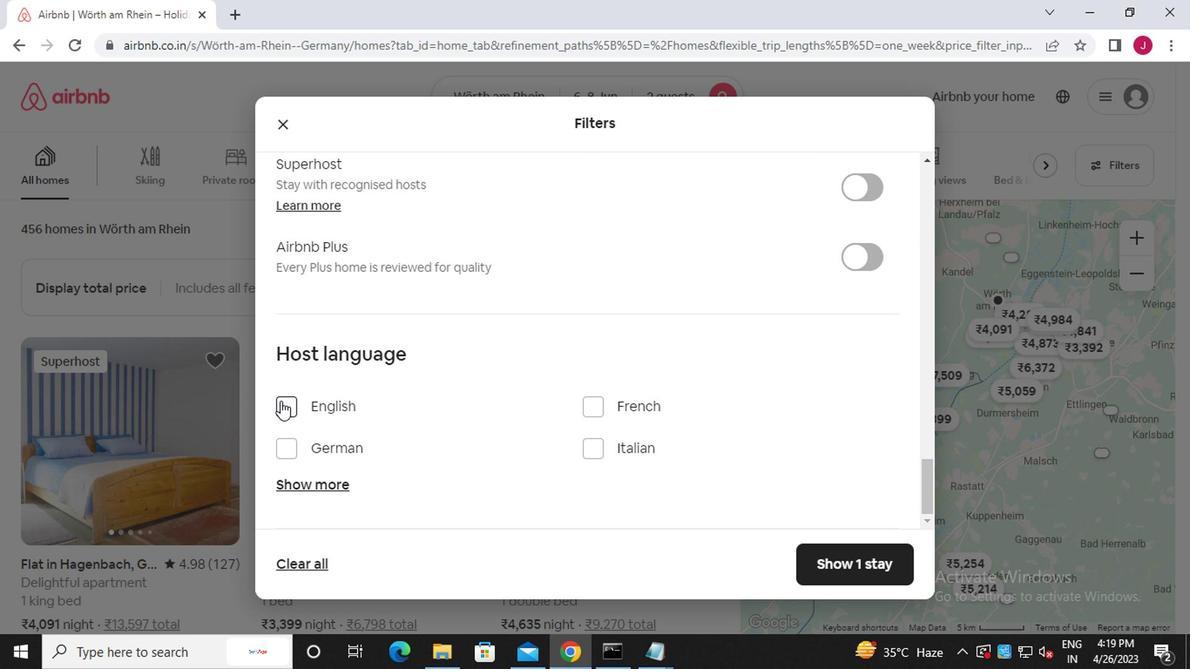 
Action: Mouse moved to (810, 562)
Screenshot: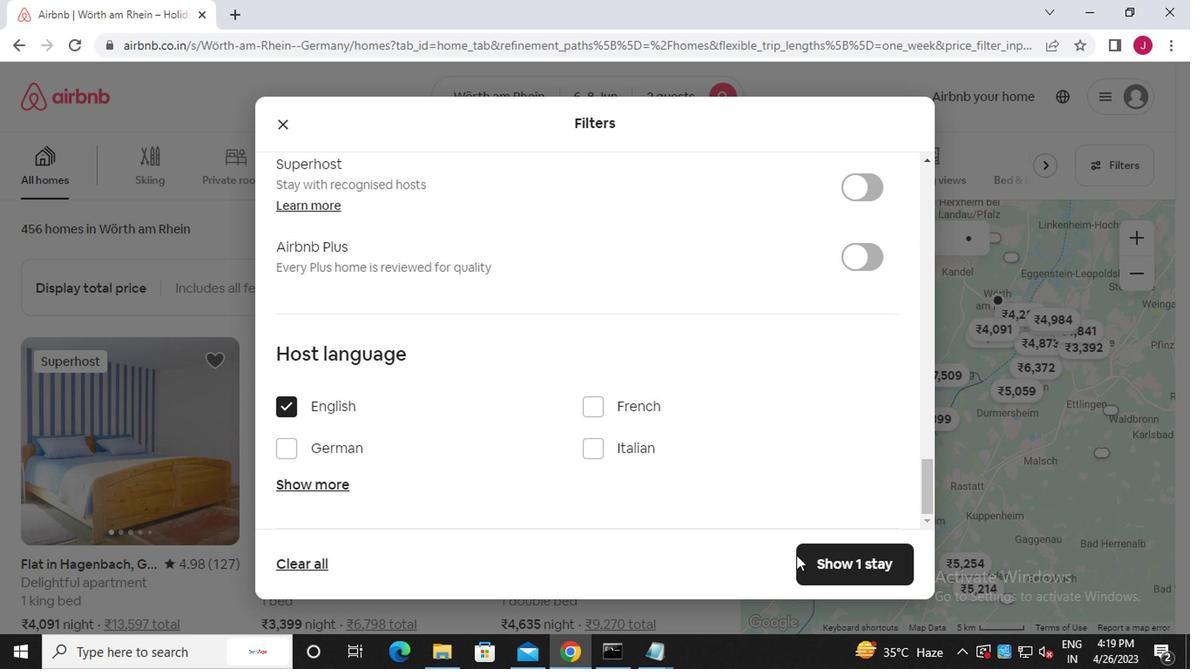 
Action: Mouse pressed left at (810, 562)
Screenshot: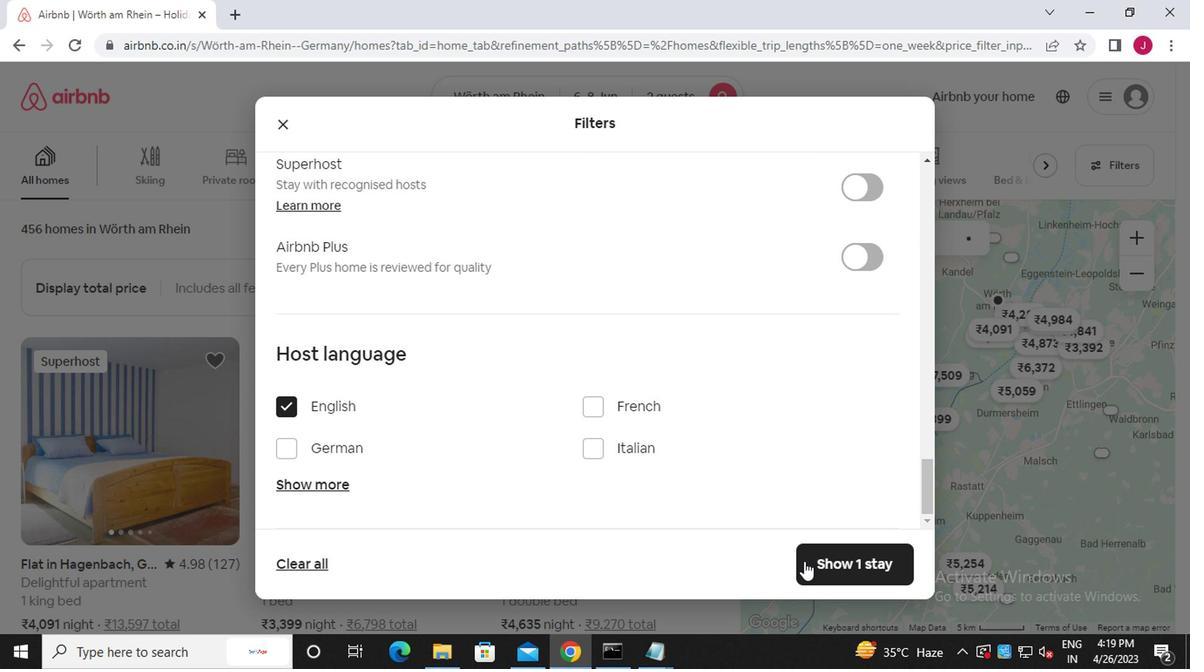 
Action: Mouse moved to (787, 552)
Screenshot: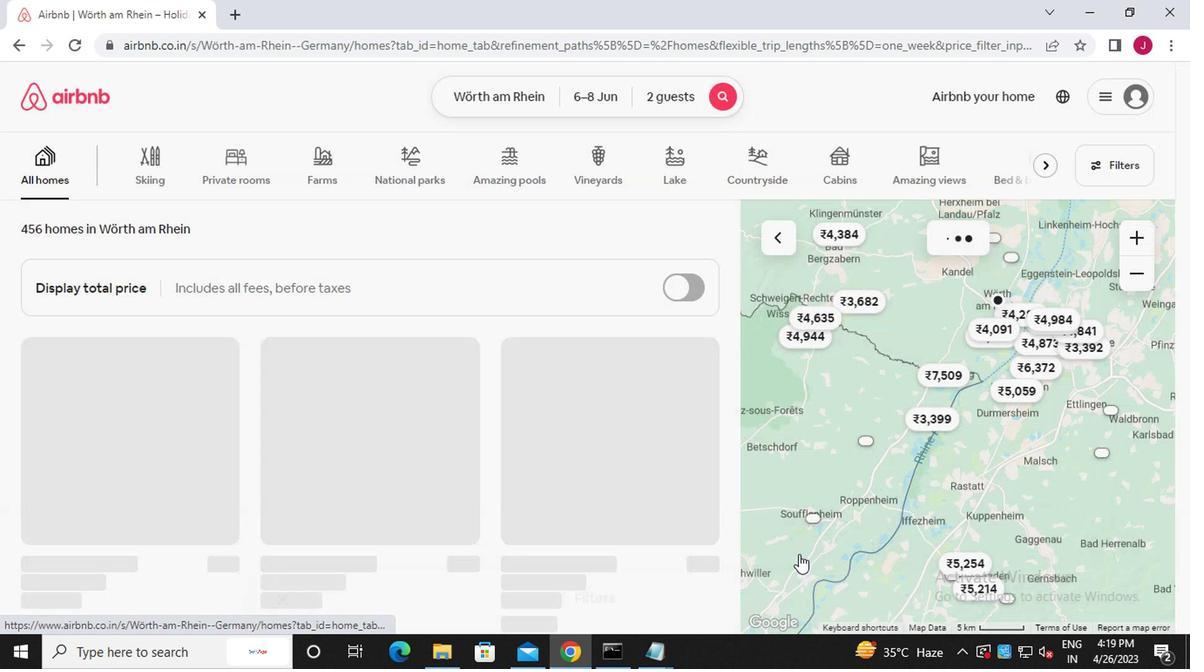 
